 Task: In the  document timeblock.doc ,insert the clipart between heading and points ' search for creative ' and adjust the shape height to  '3.1''
Action: Mouse moved to (426, 197)
Screenshot: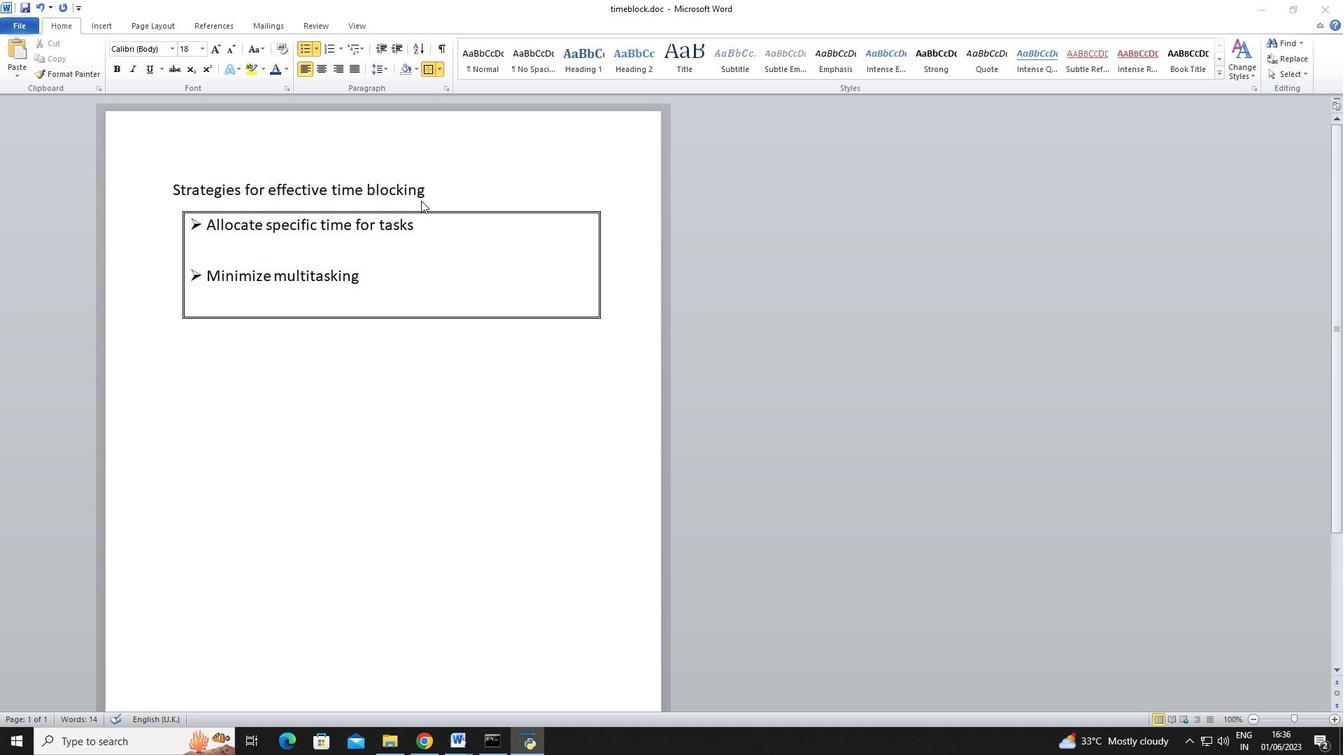 
Action: Mouse pressed left at (426, 197)
Screenshot: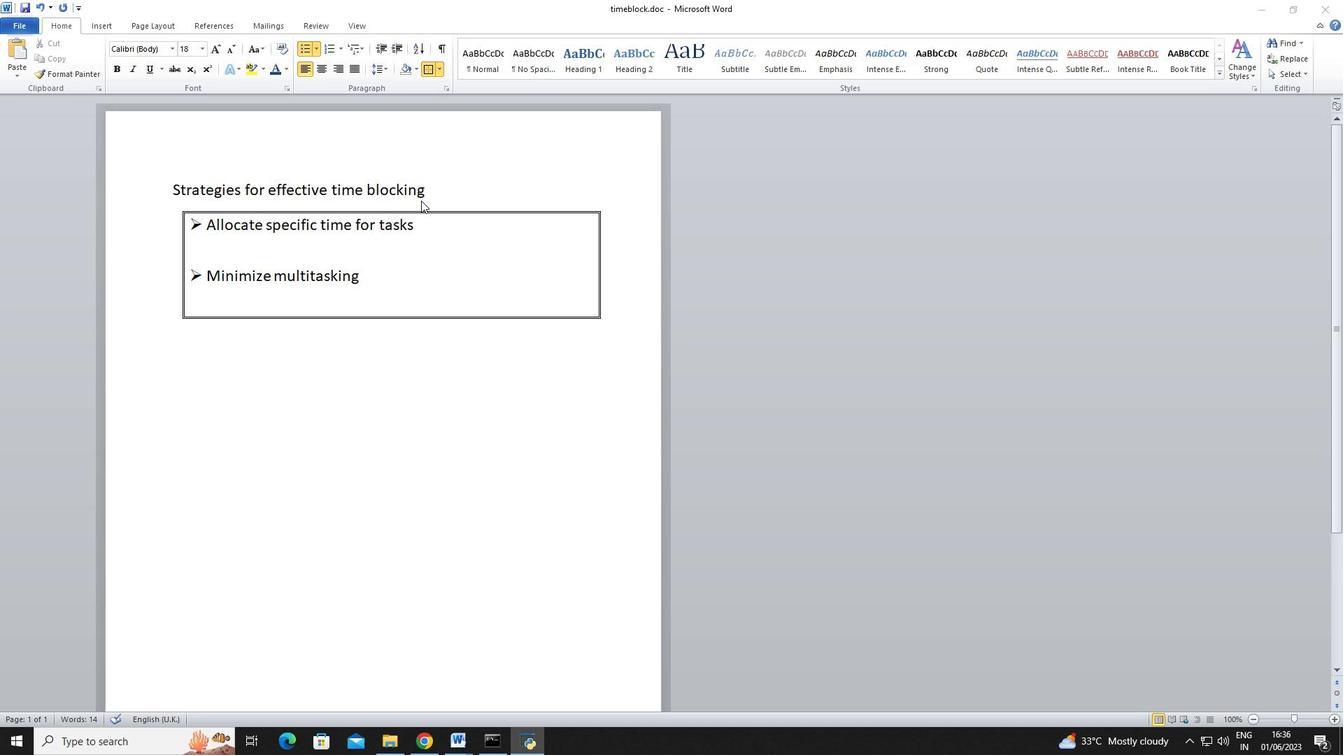 
Action: Mouse moved to (426, 195)
Screenshot: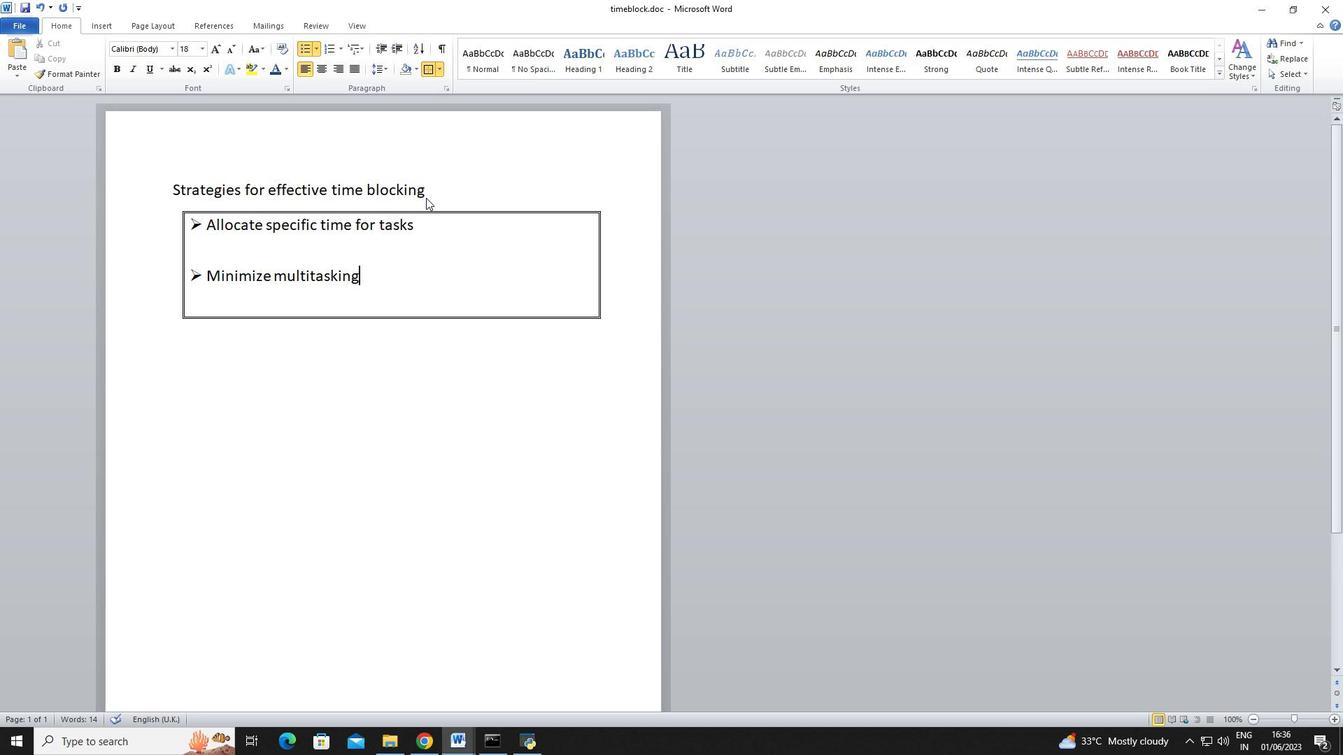 
Action: Mouse pressed left at (426, 195)
Screenshot: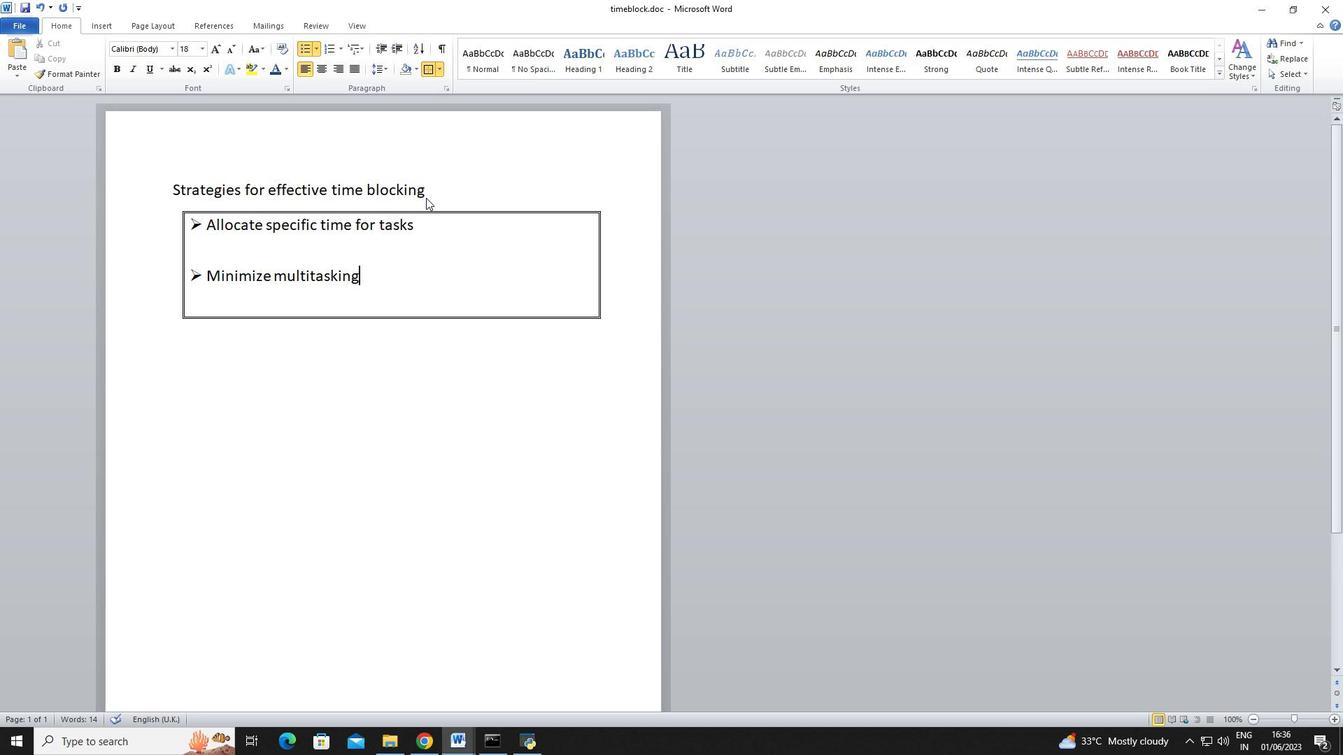 
Action: Key pressed <Key.enter>
Screenshot: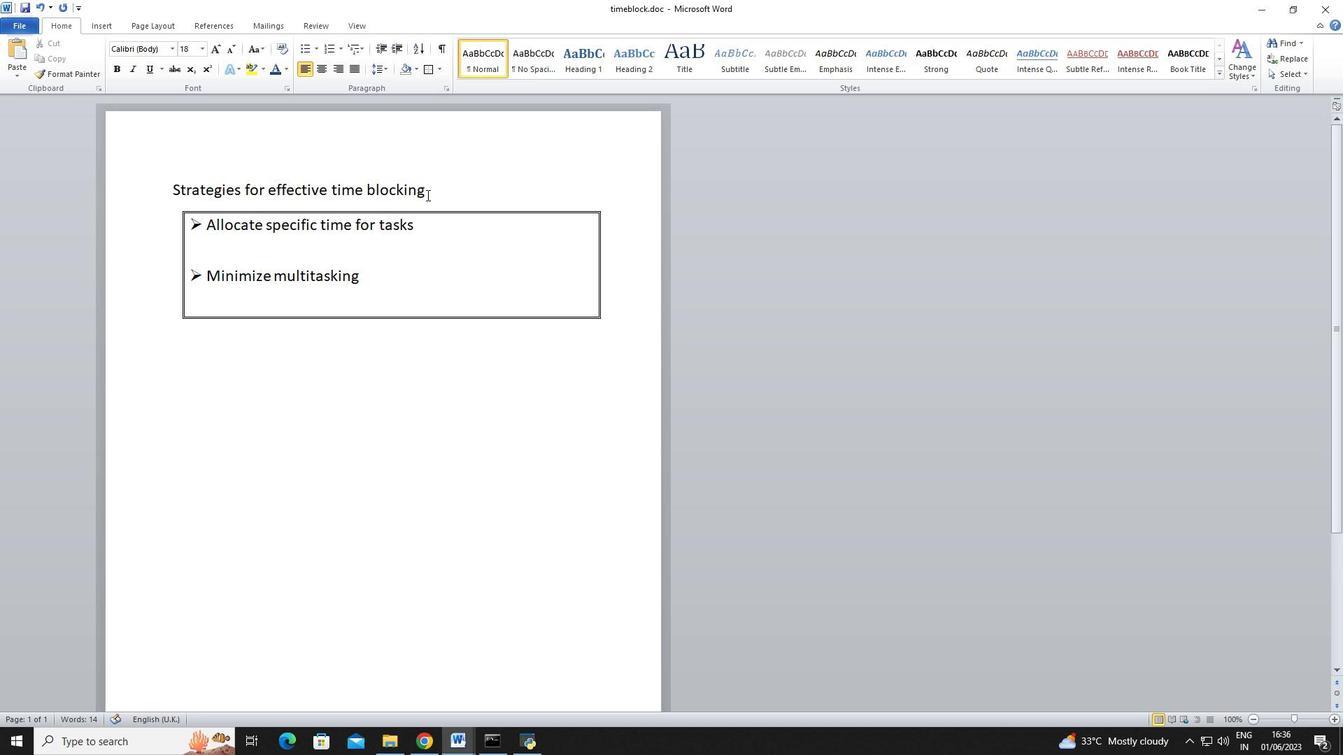 
Action: Mouse moved to (96, 19)
Screenshot: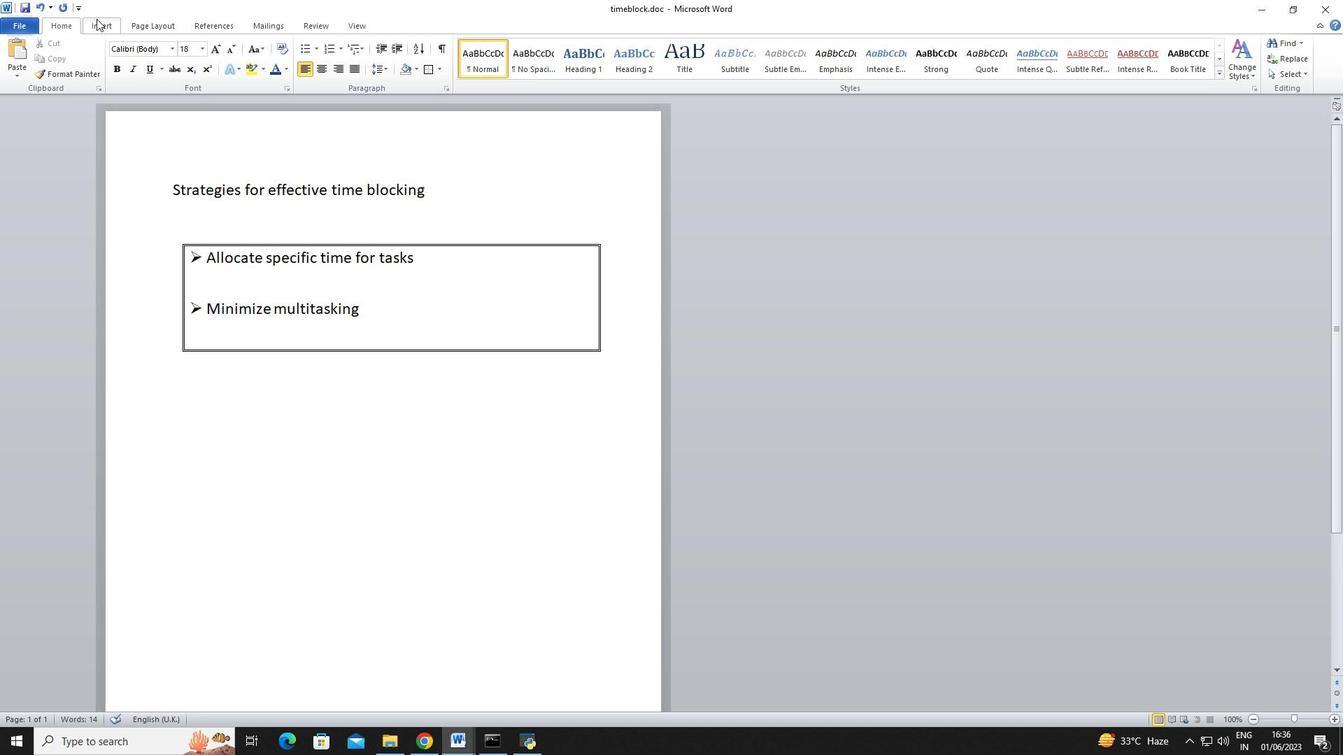 
Action: Mouse pressed left at (96, 19)
Screenshot: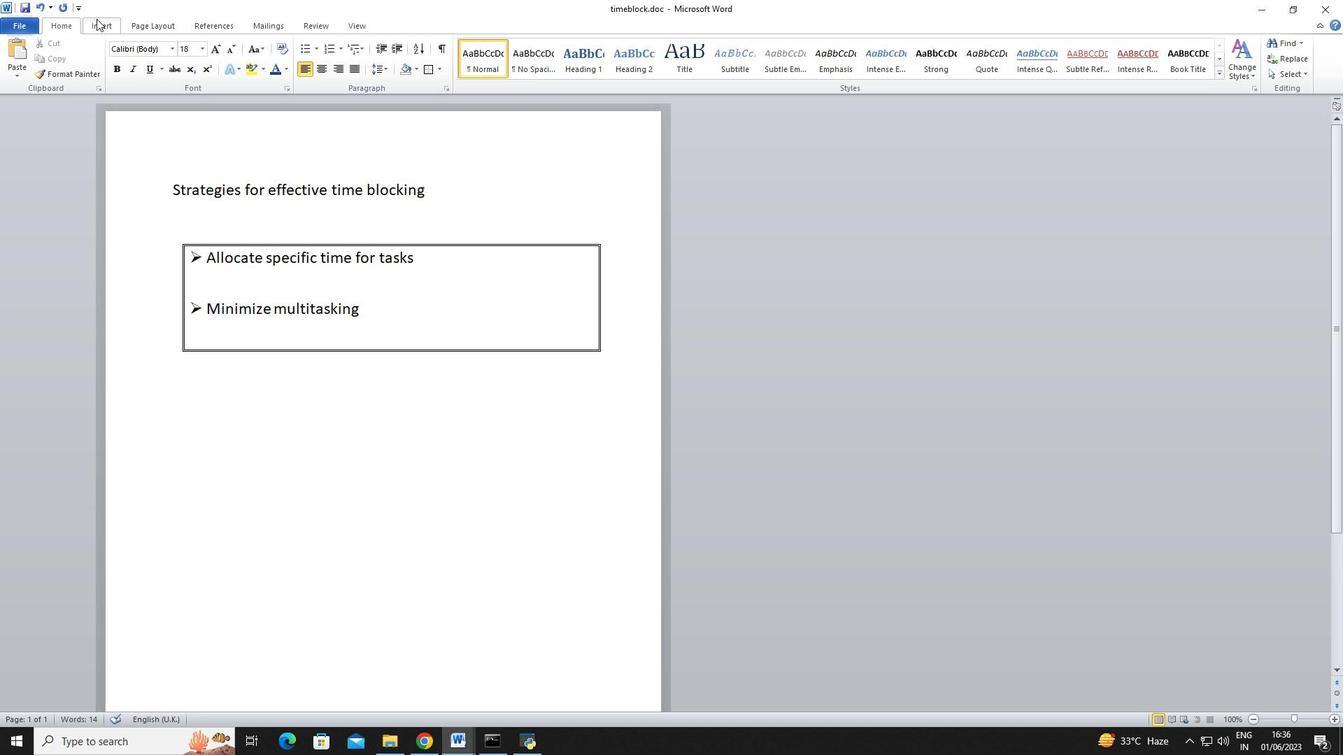 
Action: Mouse moved to (176, 74)
Screenshot: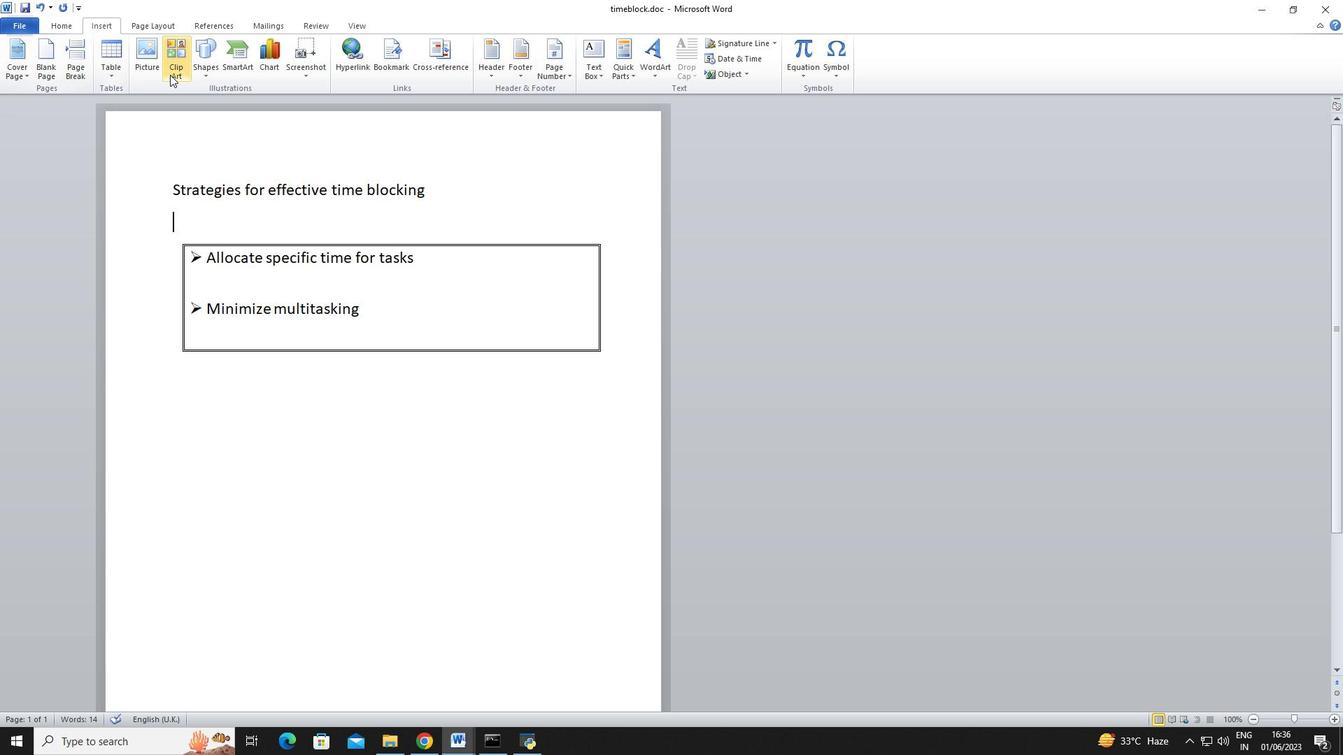 
Action: Mouse pressed left at (176, 74)
Screenshot: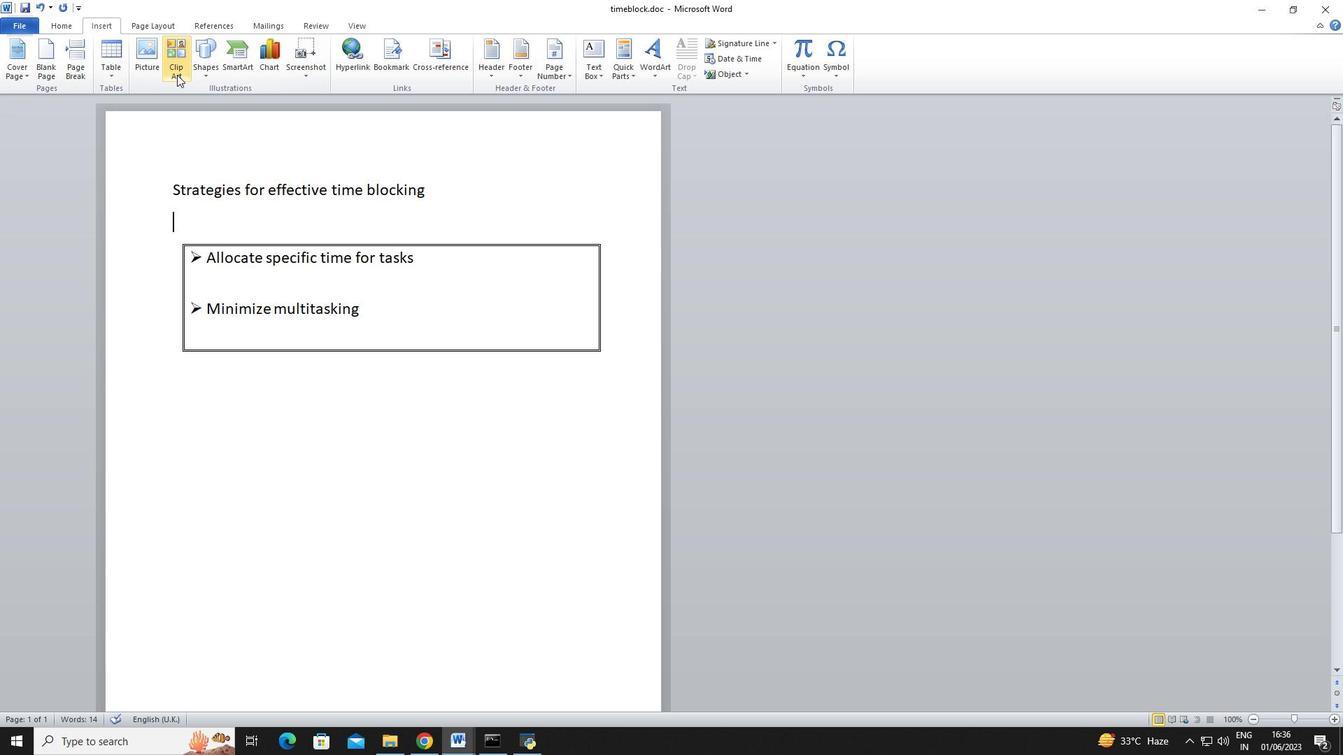 
Action: Mouse moved to (1215, 134)
Screenshot: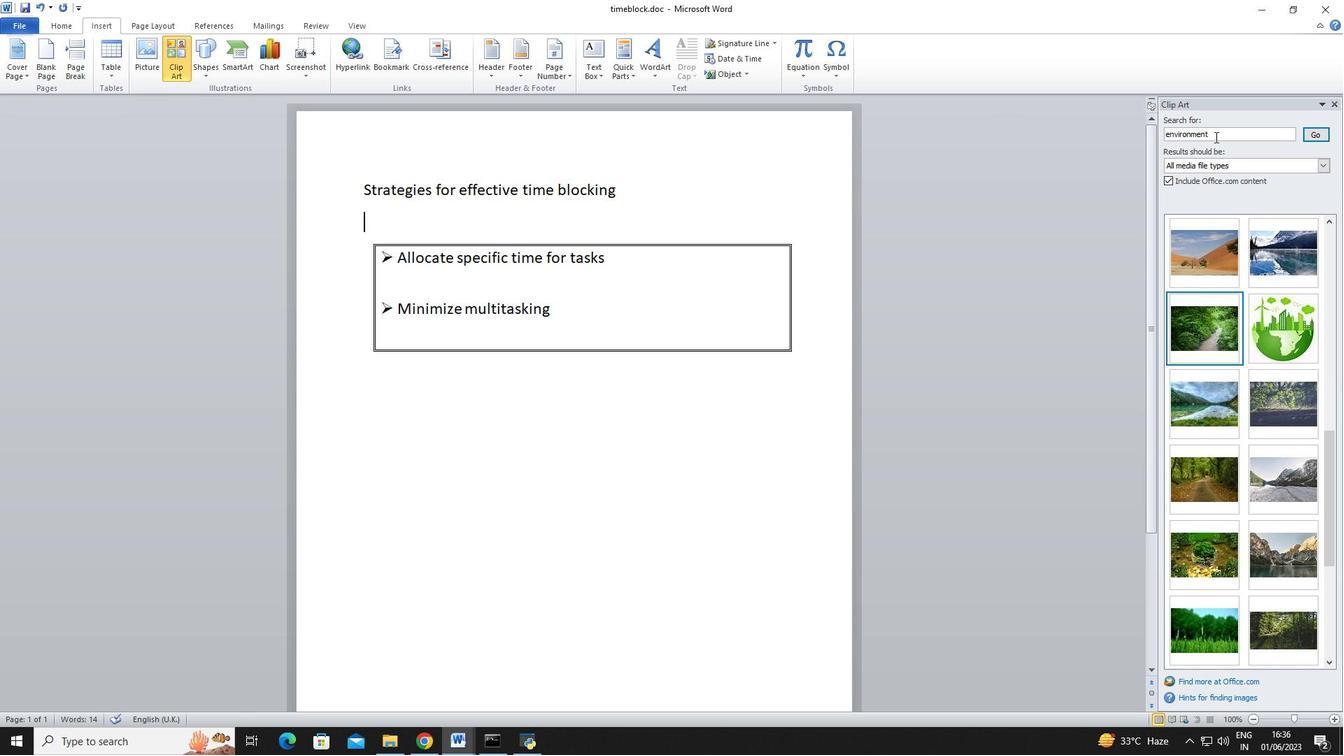 
Action: Mouse pressed left at (1215, 134)
Screenshot: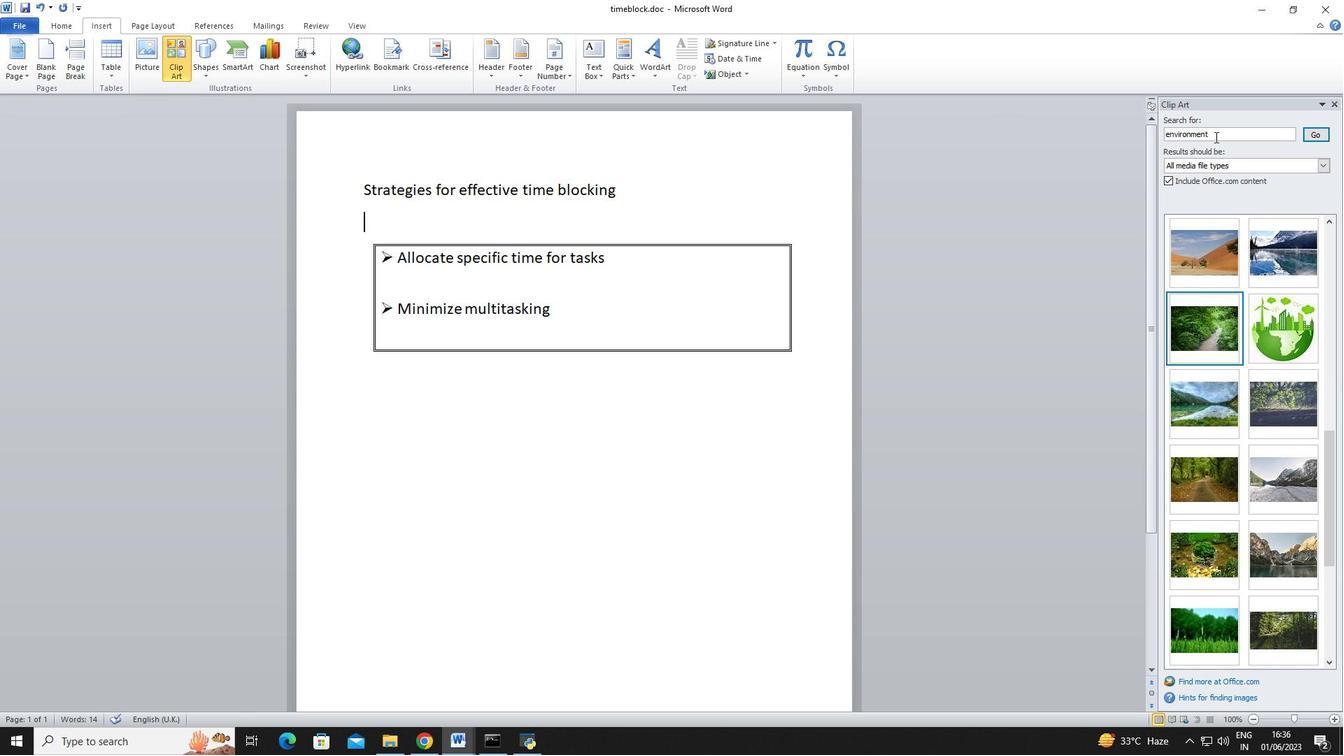 
Action: Mouse moved to (1147, 138)
Screenshot: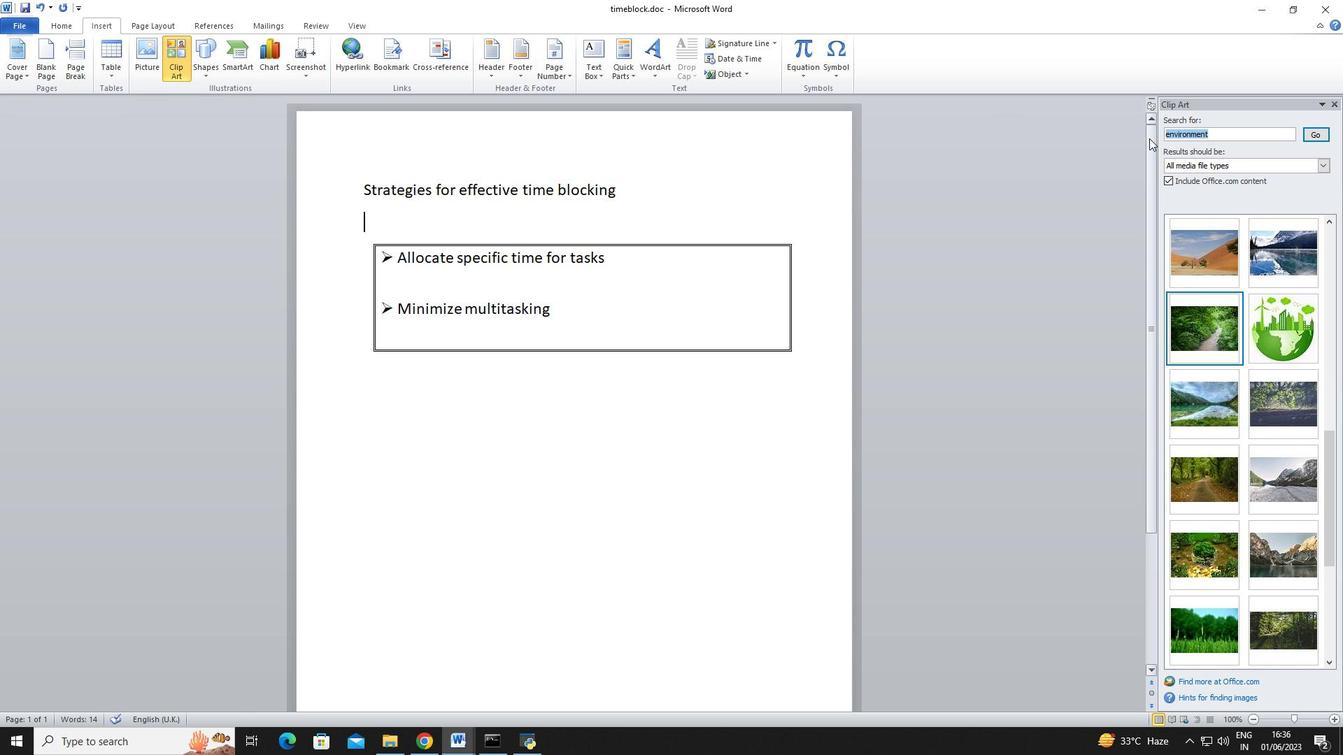 
Action: Key pressed creative
Screenshot: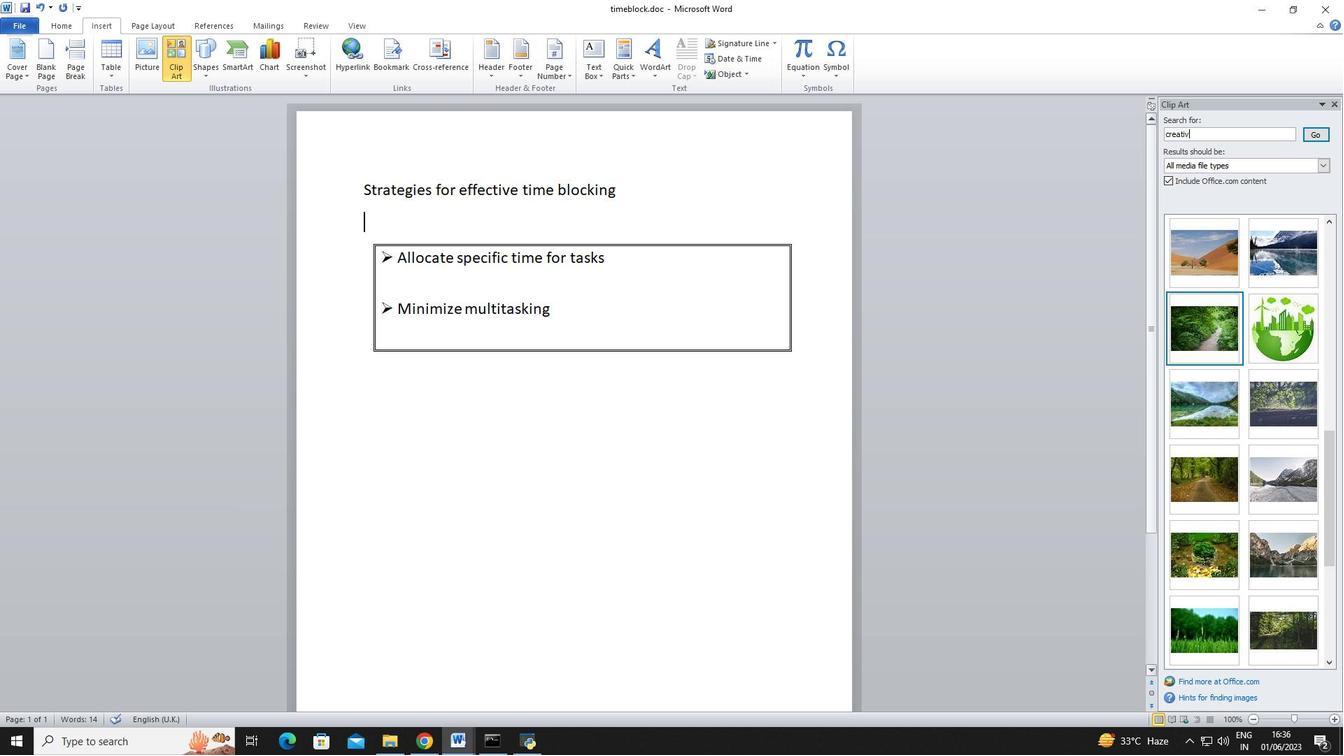 
Action: Mouse moved to (1320, 137)
Screenshot: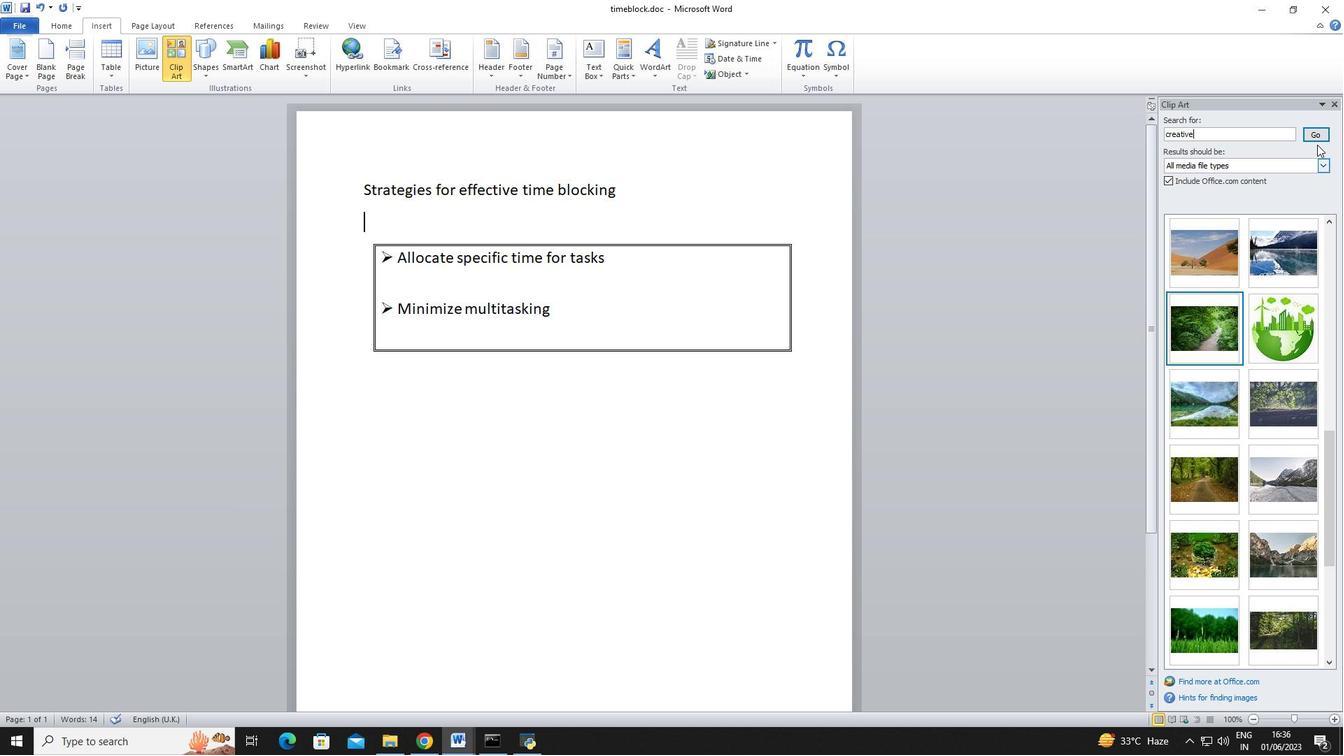 
Action: Mouse pressed left at (1320, 137)
Screenshot: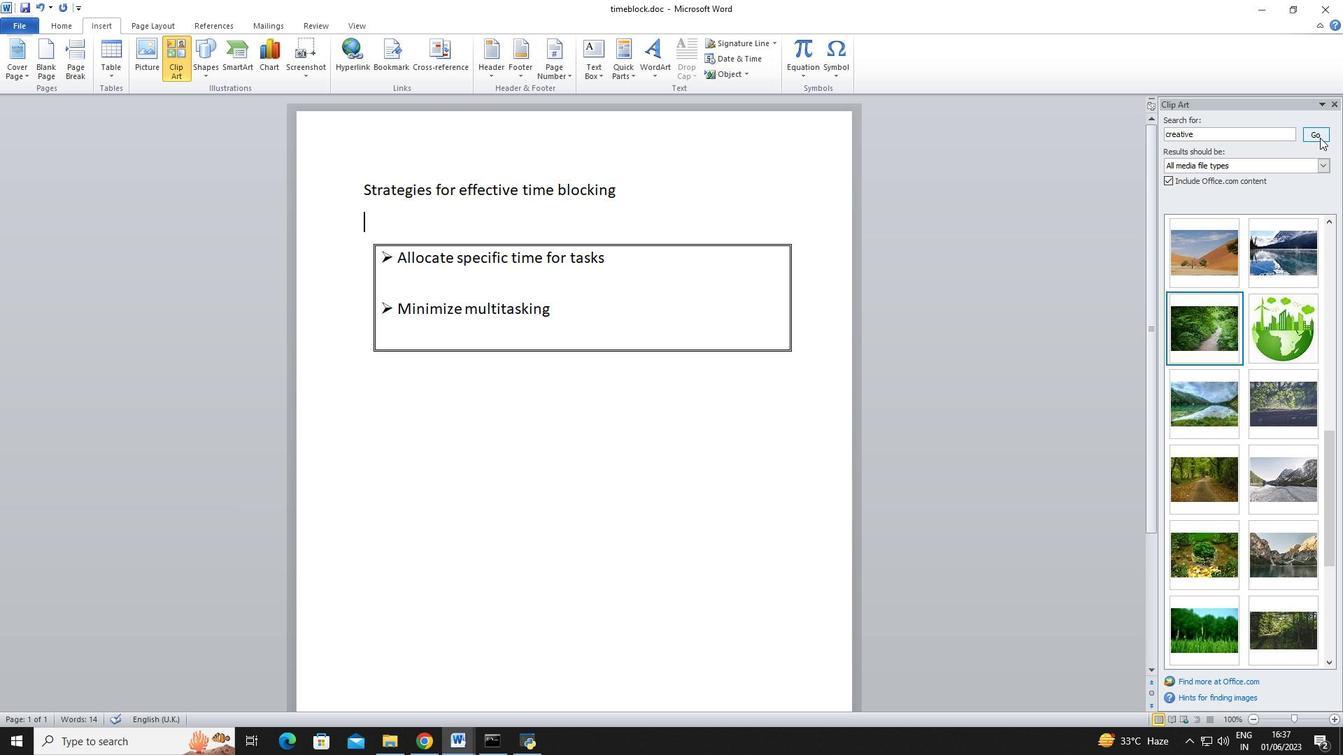
Action: Mouse moved to (1208, 317)
Screenshot: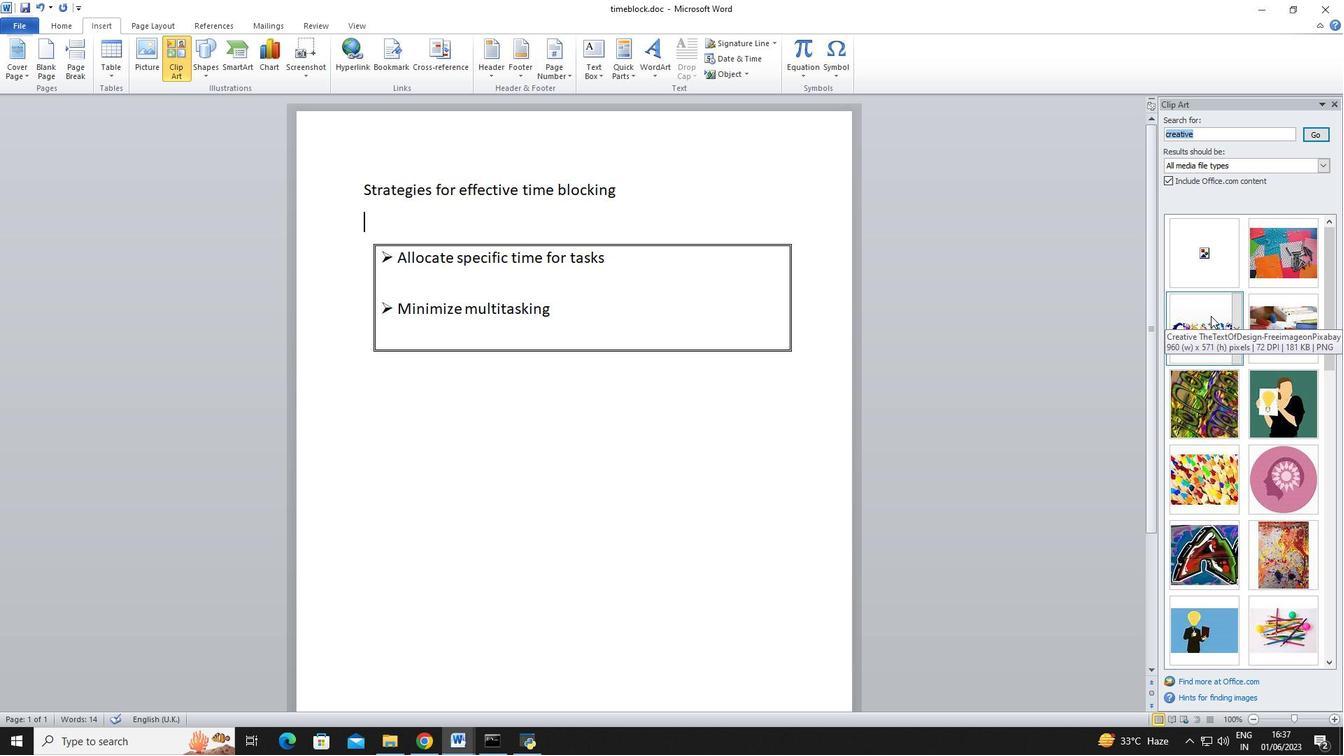 
Action: Mouse pressed left at (1208, 317)
Screenshot: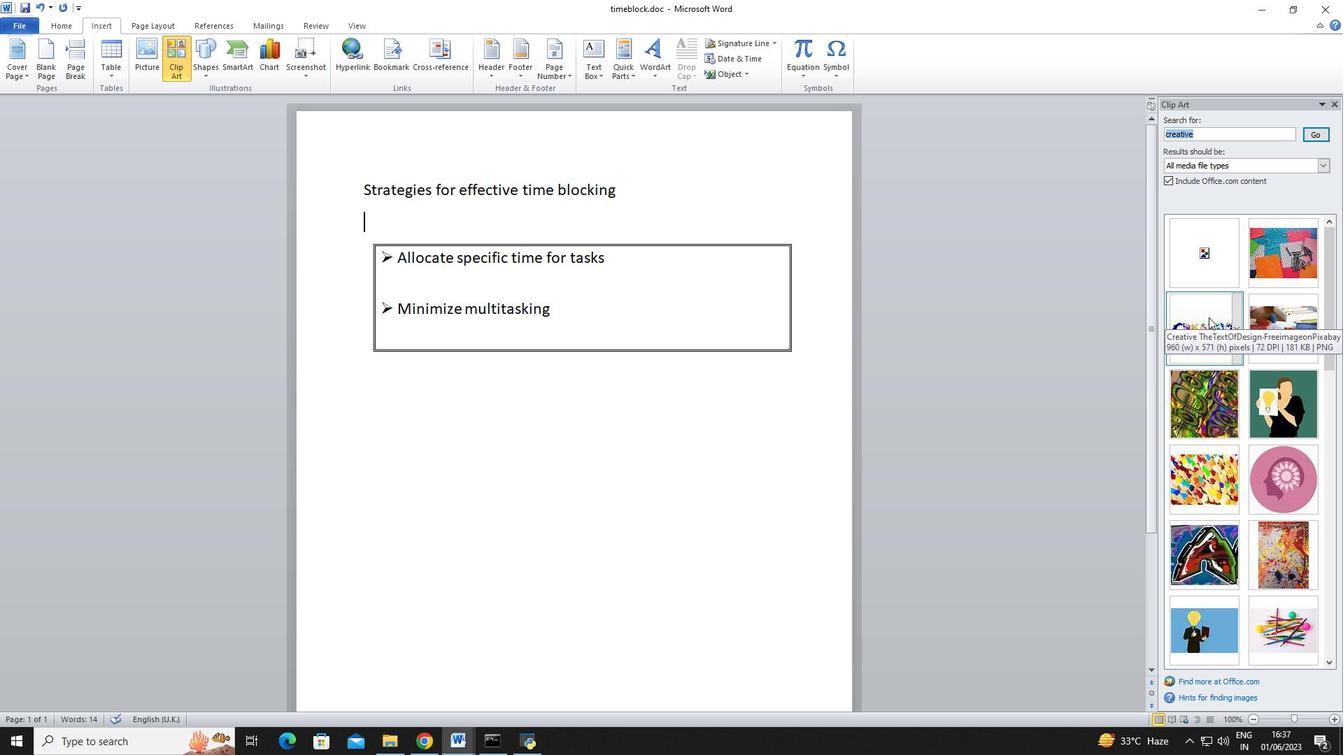 
Action: Mouse moved to (1328, 54)
Screenshot: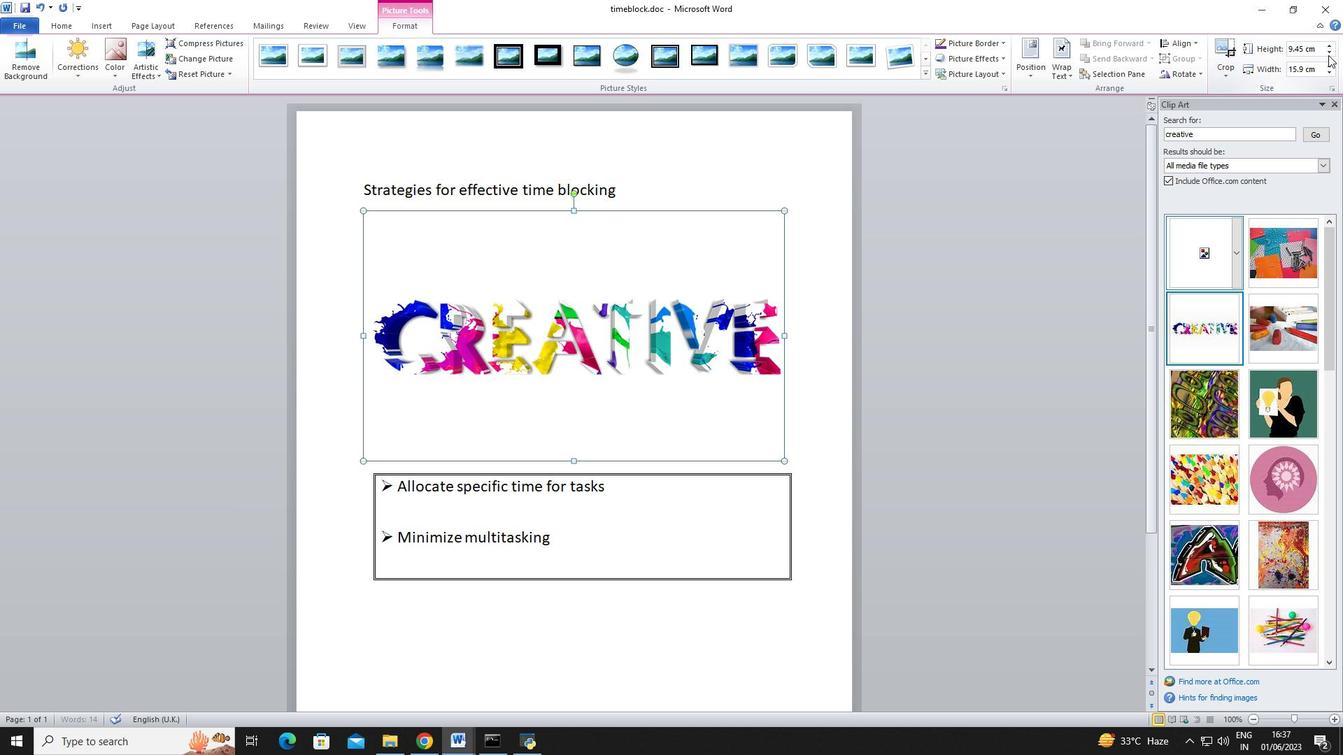 
Action: Mouse pressed left at (1328, 54)
Screenshot: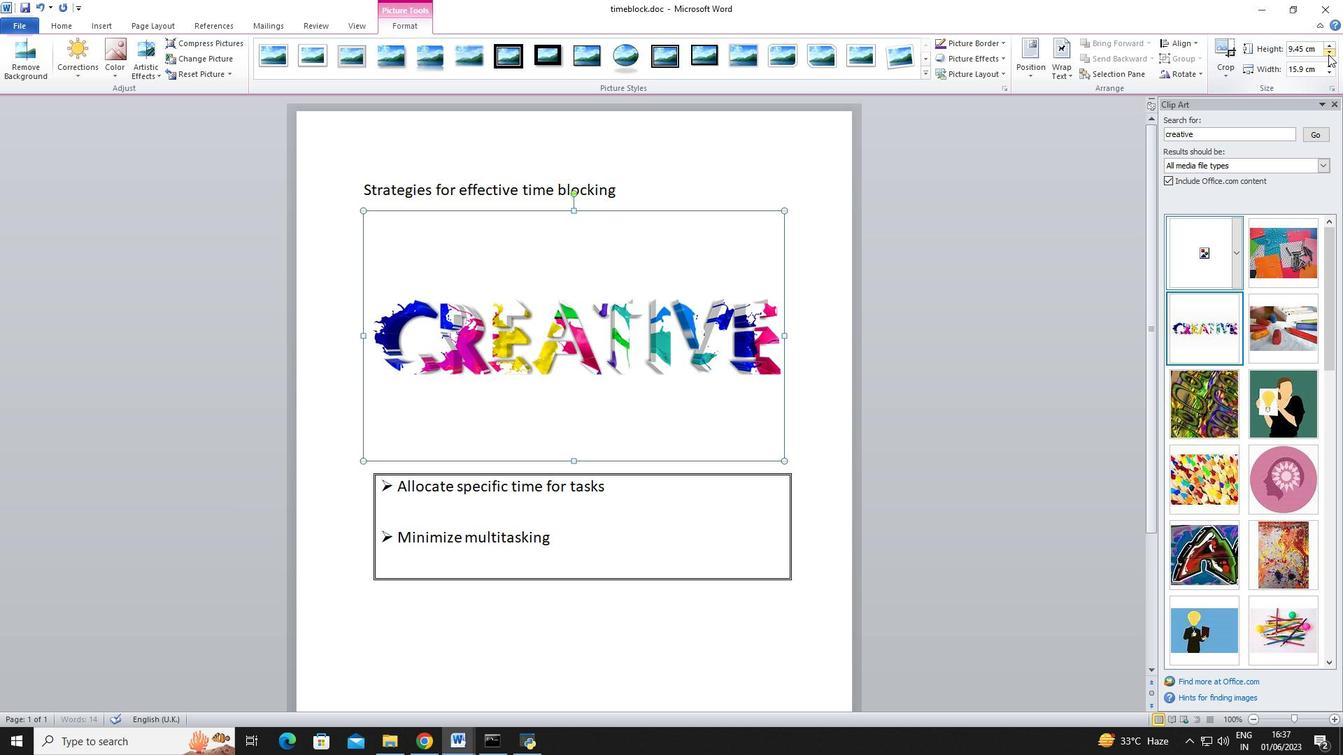 
Action: Mouse pressed left at (1328, 54)
Screenshot: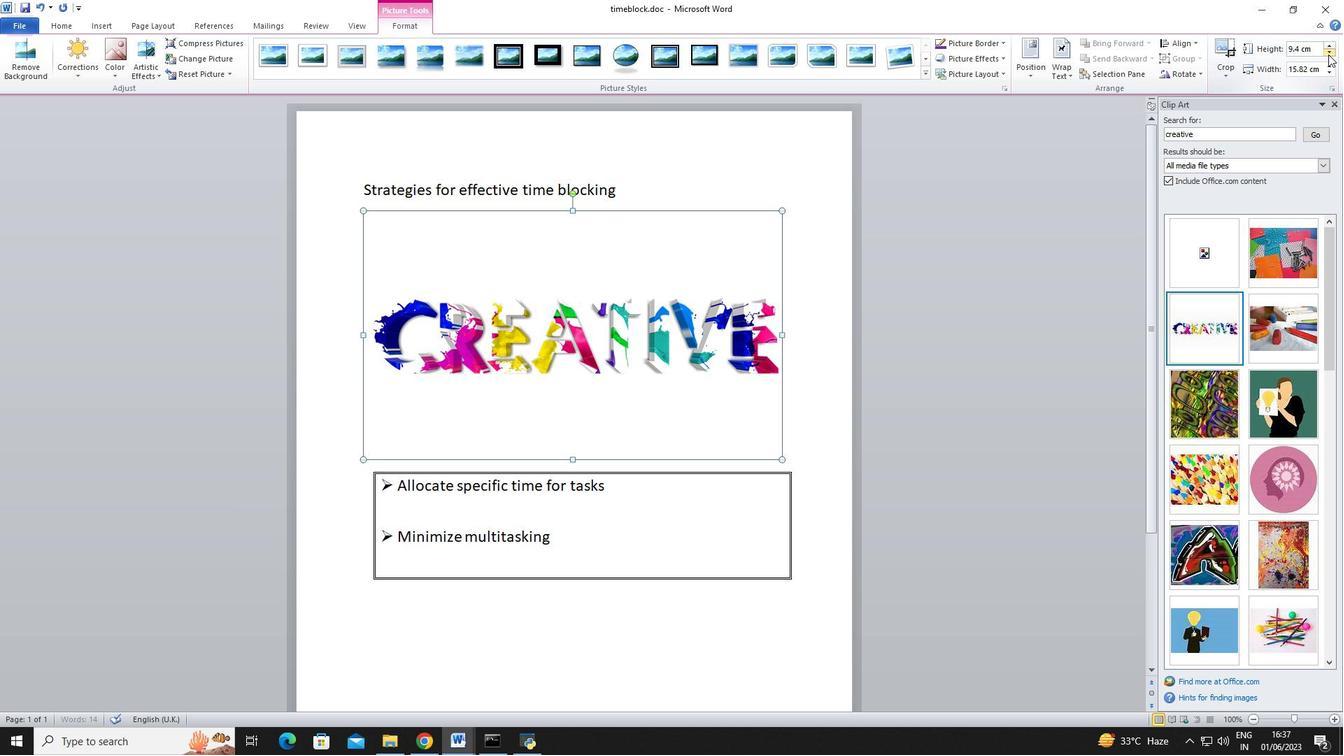 
Action: Mouse pressed left at (1328, 54)
Screenshot: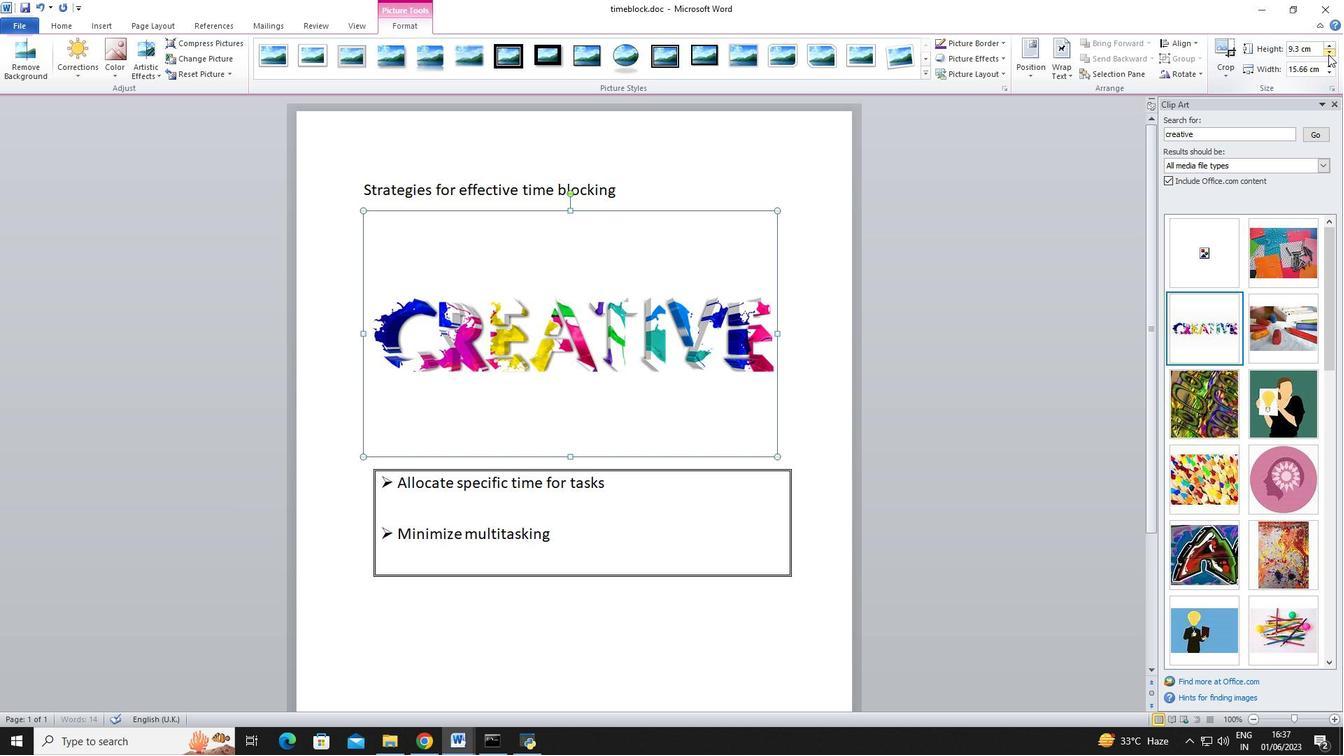 
Action: Mouse pressed left at (1328, 54)
Screenshot: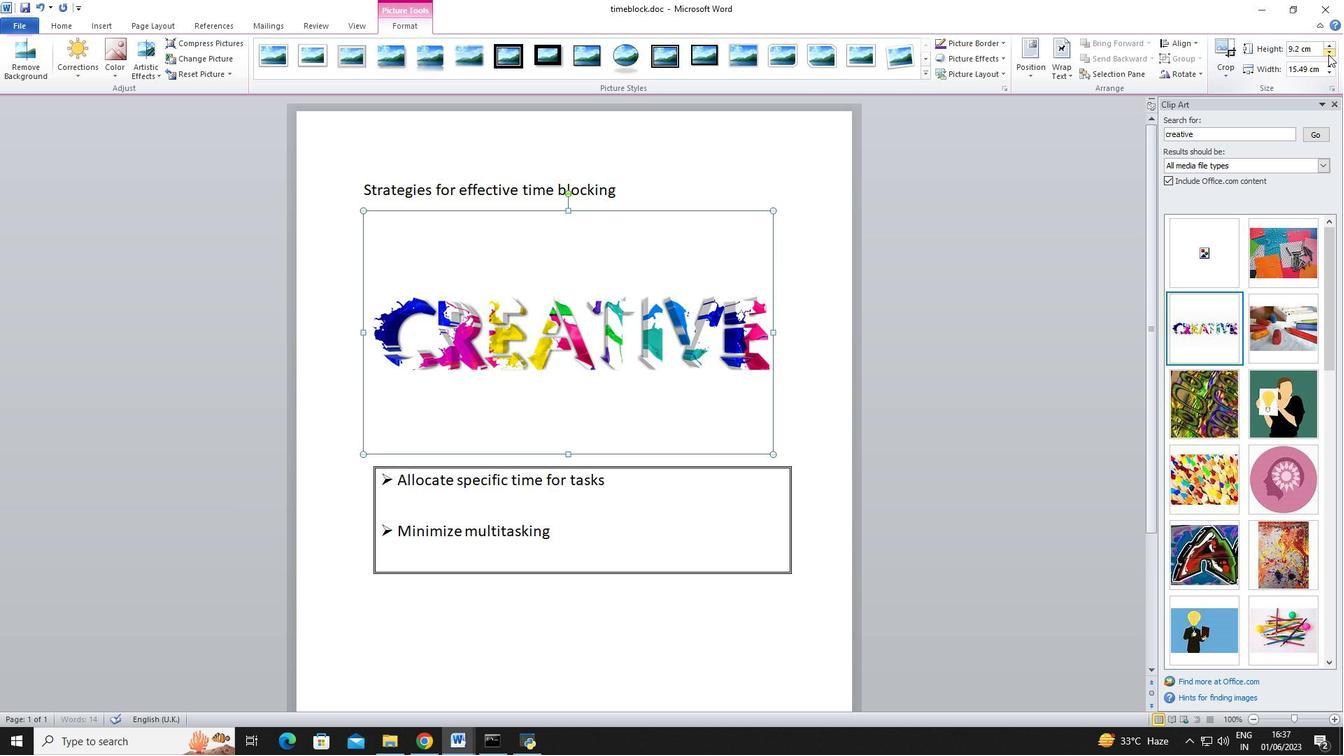 
Action: Mouse pressed left at (1328, 54)
Screenshot: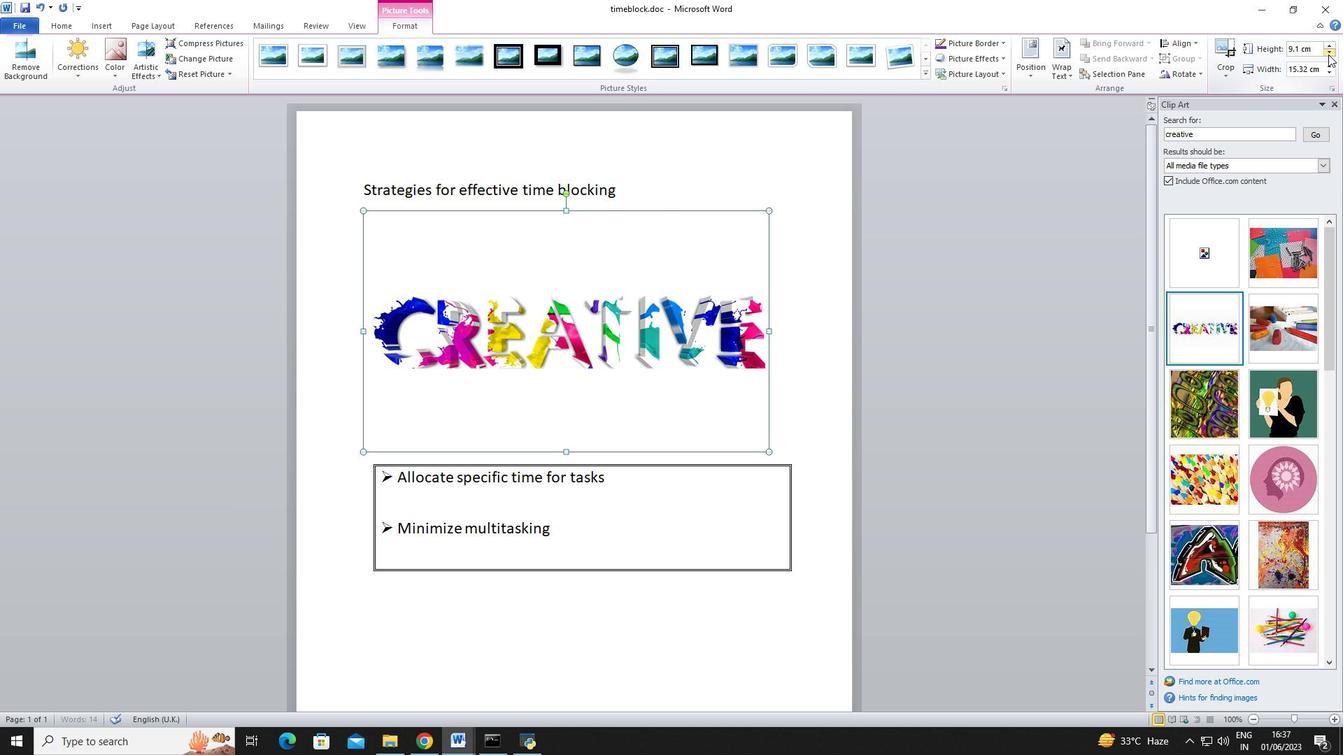 
Action: Mouse pressed left at (1328, 54)
Screenshot: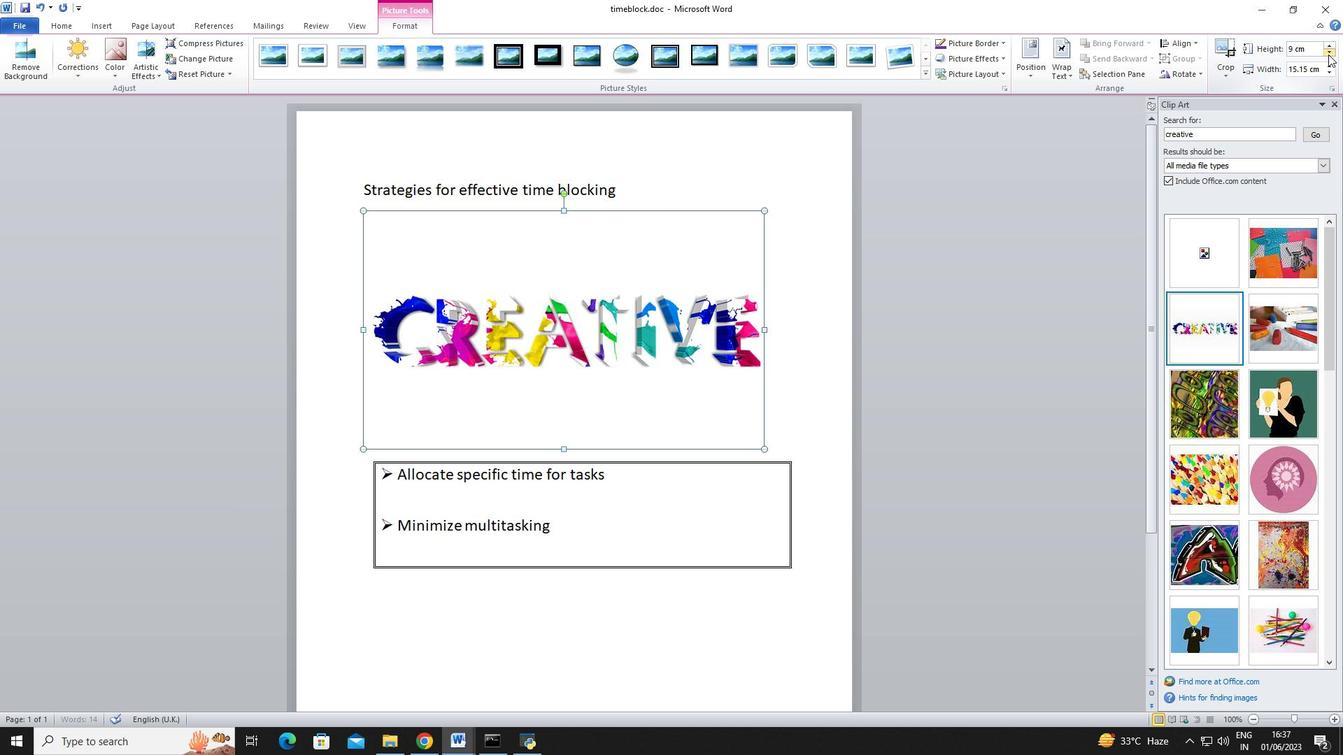 
Action: Mouse pressed left at (1328, 54)
Screenshot: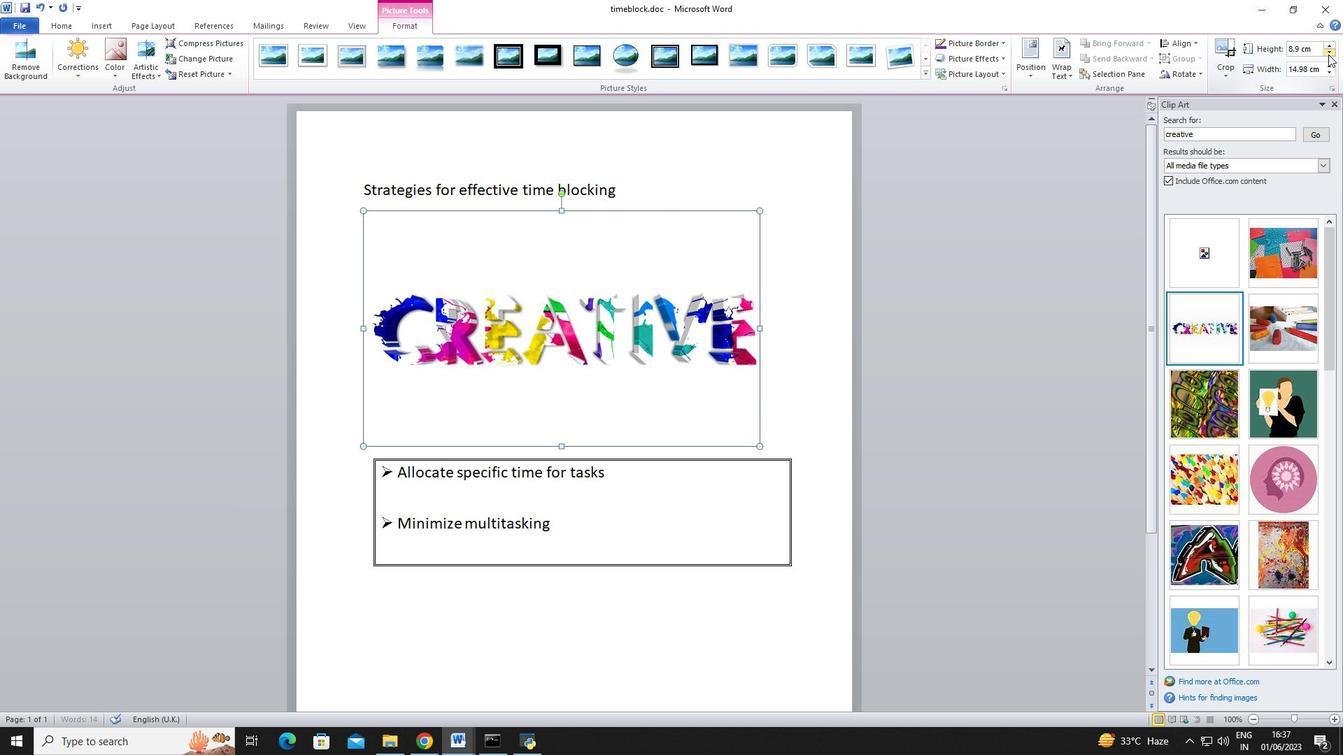 
Action: Mouse pressed left at (1328, 54)
Screenshot: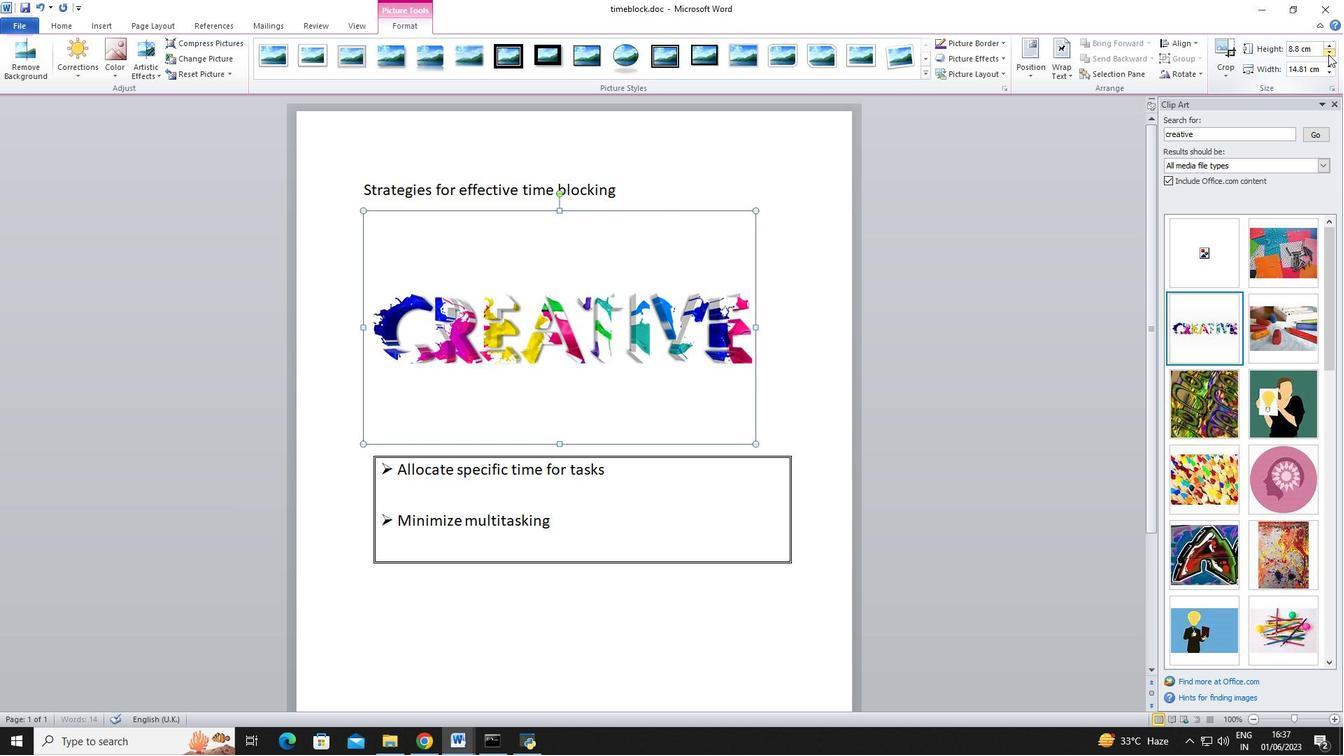
Action: Mouse pressed left at (1328, 54)
Screenshot: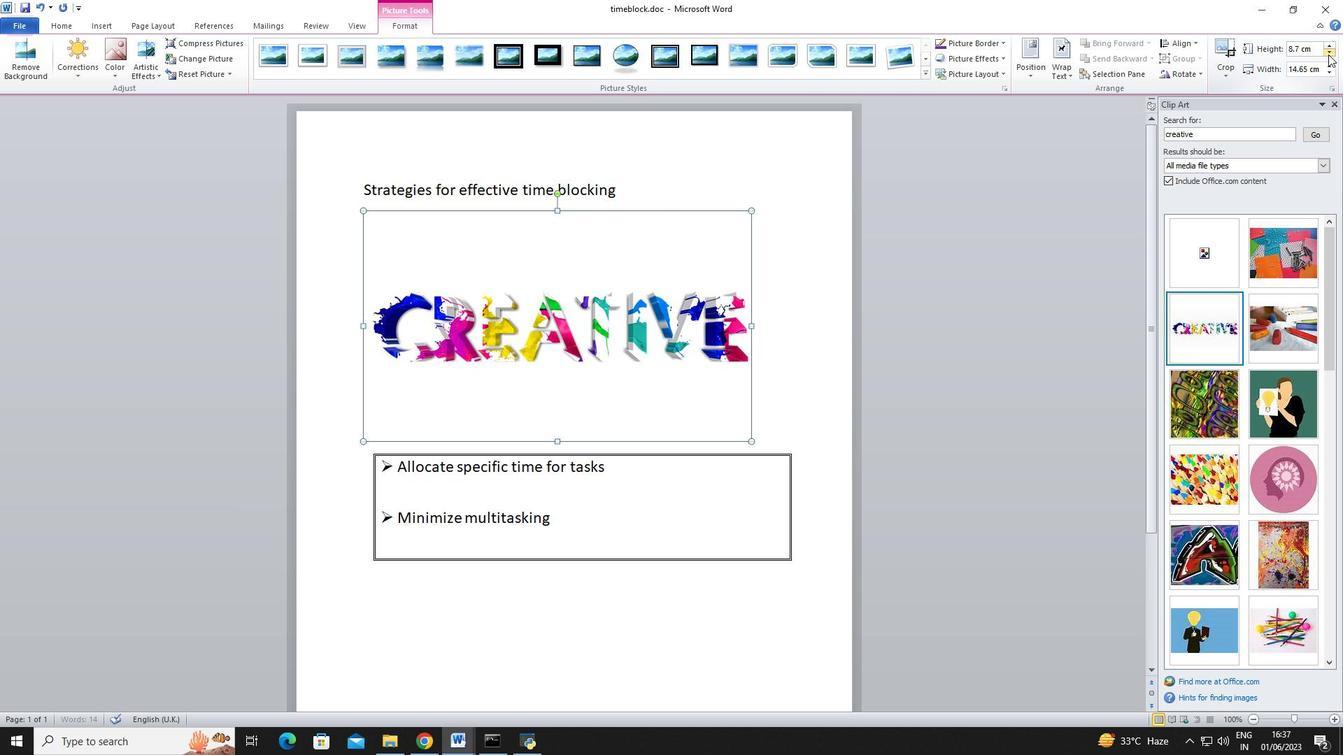 
Action: Mouse pressed left at (1328, 54)
Screenshot: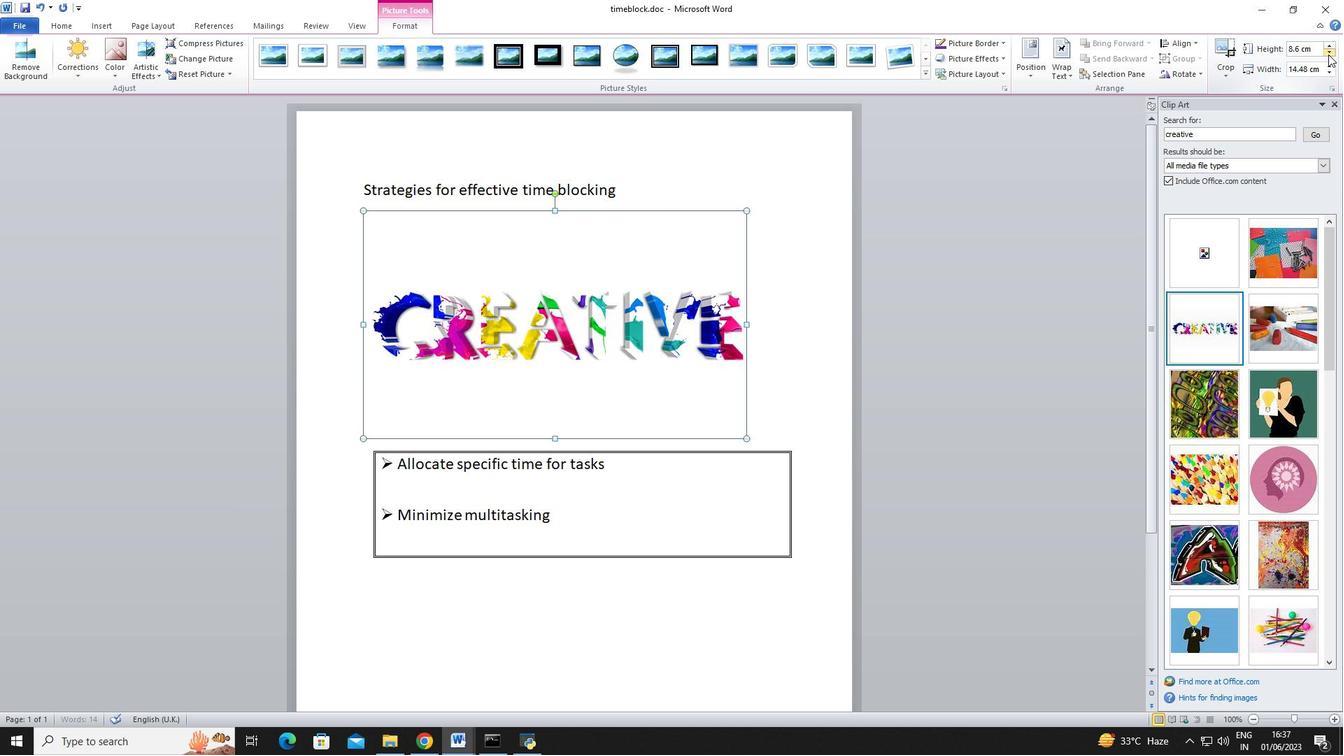 
Action: Mouse pressed left at (1328, 54)
Screenshot: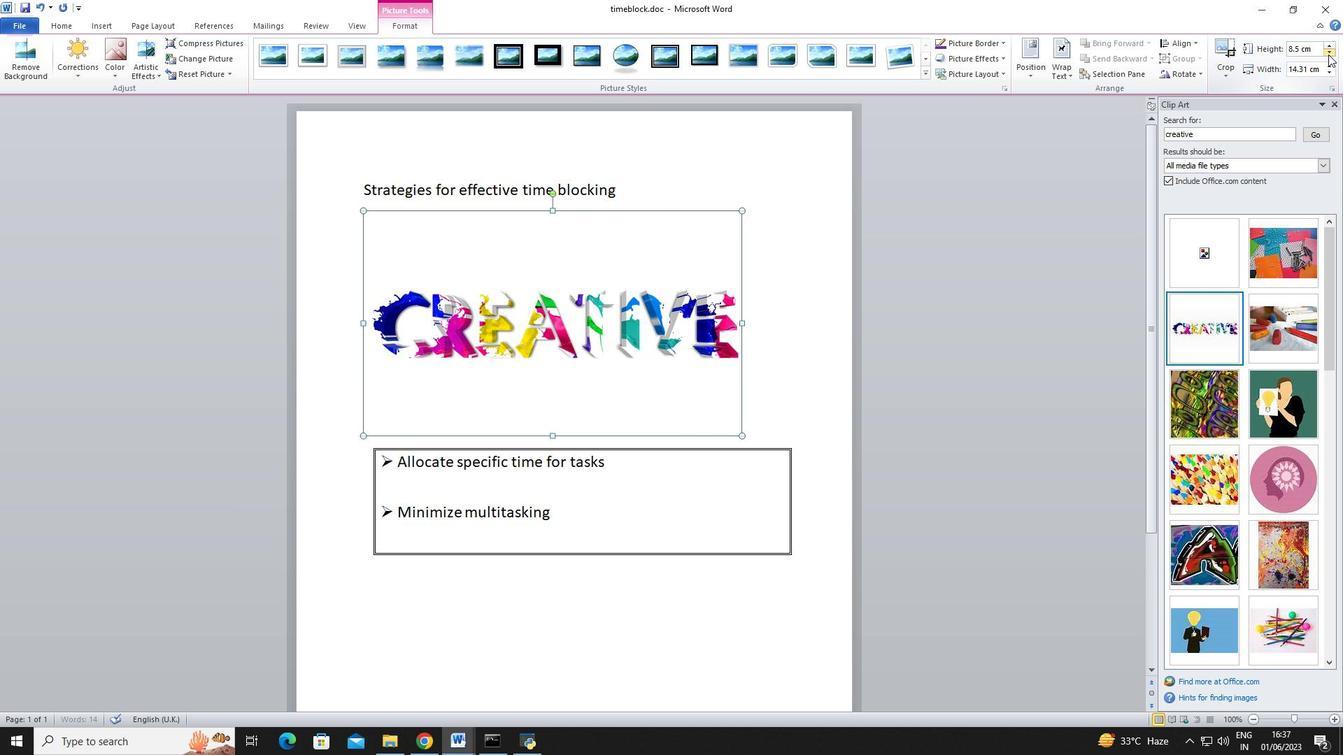 
Action: Mouse pressed left at (1328, 54)
Screenshot: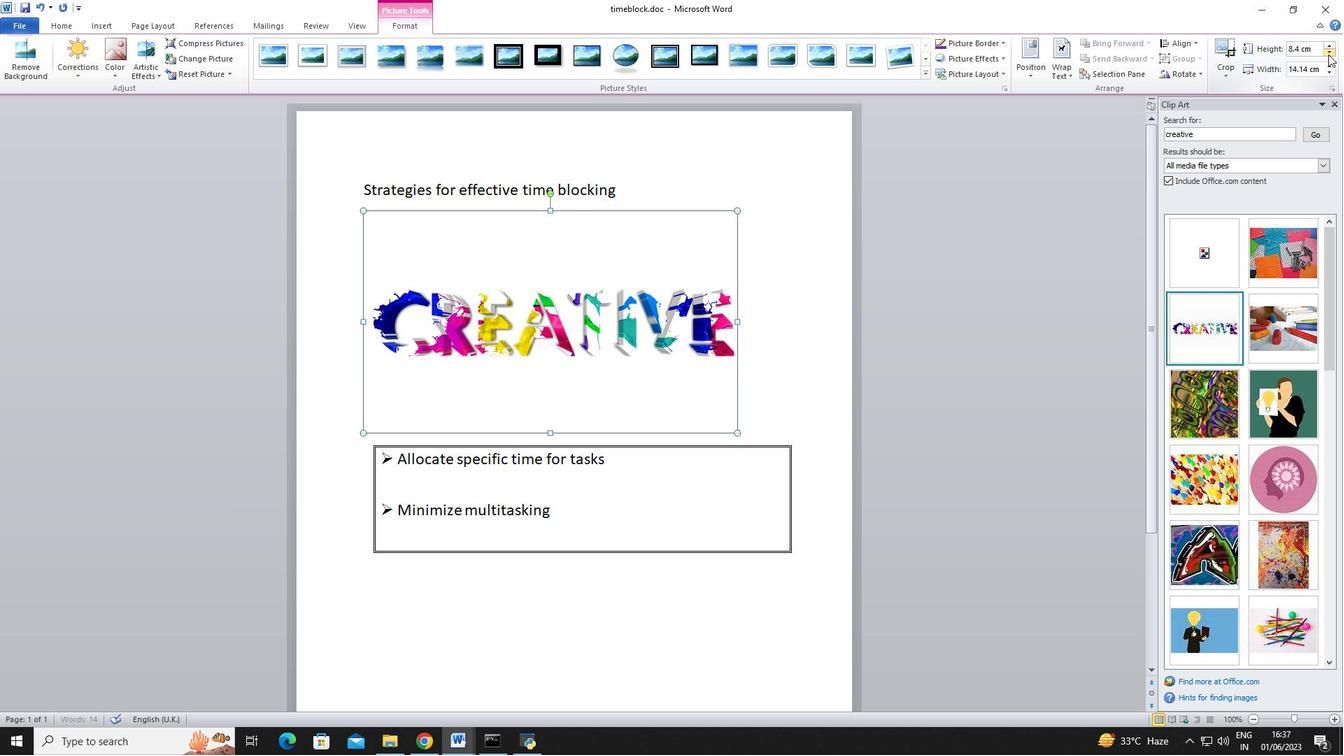 
Action: Mouse pressed left at (1328, 54)
Screenshot: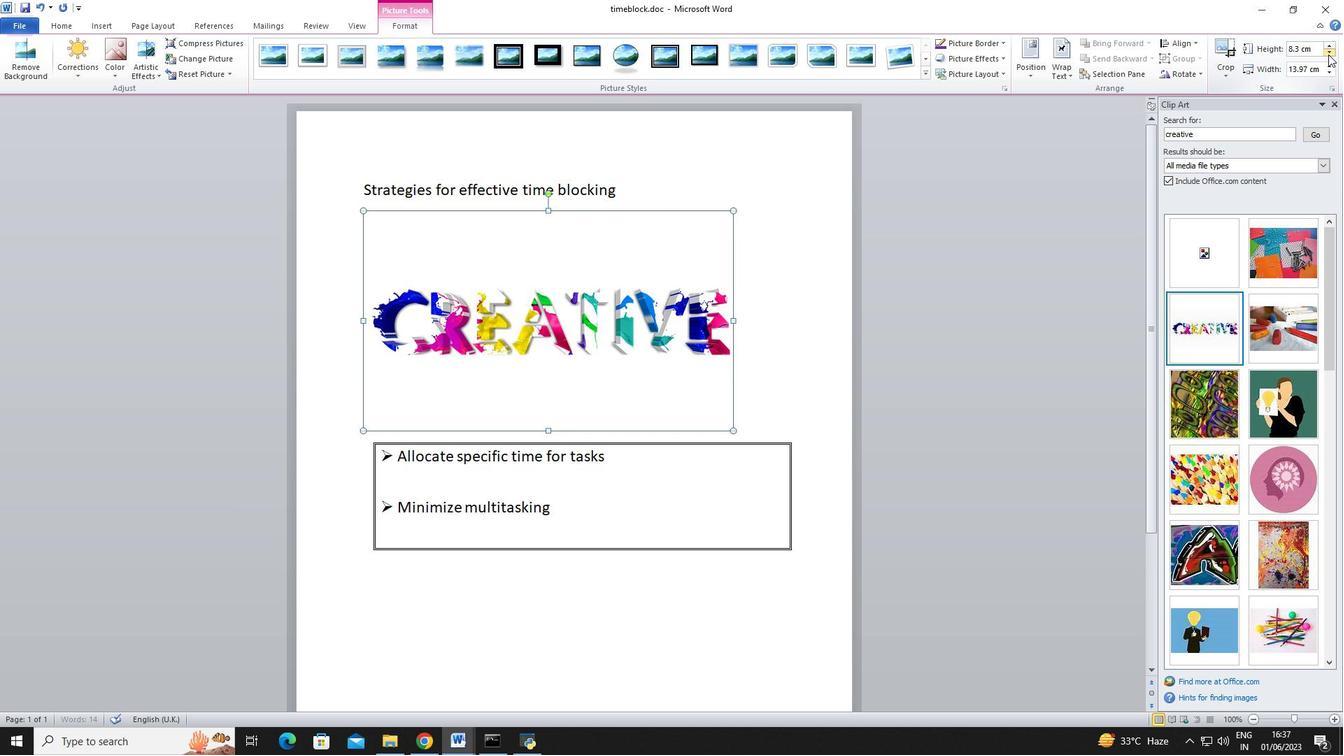 
Action: Mouse pressed left at (1328, 54)
Screenshot: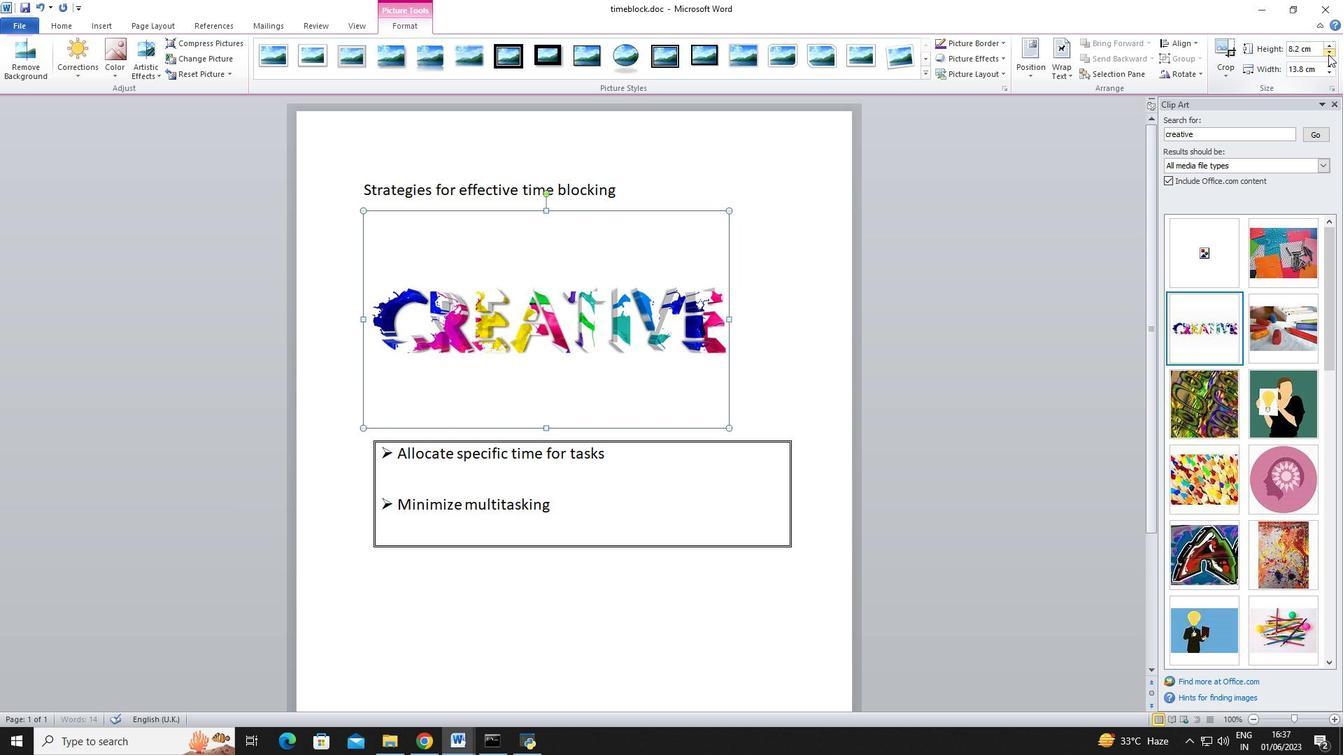 
Action: Mouse pressed left at (1328, 54)
Screenshot: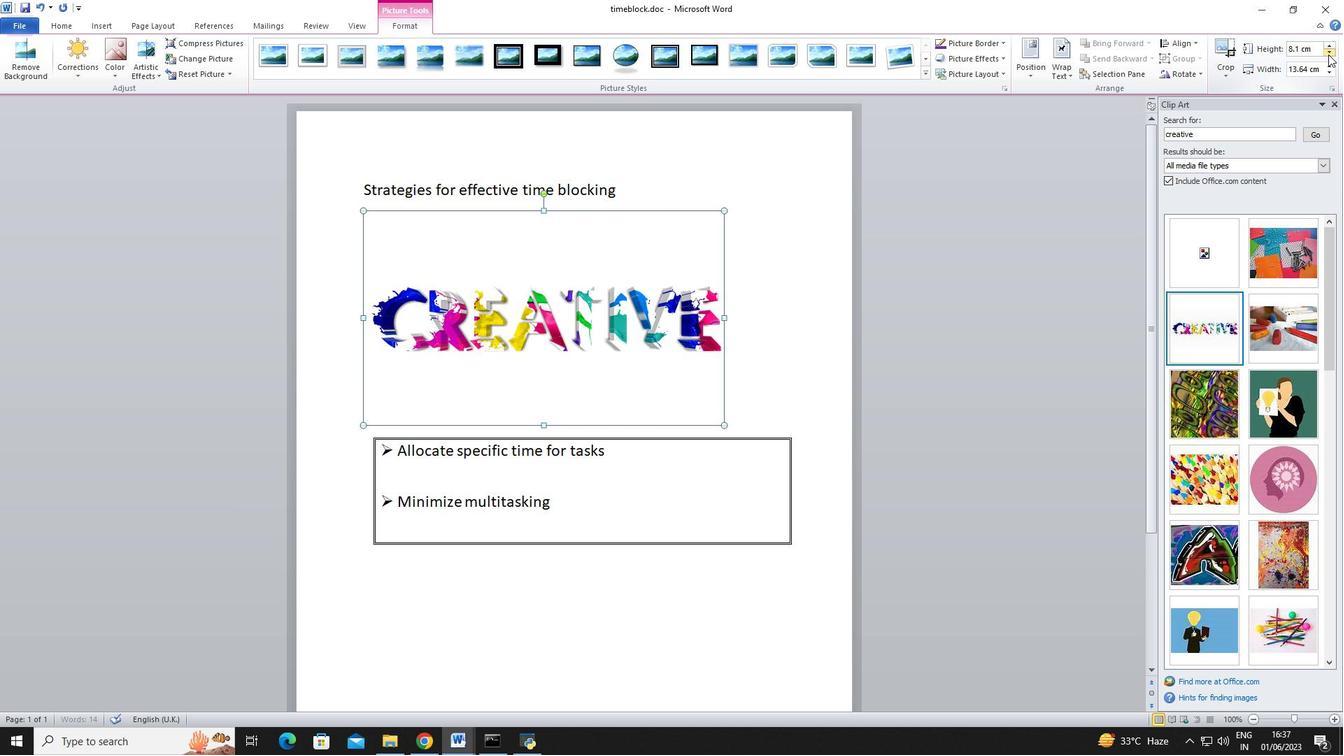 
Action: Mouse pressed left at (1328, 54)
Screenshot: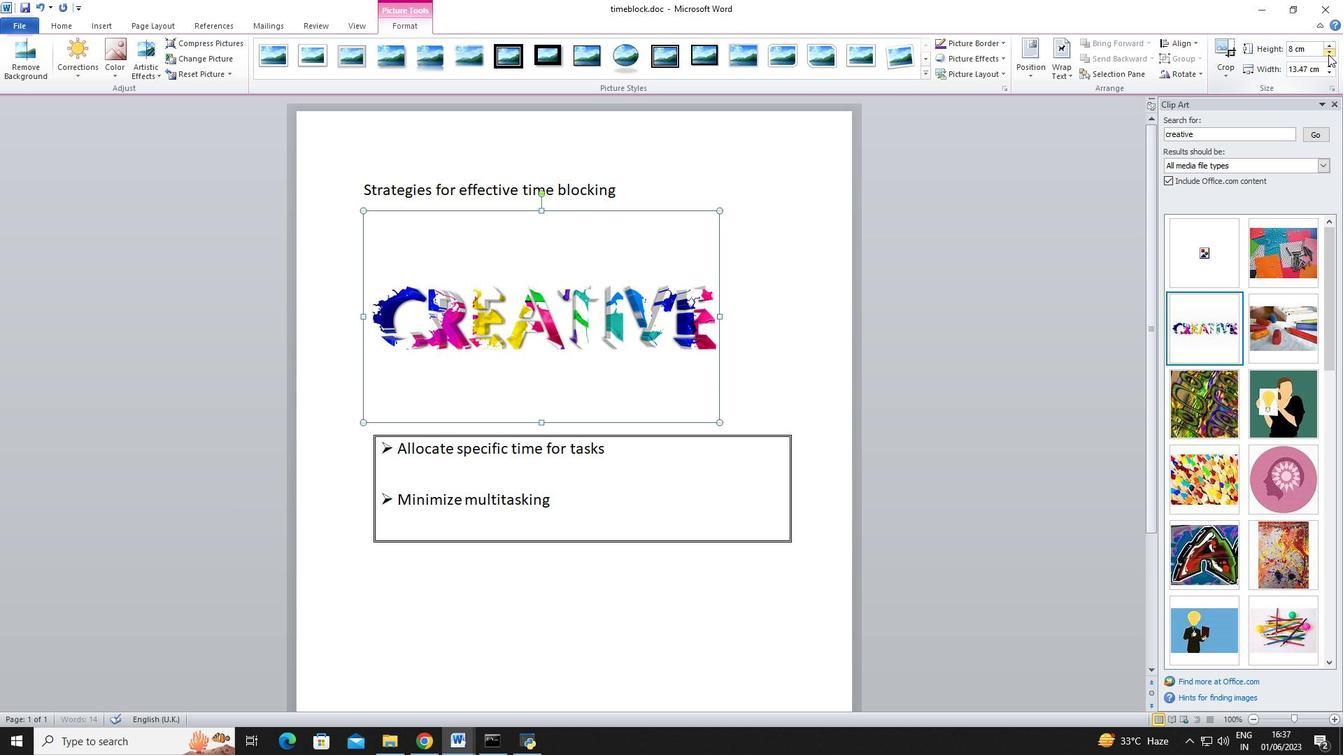 
Action: Mouse pressed left at (1328, 54)
Screenshot: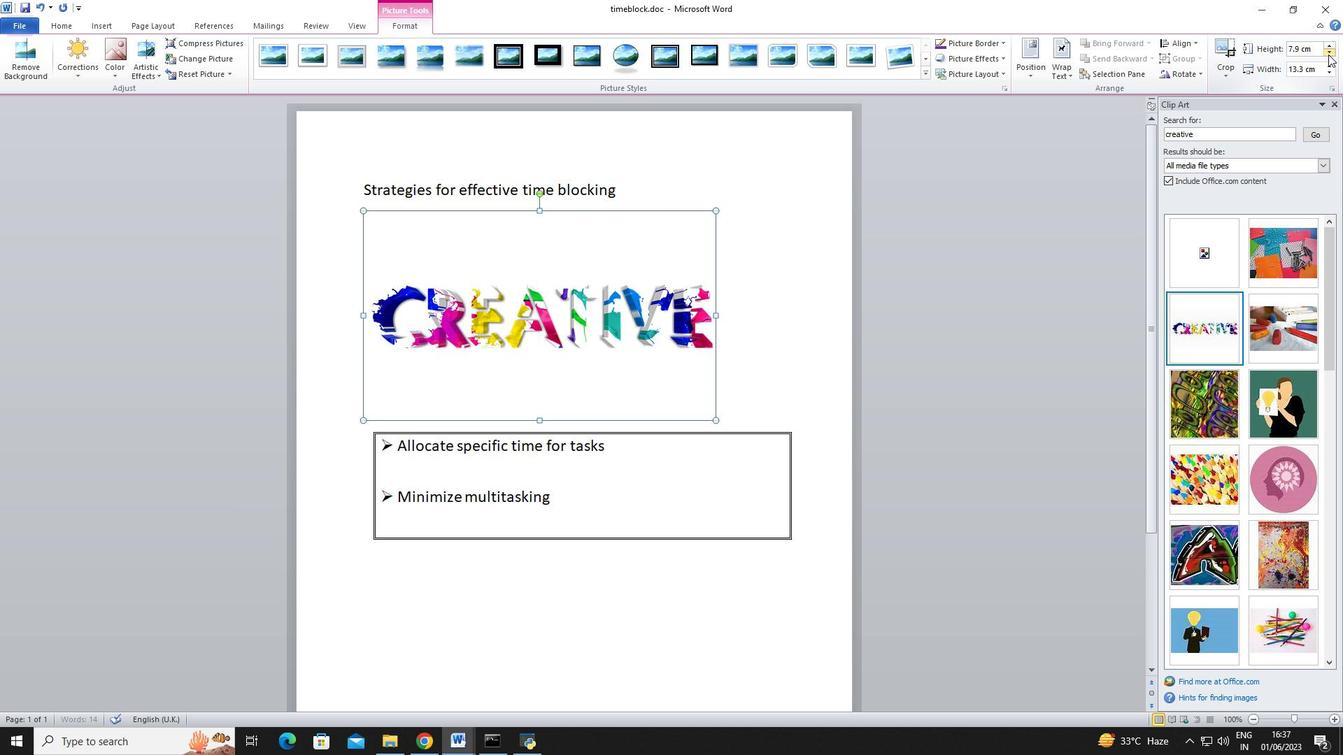 
Action: Mouse pressed left at (1328, 54)
Screenshot: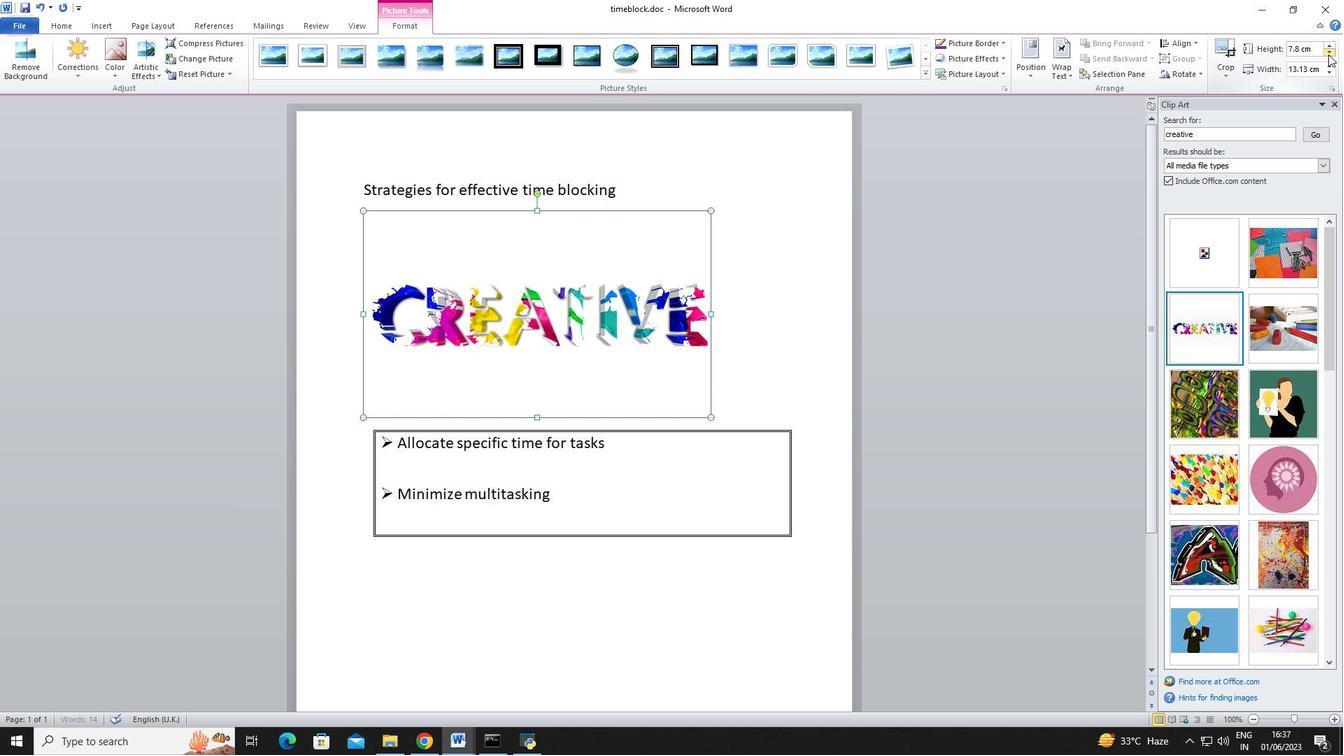 
Action: Mouse pressed left at (1328, 54)
Screenshot: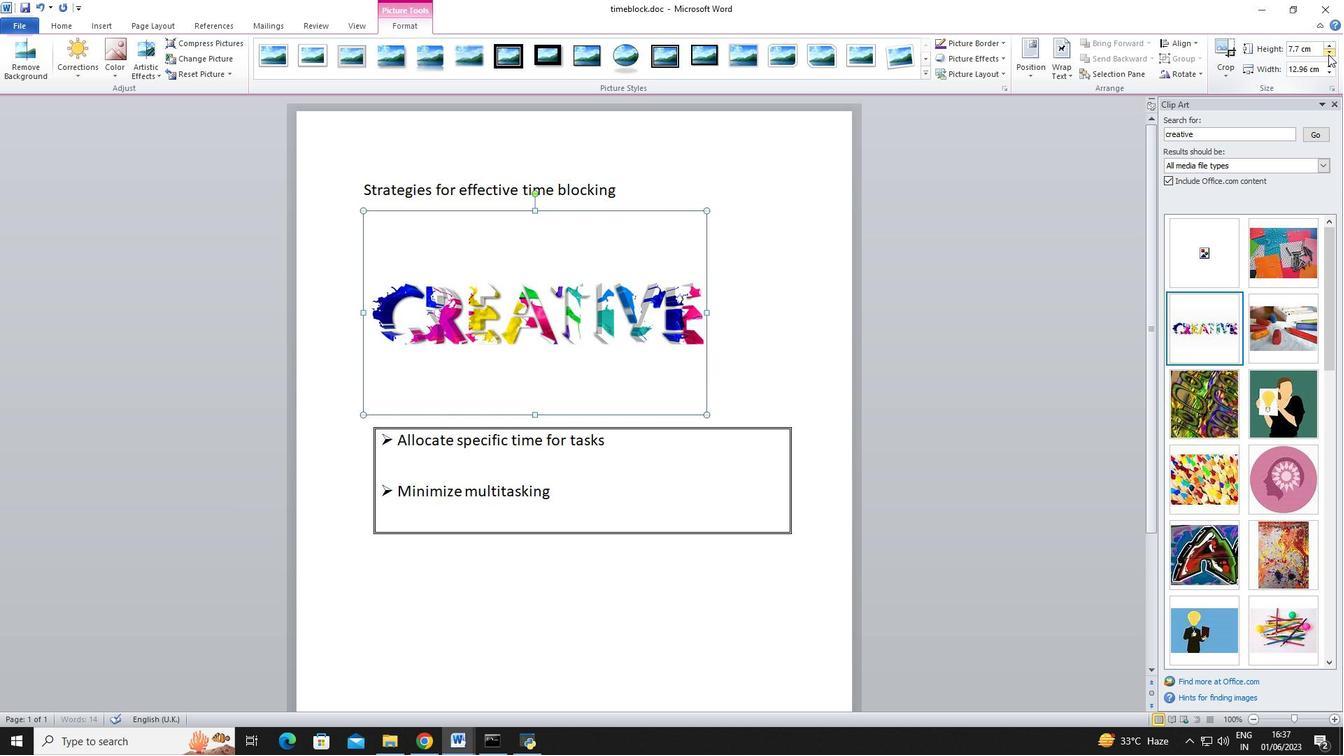 
Action: Mouse pressed left at (1328, 54)
Screenshot: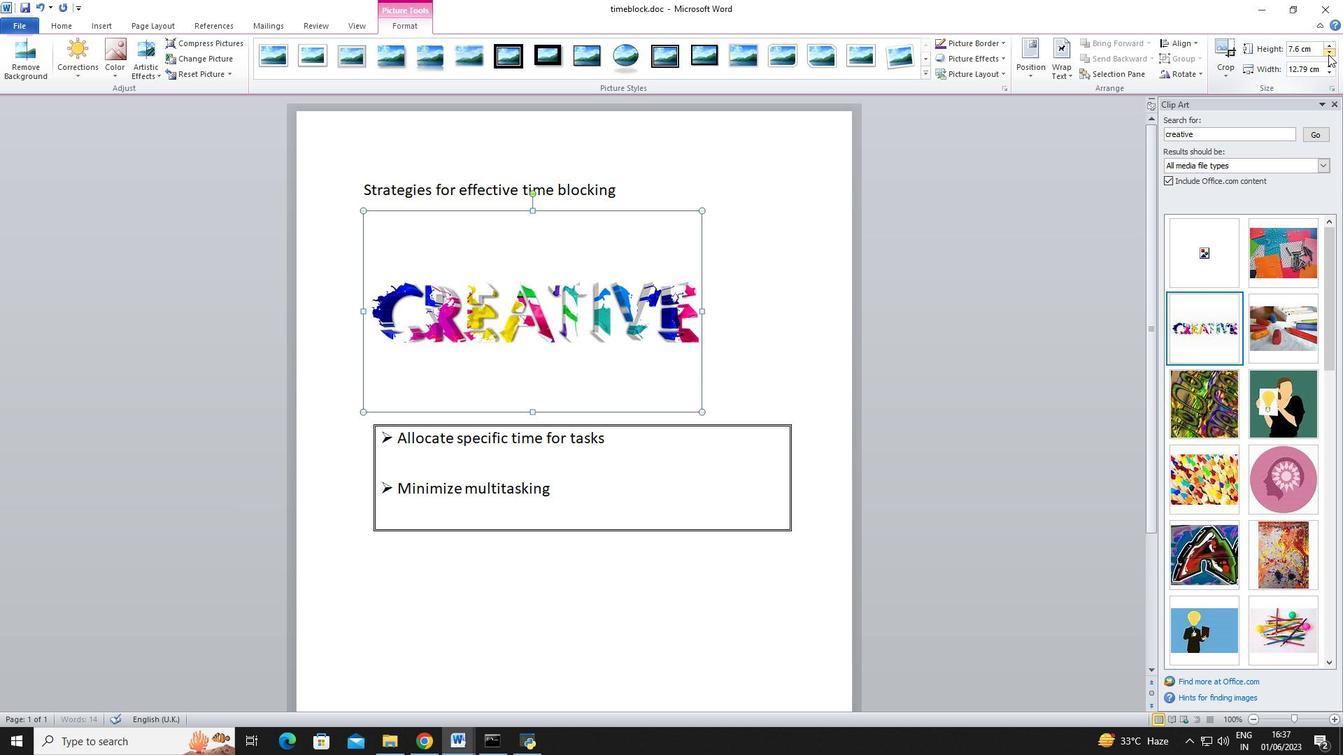 
Action: Mouse pressed left at (1328, 54)
Screenshot: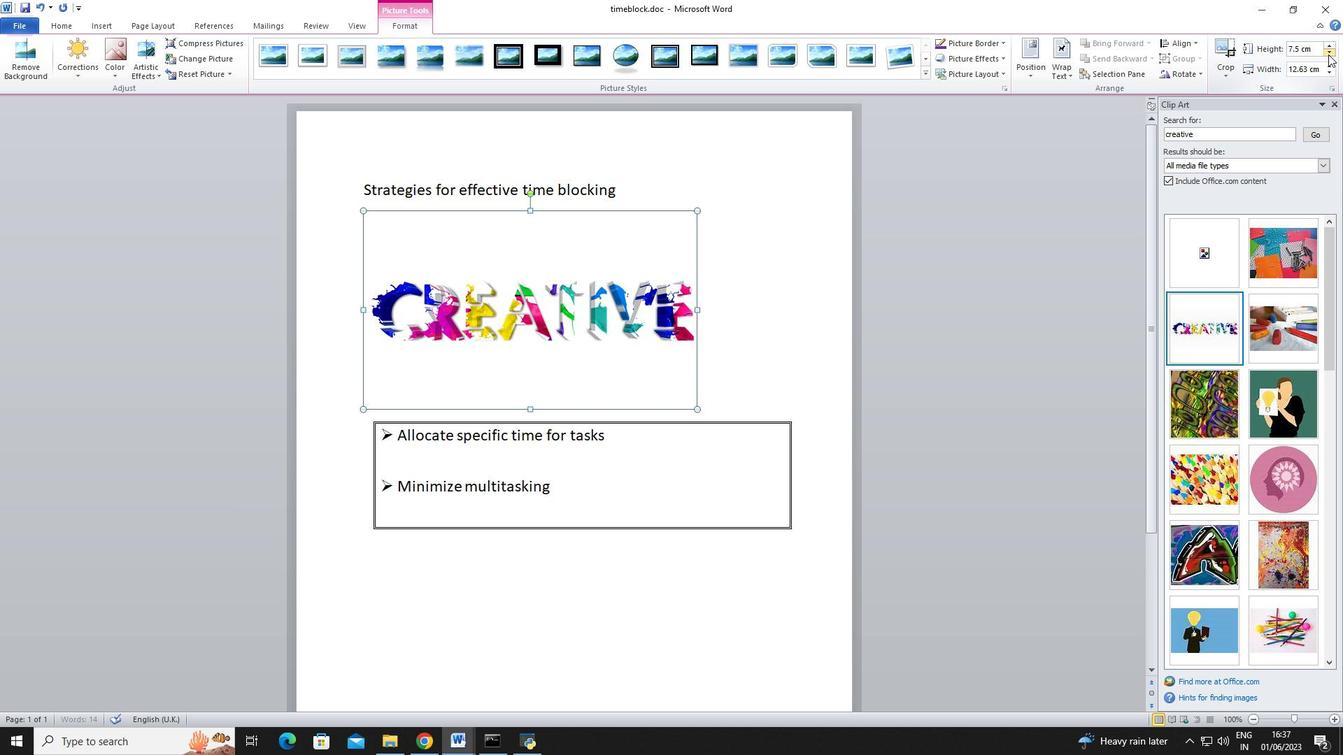 
Action: Mouse pressed left at (1328, 54)
Screenshot: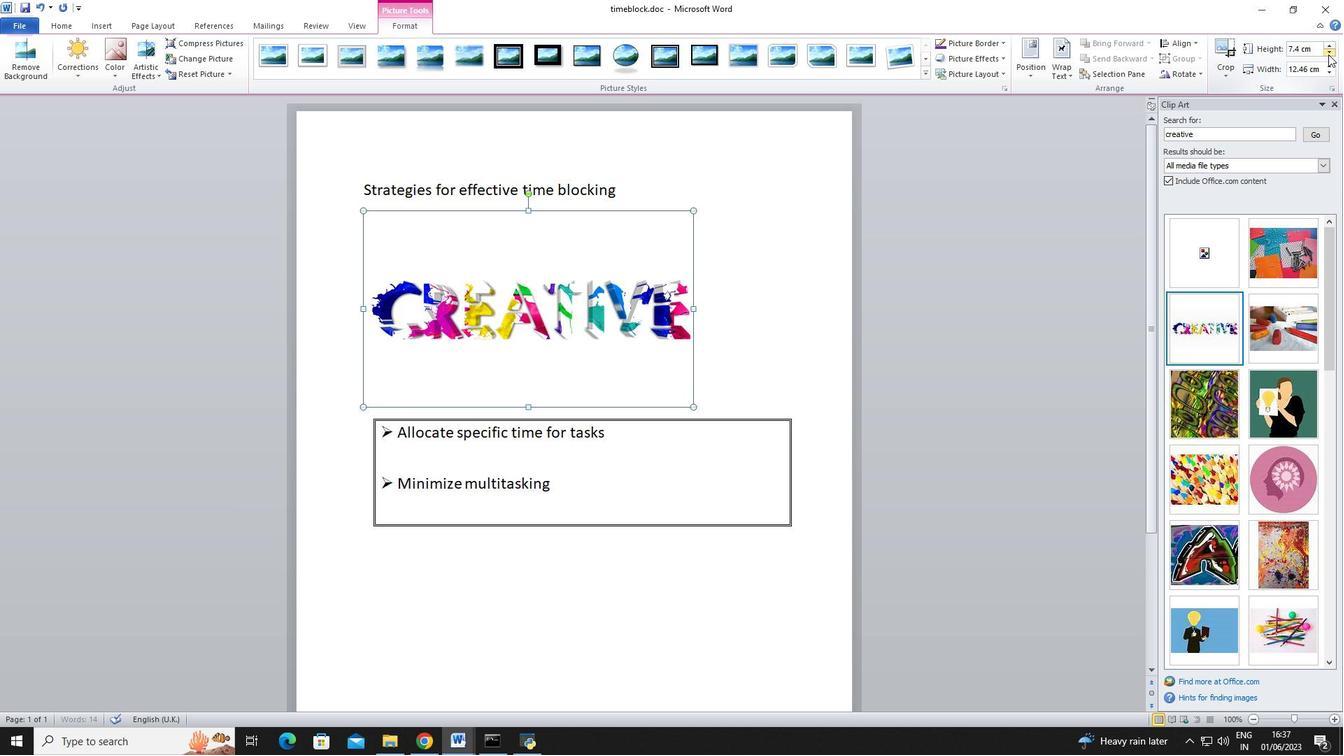 
Action: Mouse pressed left at (1328, 54)
Screenshot: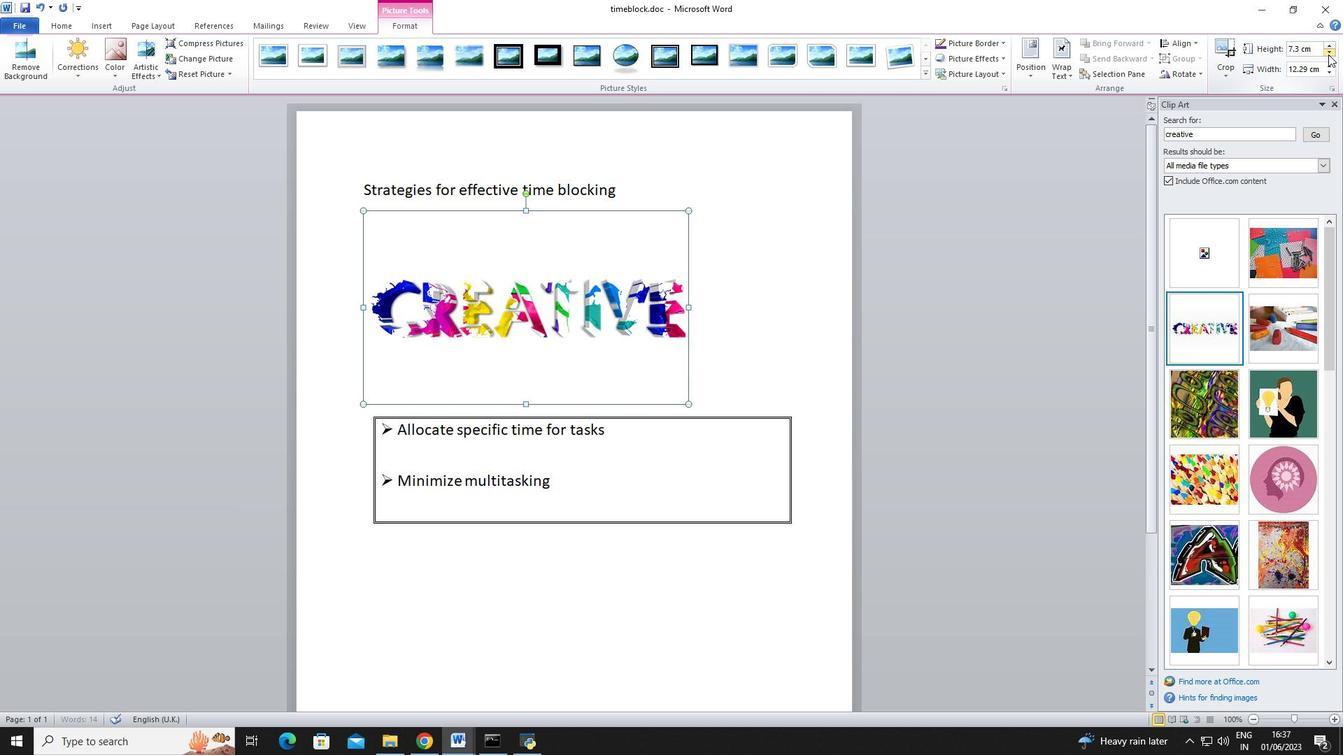 
Action: Mouse pressed left at (1328, 54)
Screenshot: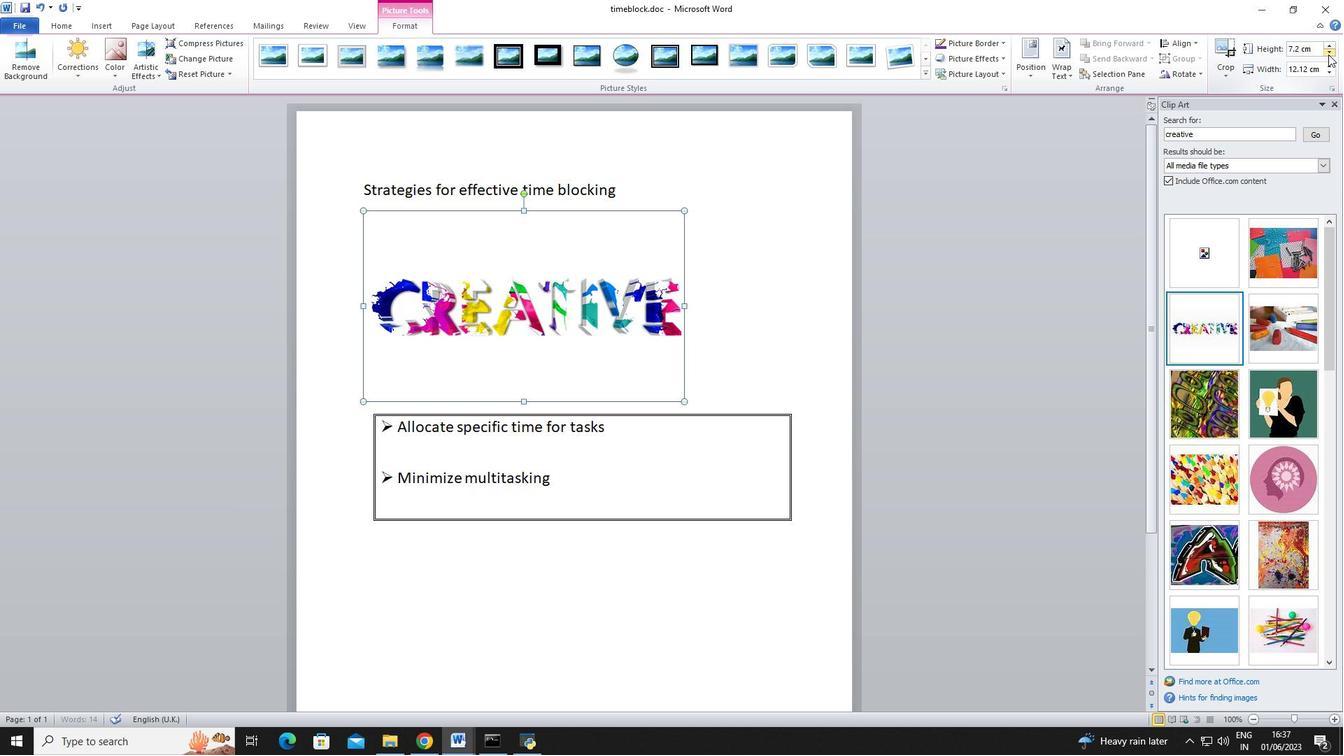 
Action: Mouse pressed left at (1328, 54)
Screenshot: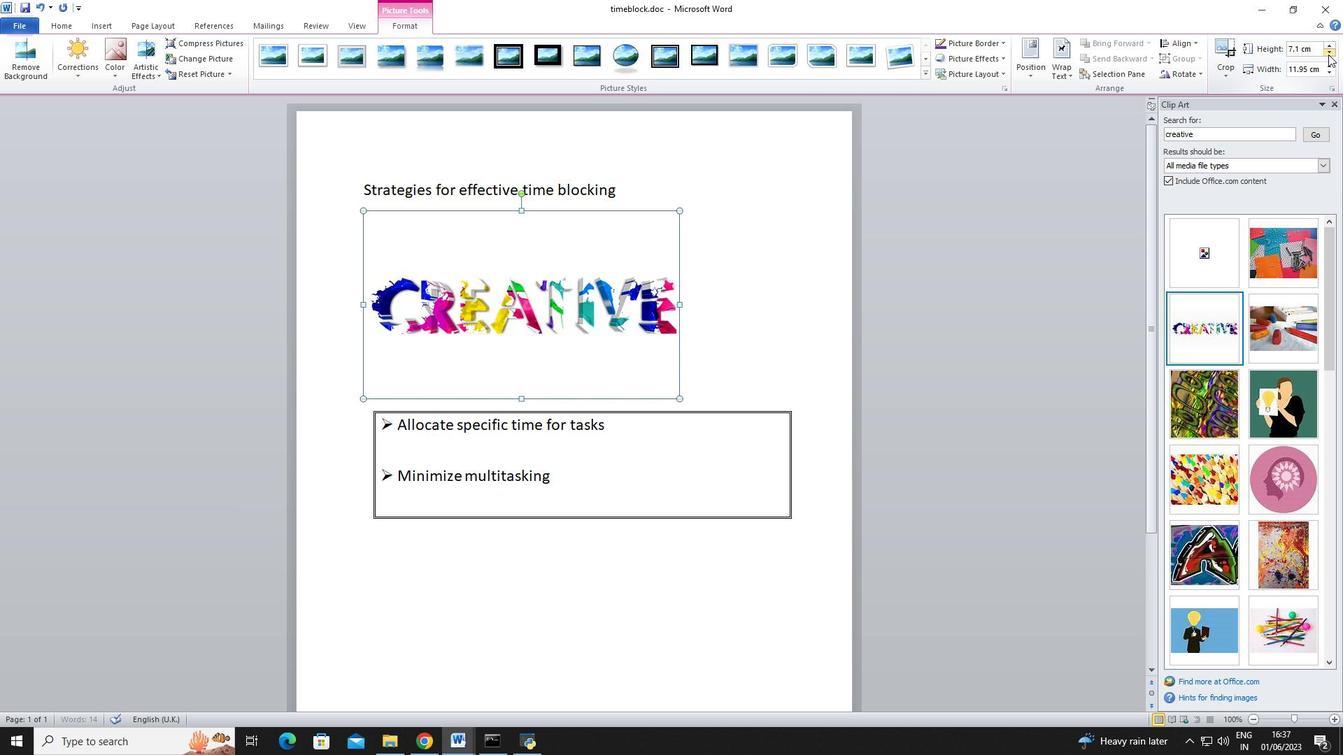 
Action: Mouse pressed left at (1328, 54)
Screenshot: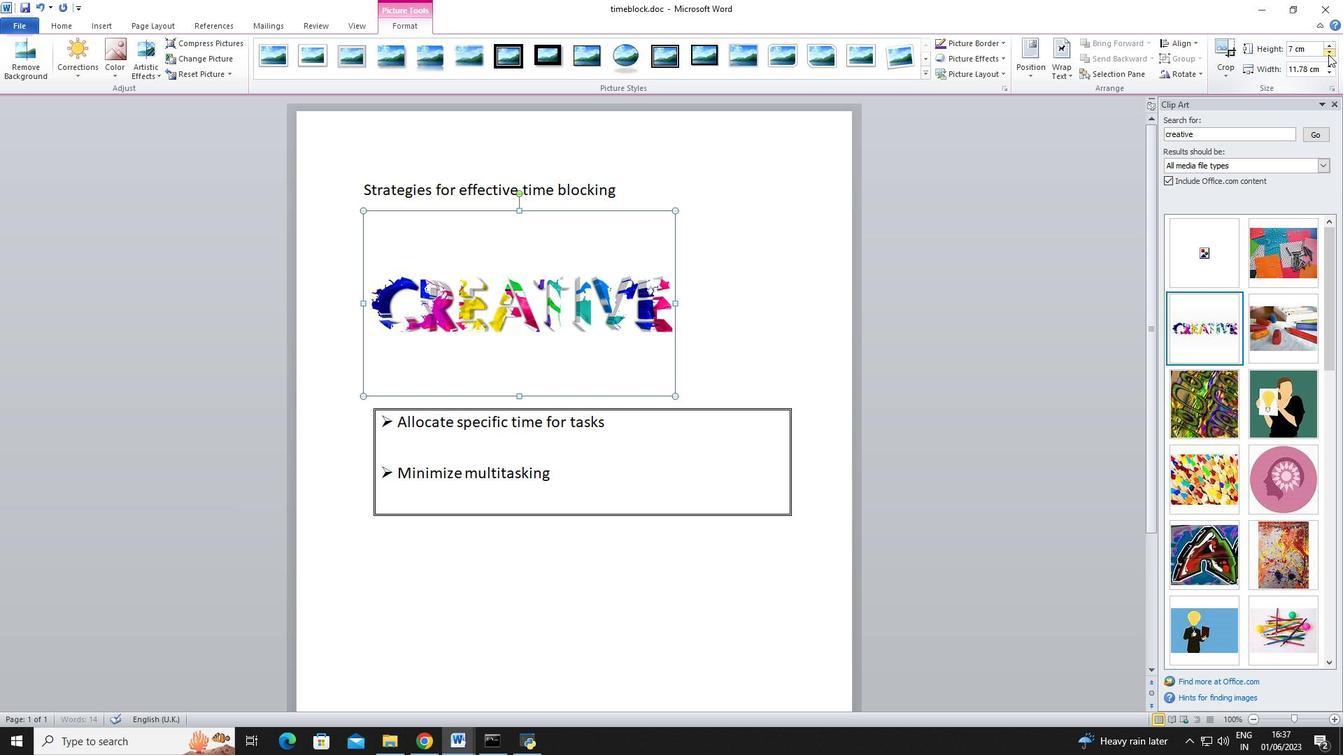 
Action: Mouse pressed left at (1328, 54)
Screenshot: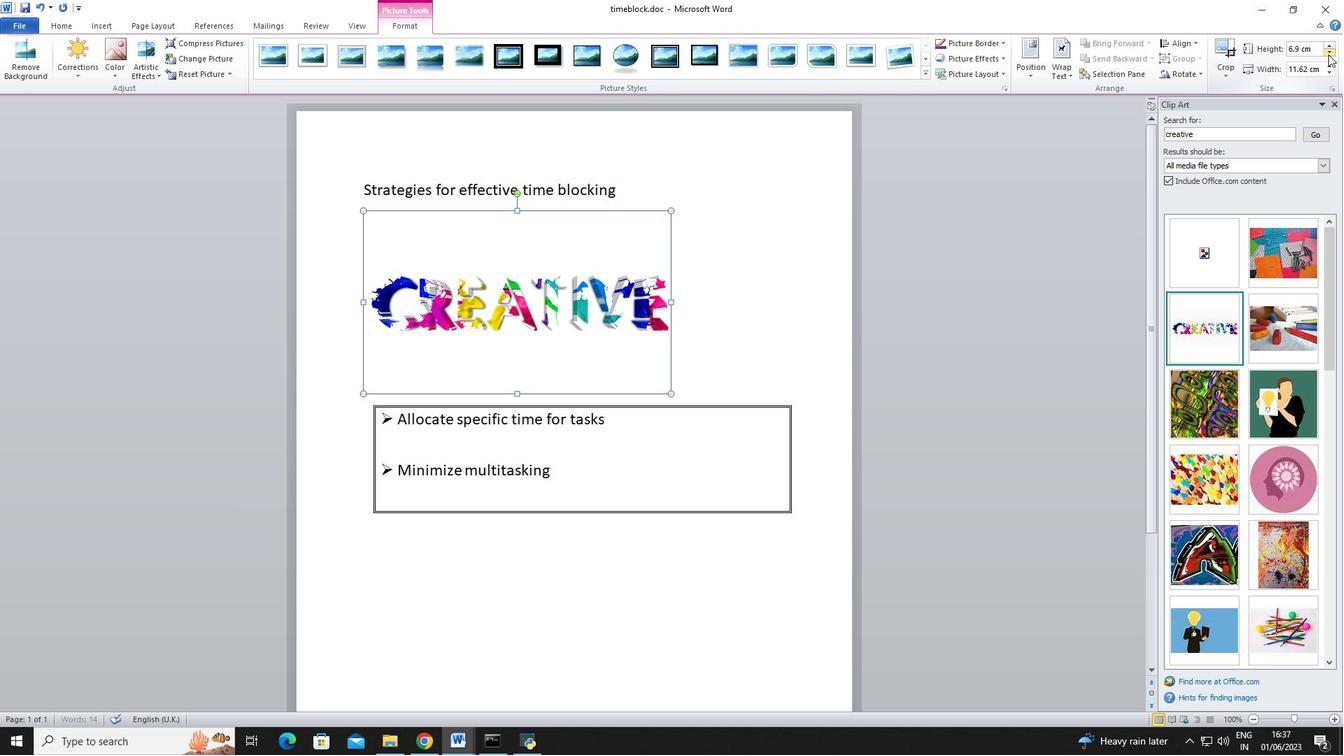 
Action: Mouse moved to (1328, 54)
Screenshot: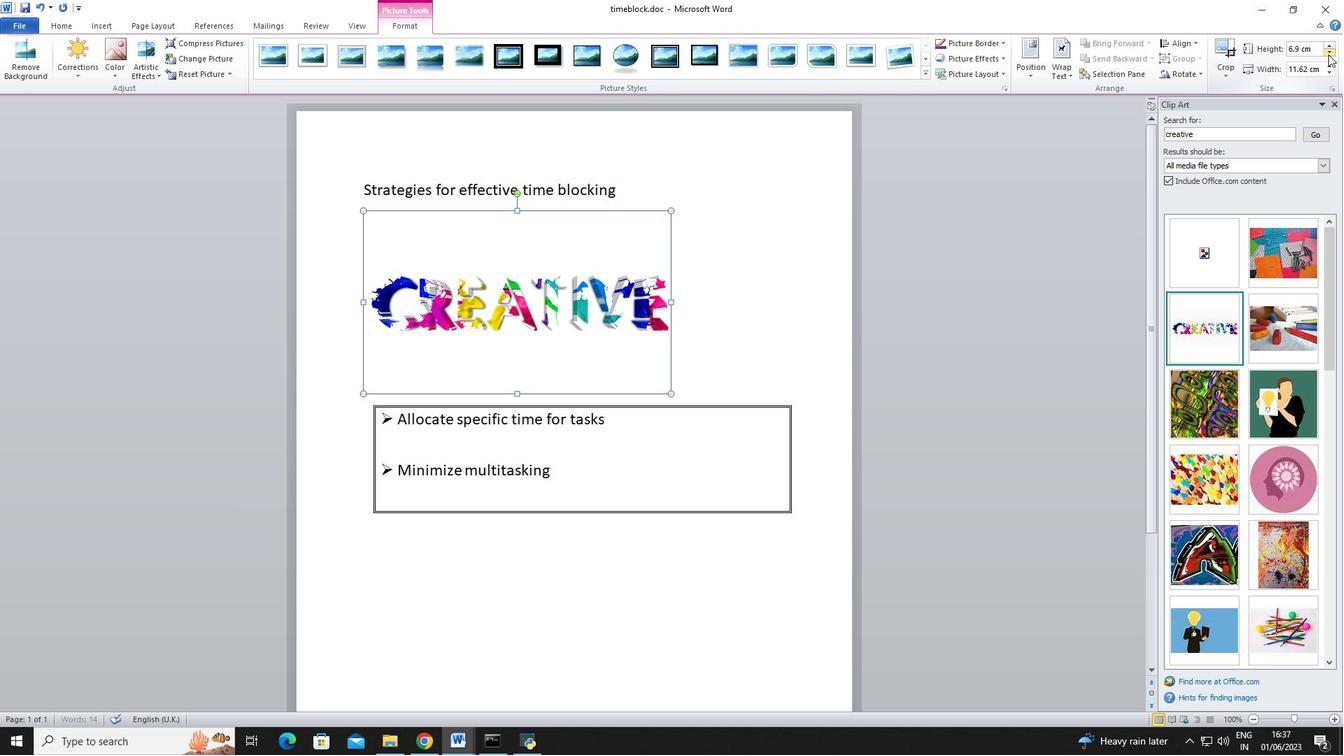 
Action: Mouse pressed left at (1328, 54)
Screenshot: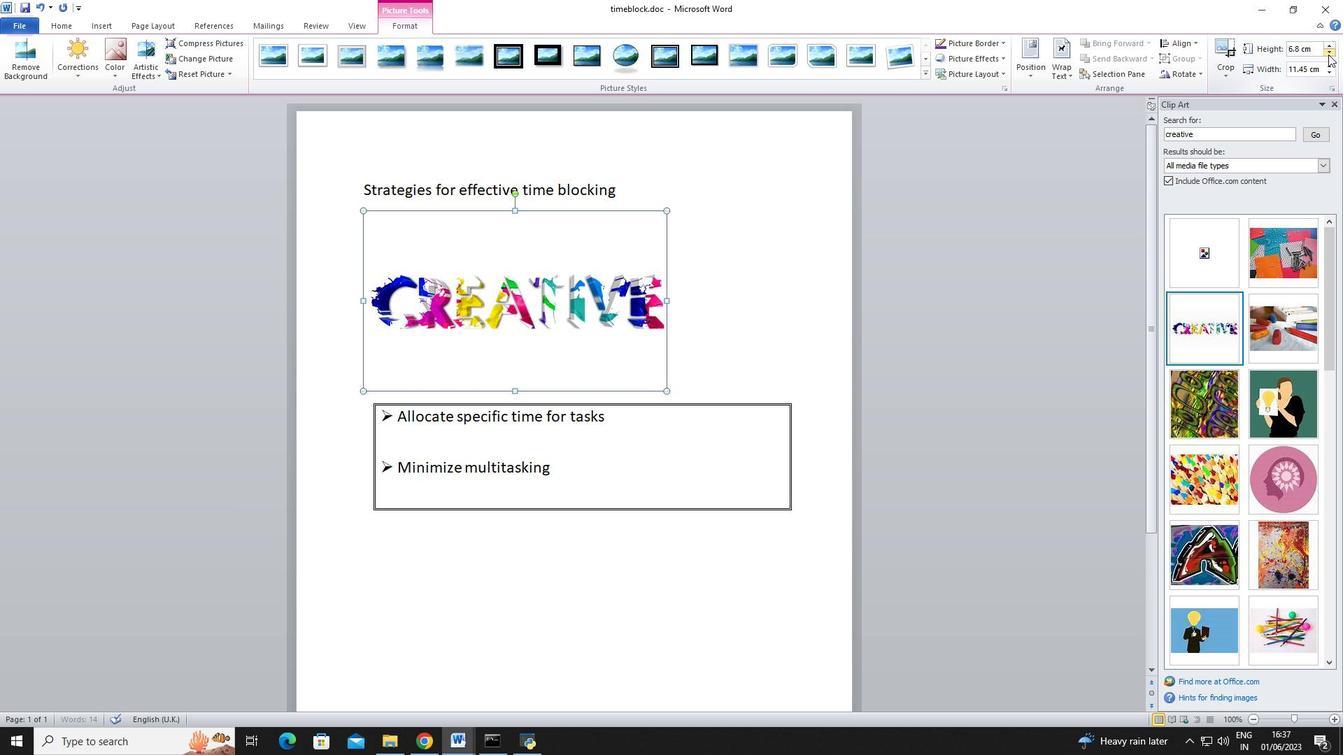 
Action: Mouse pressed left at (1328, 54)
Screenshot: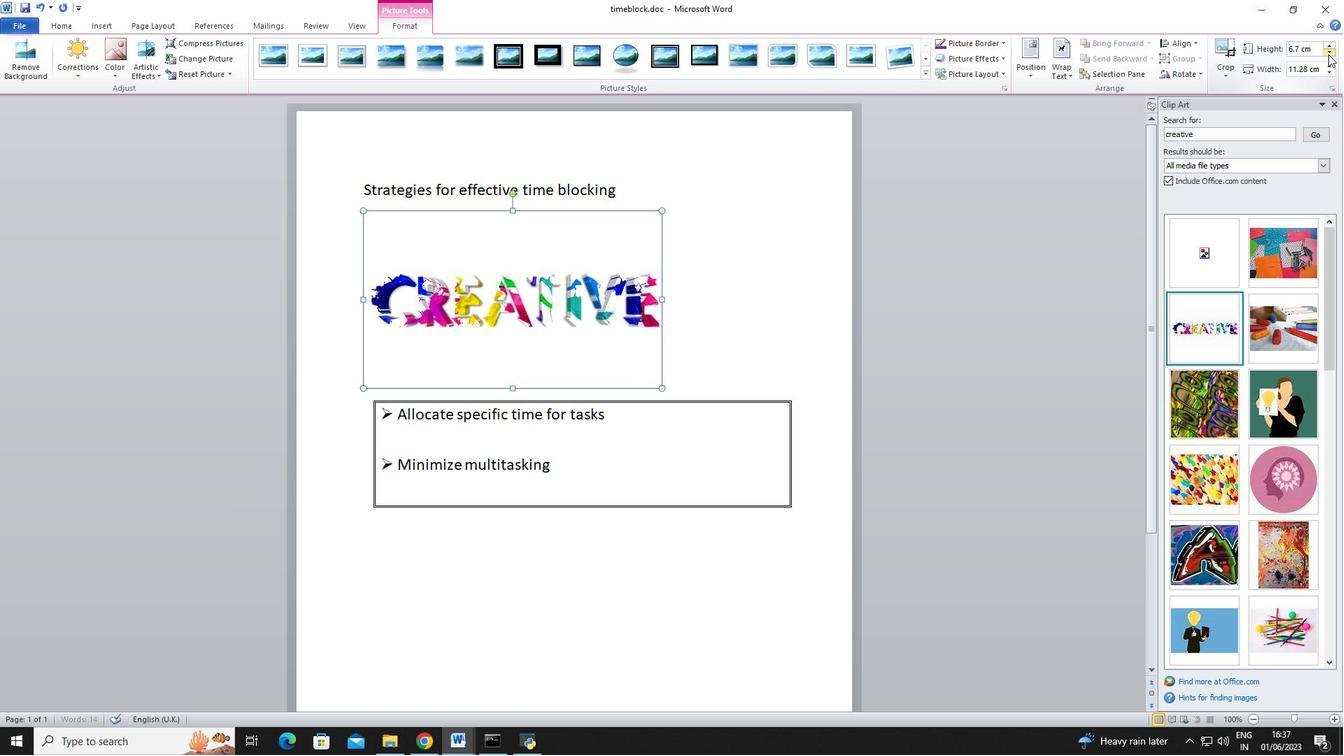 
Action: Mouse pressed left at (1328, 54)
Screenshot: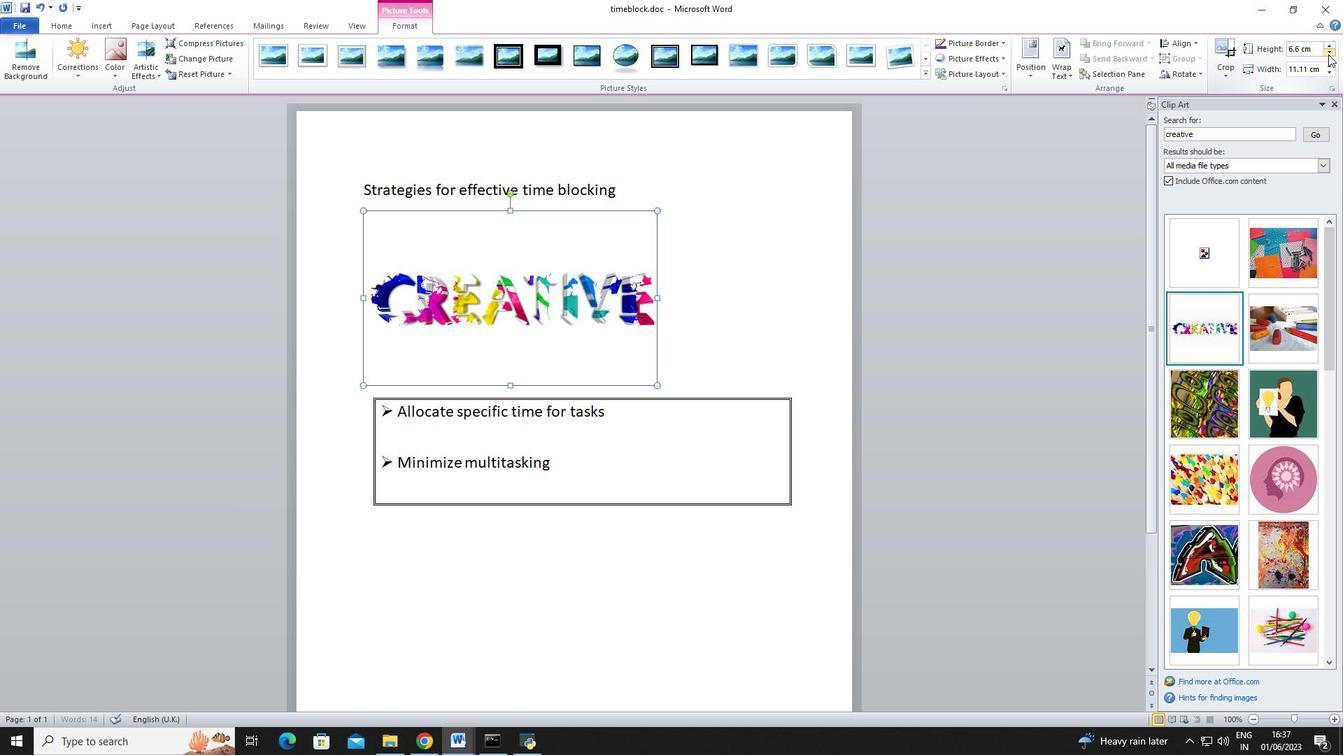 
Action: Mouse pressed left at (1328, 54)
Screenshot: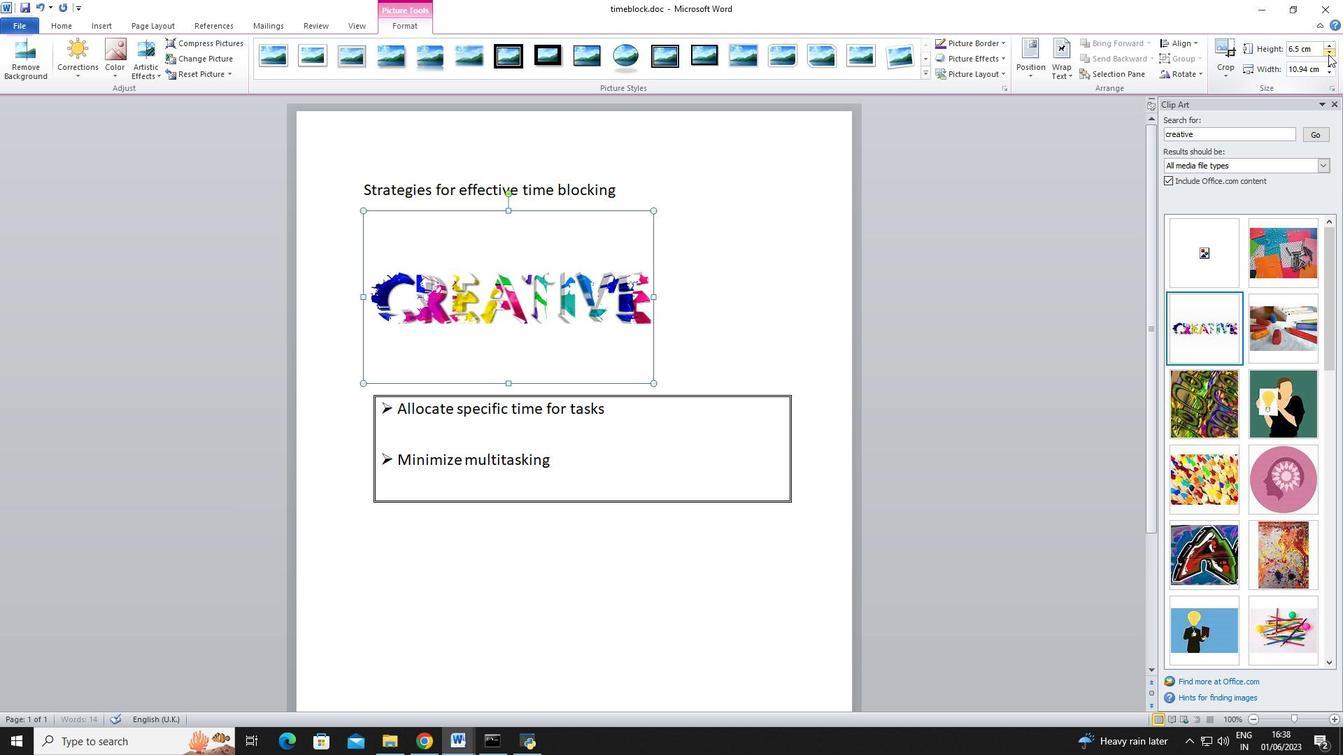 
Action: Mouse pressed left at (1328, 54)
Screenshot: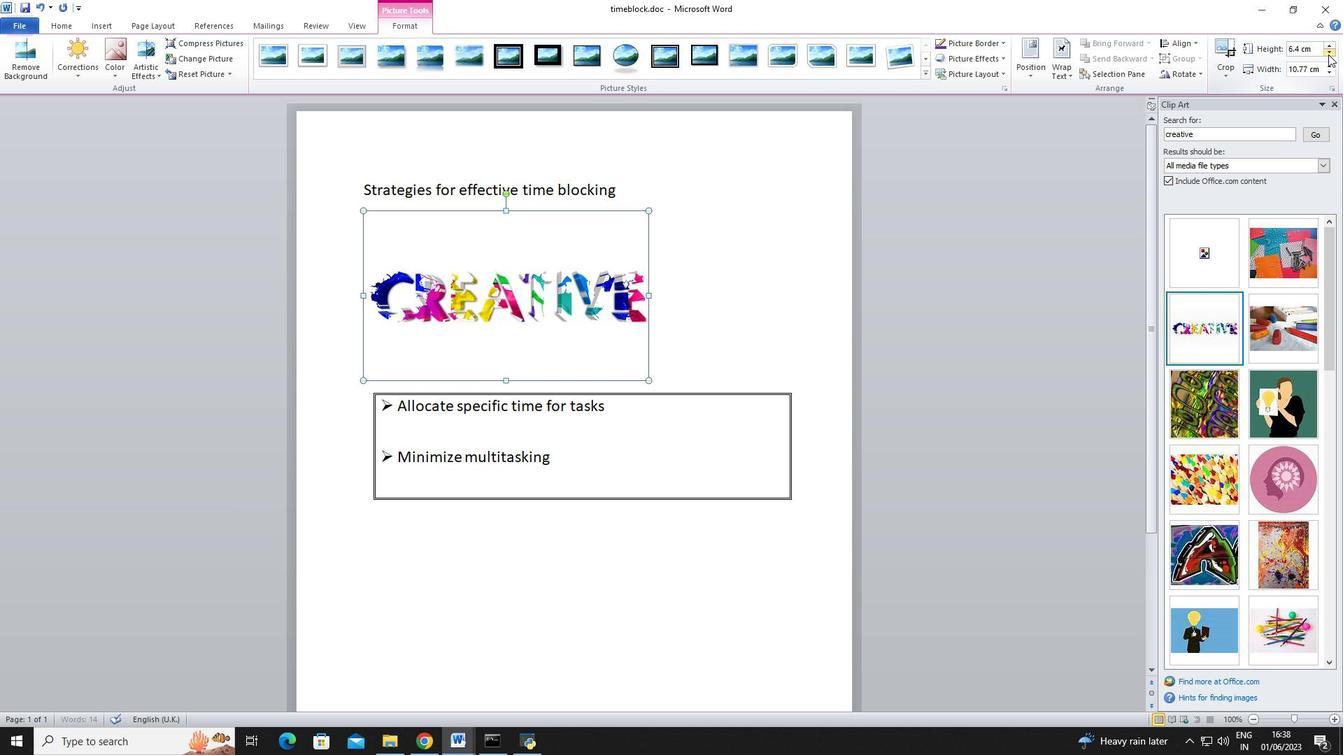 
Action: Mouse pressed left at (1328, 54)
Screenshot: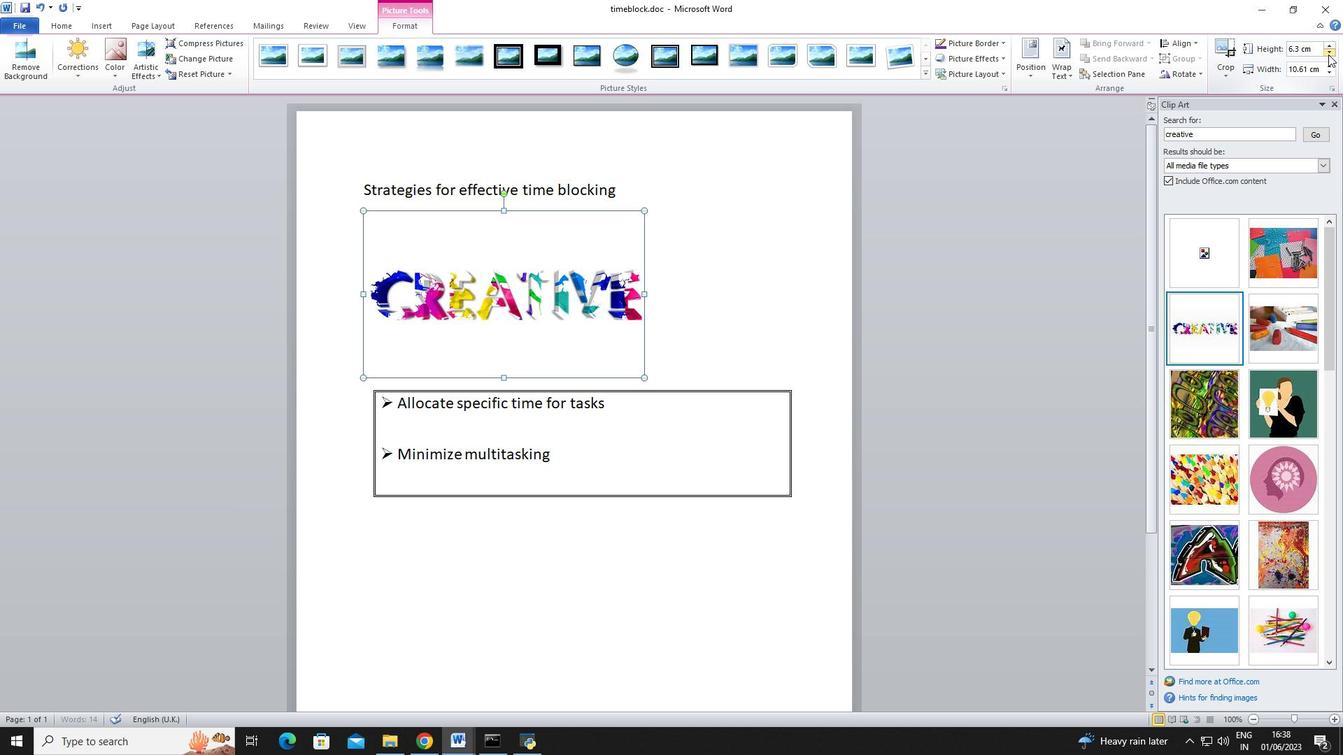 
Action: Mouse pressed left at (1328, 54)
Screenshot: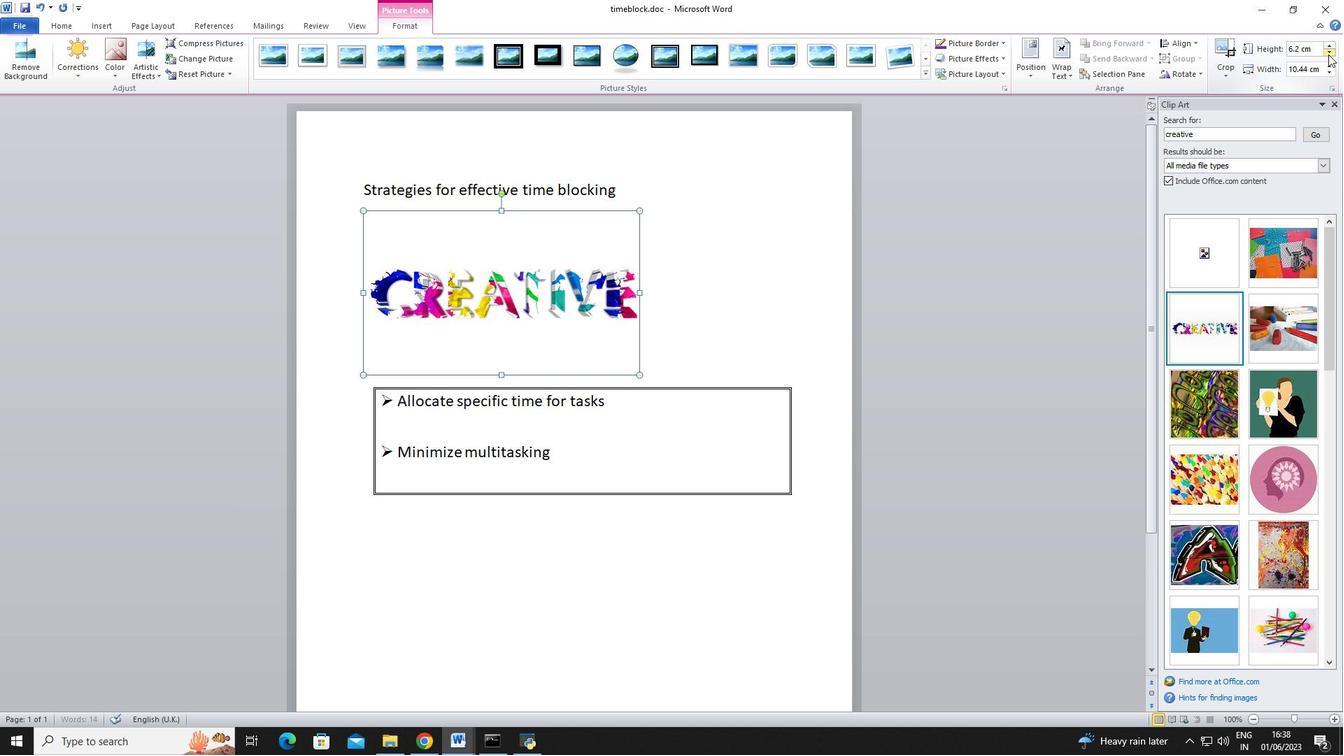 
Action: Mouse pressed left at (1328, 54)
Screenshot: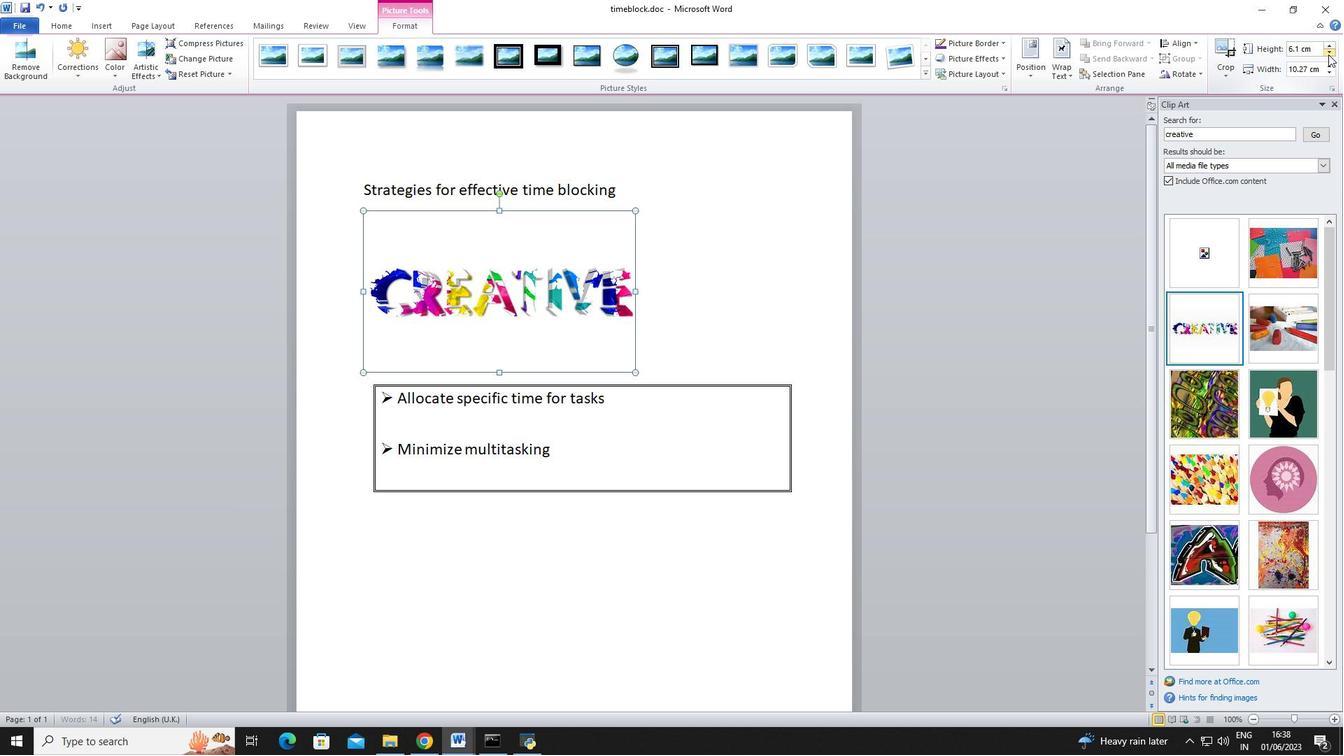 
Action: Mouse pressed left at (1328, 54)
Screenshot: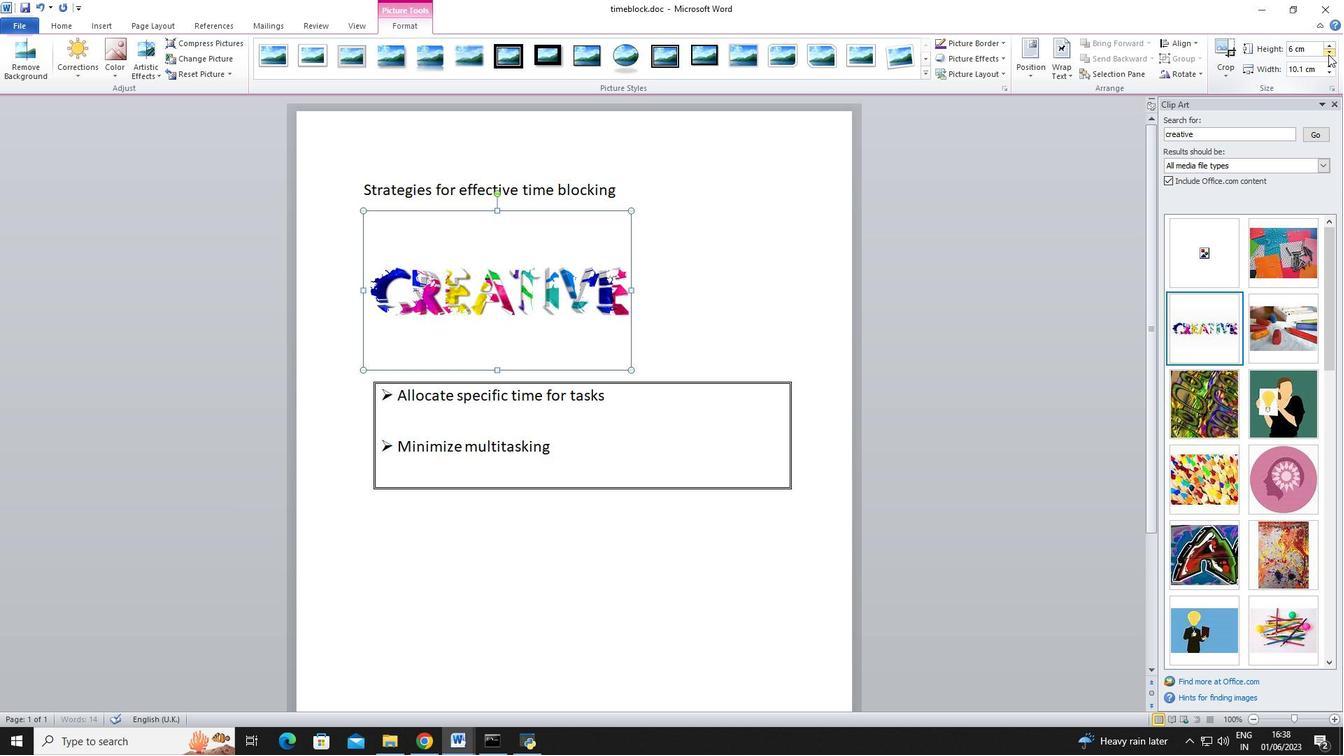 
Action: Mouse pressed left at (1328, 54)
Screenshot: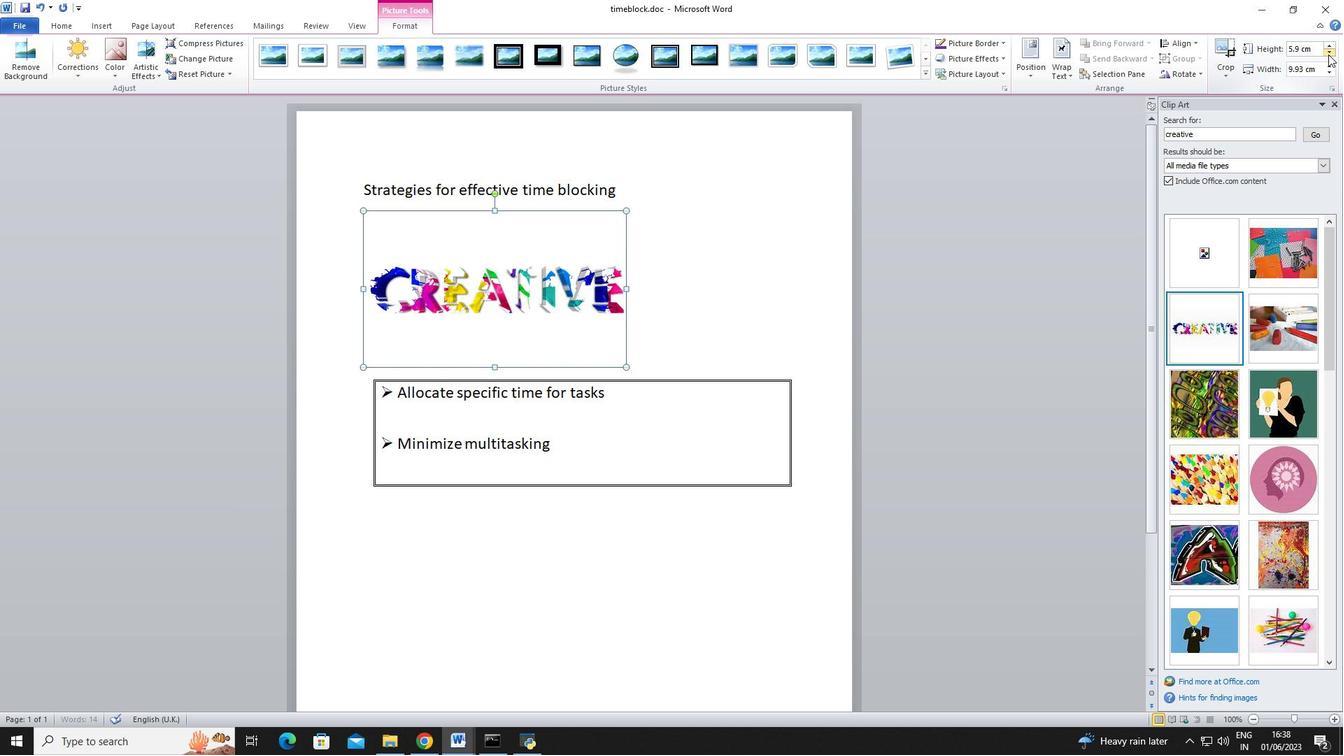 
Action: Mouse pressed left at (1328, 54)
Screenshot: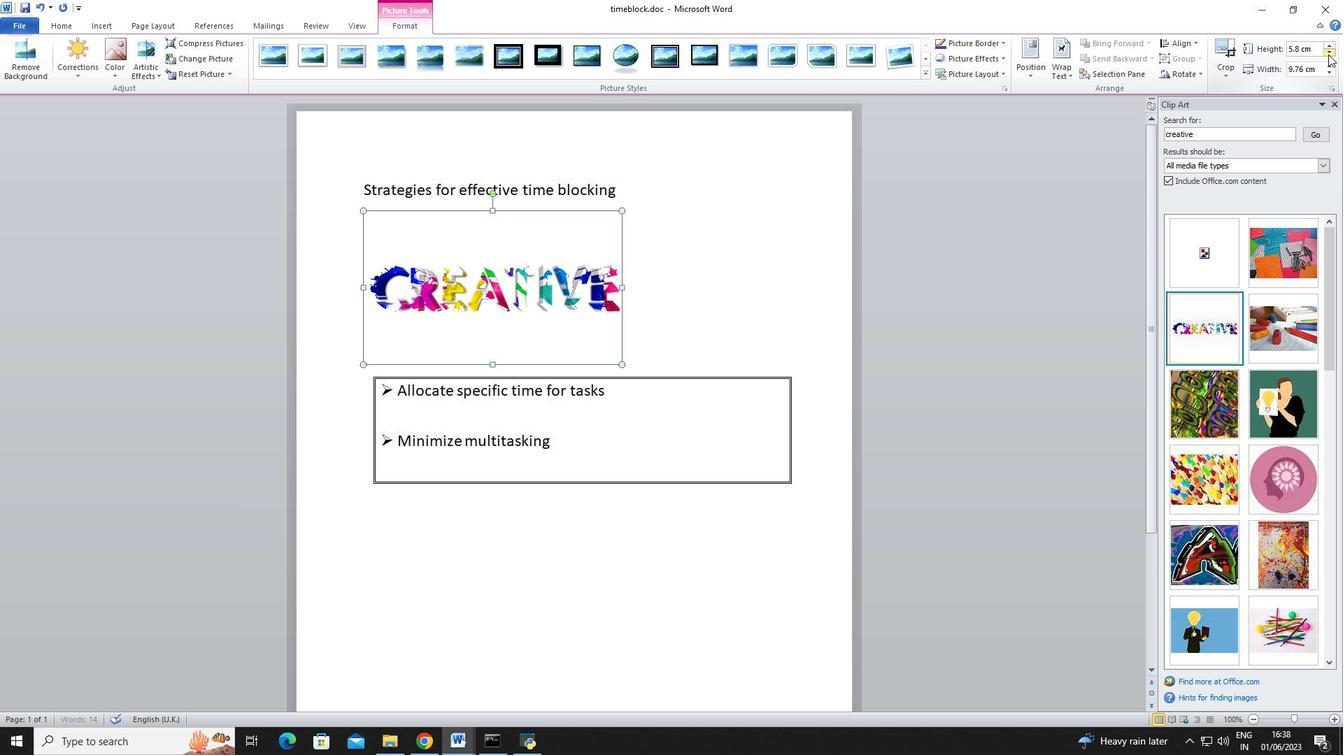 
Action: Mouse pressed left at (1328, 54)
Screenshot: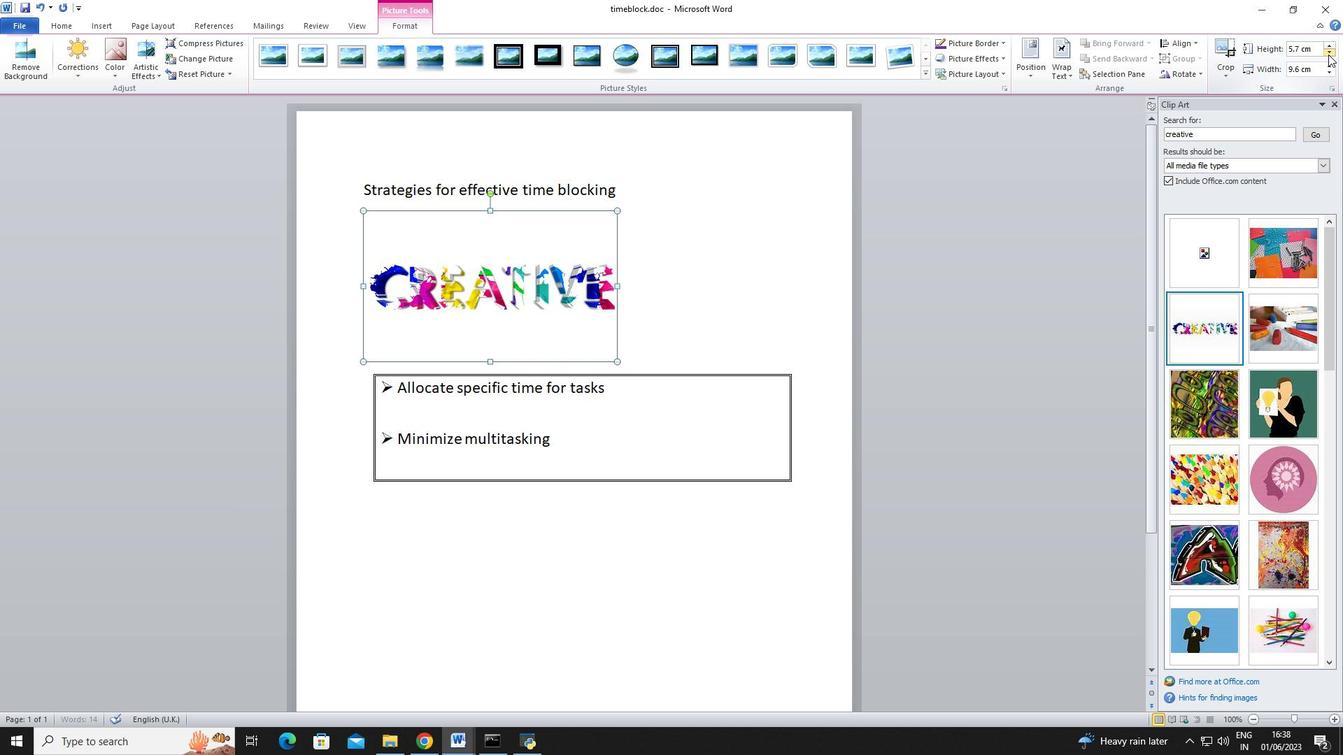 
Action: Mouse moved to (1329, 50)
Screenshot: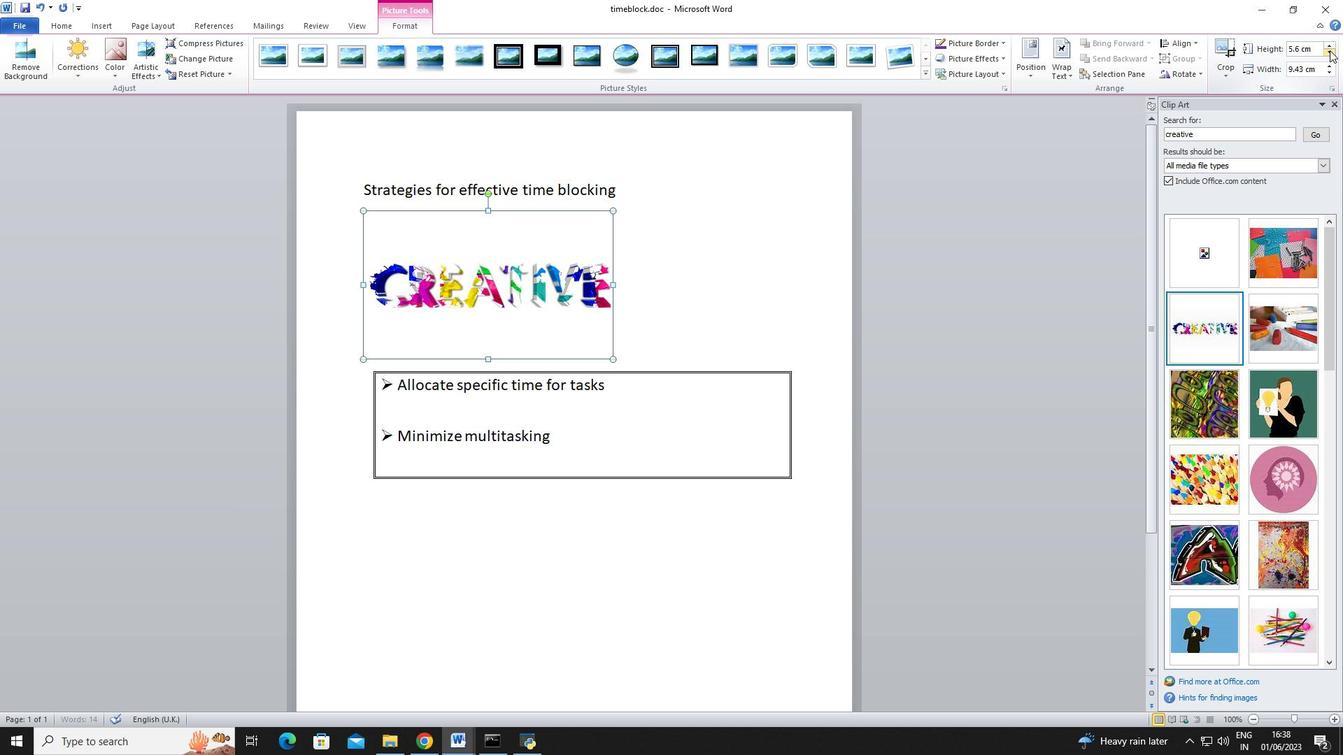
Action: Mouse pressed left at (1329, 50)
Screenshot: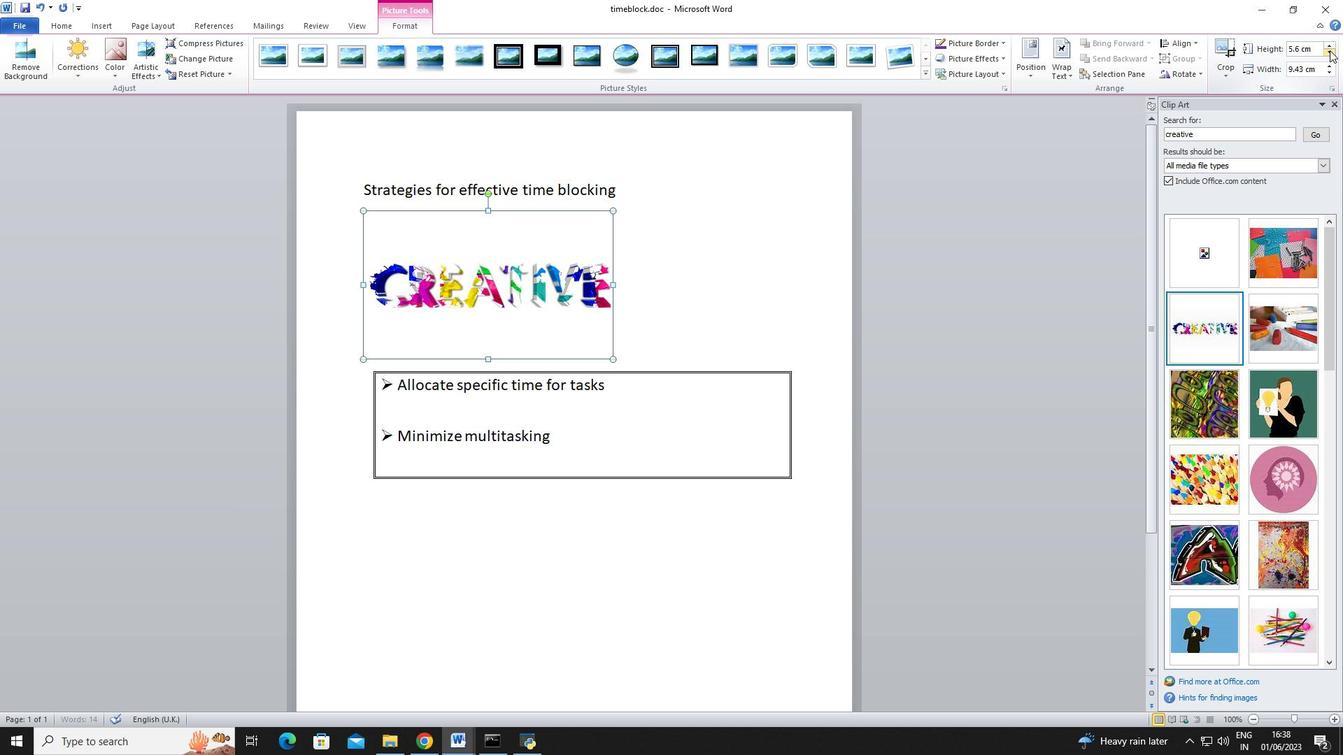 
Action: Mouse pressed left at (1329, 50)
Screenshot: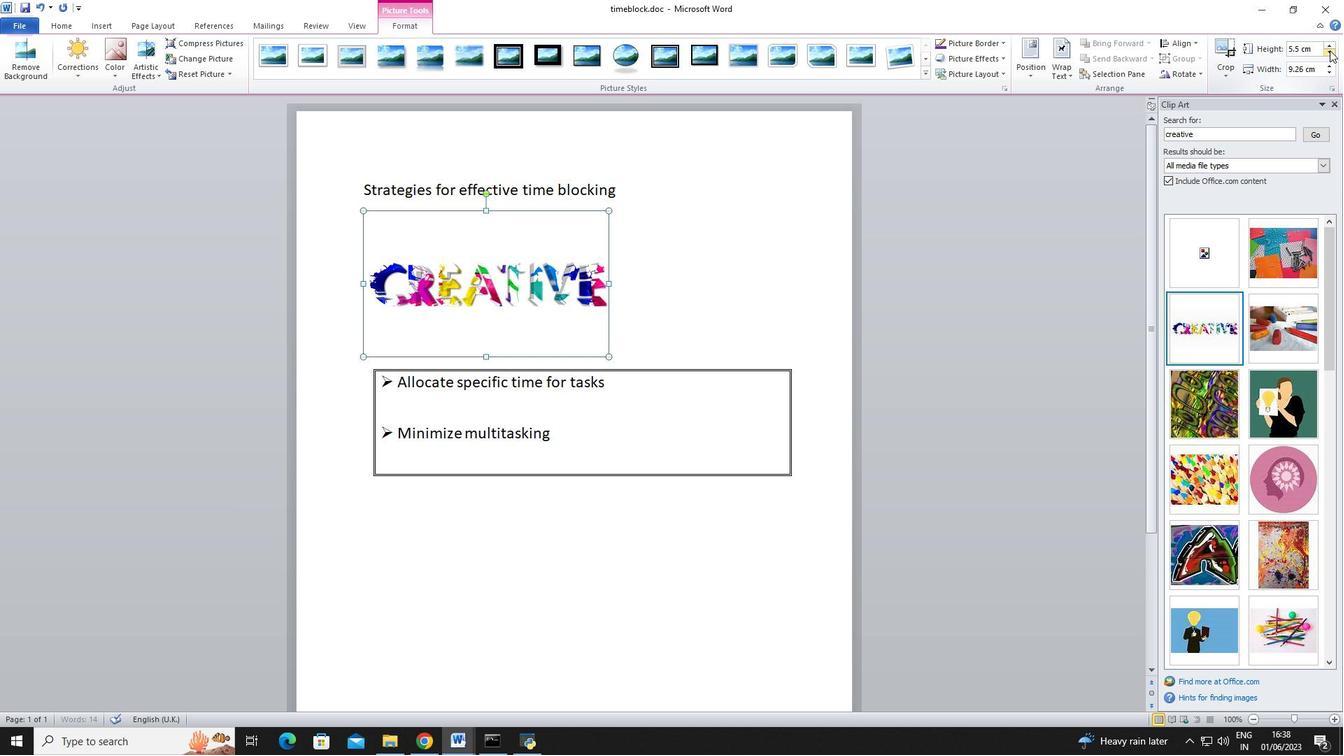 
Action: Mouse pressed left at (1329, 50)
Screenshot: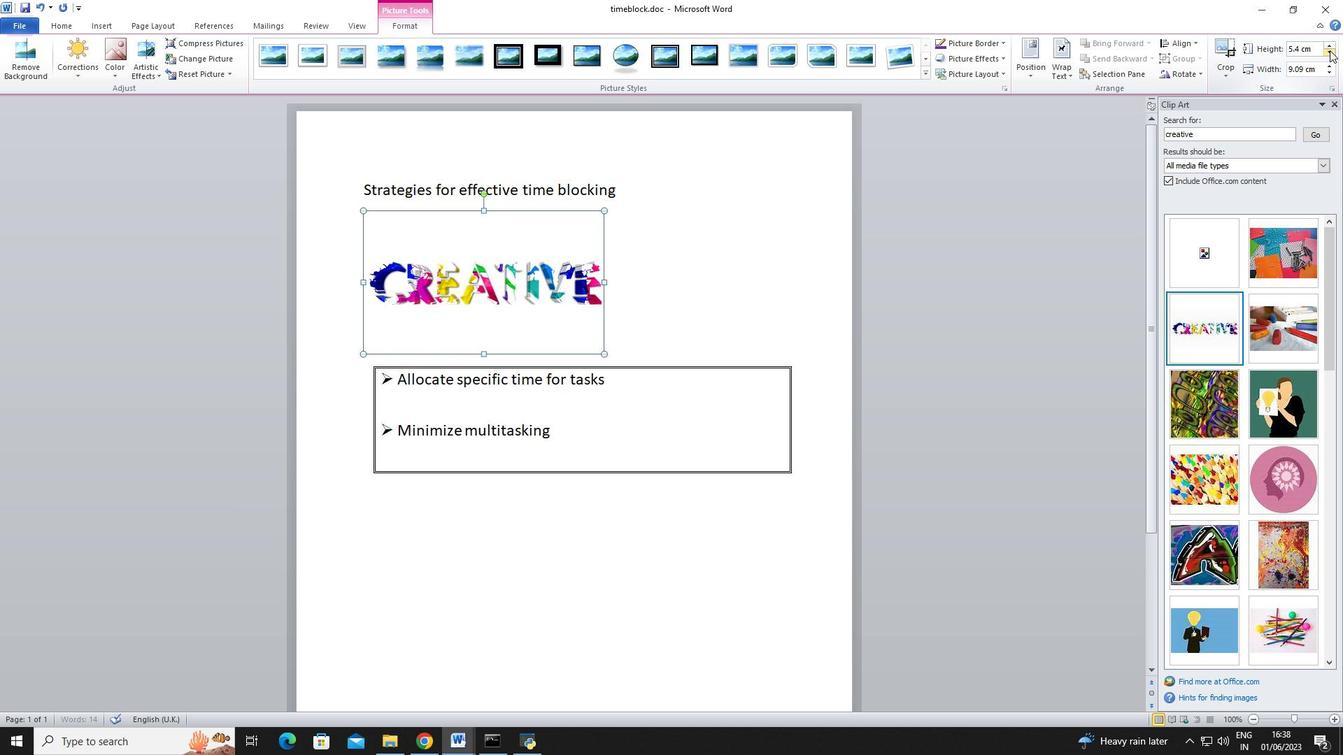 
Action: Mouse pressed left at (1329, 50)
Screenshot: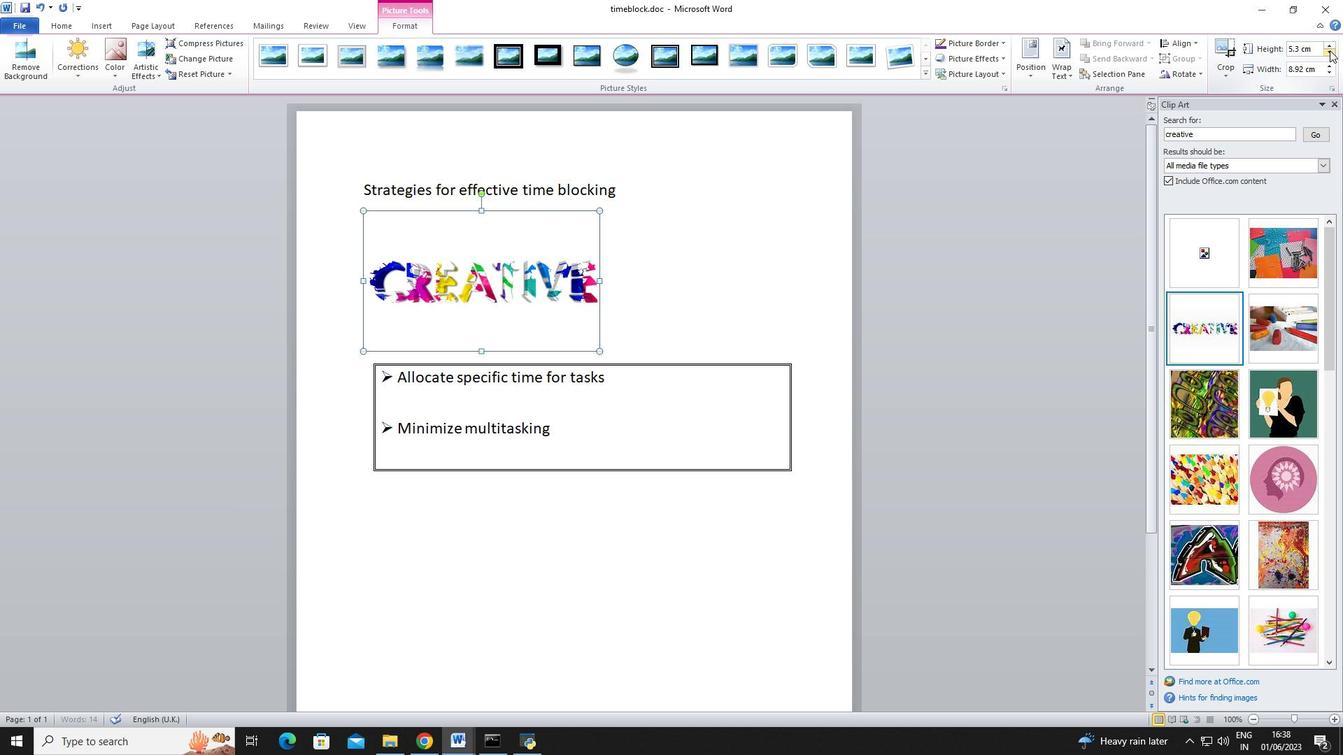 
Action: Mouse pressed left at (1329, 50)
Screenshot: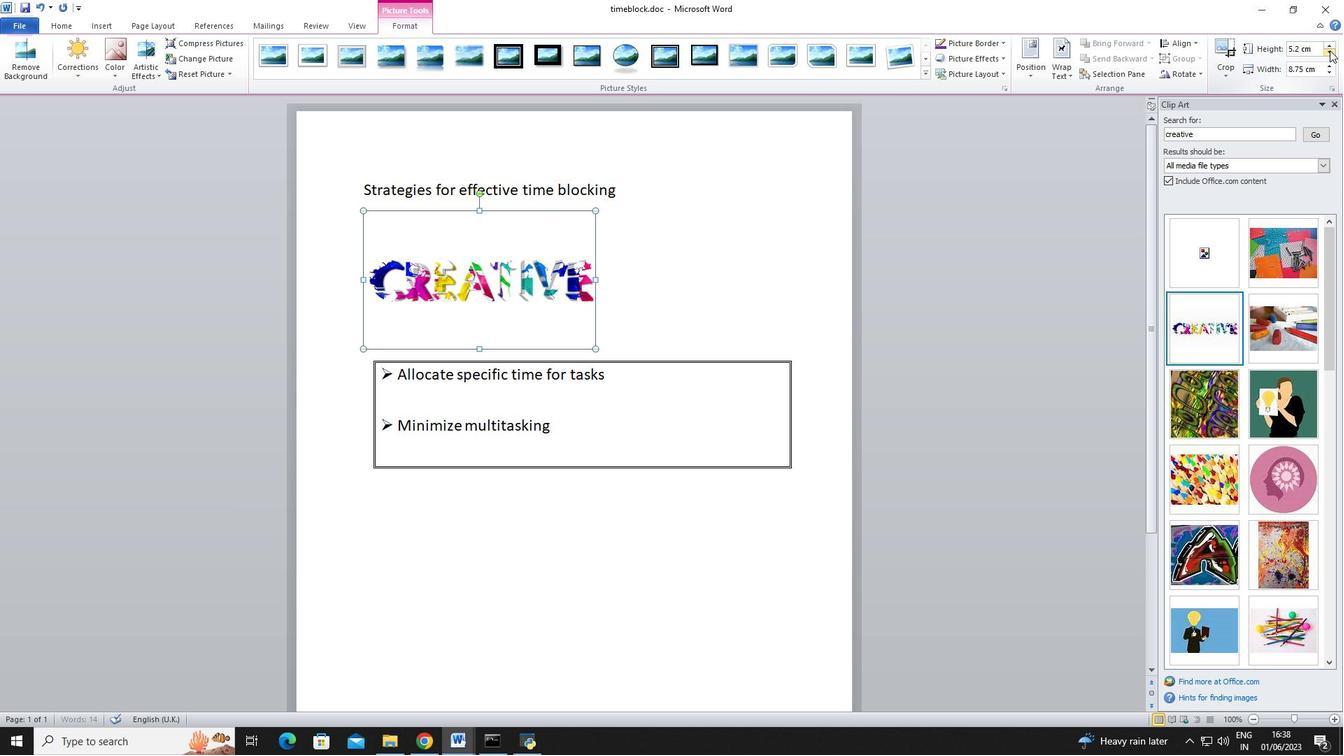 
Action: Mouse pressed left at (1329, 50)
Screenshot: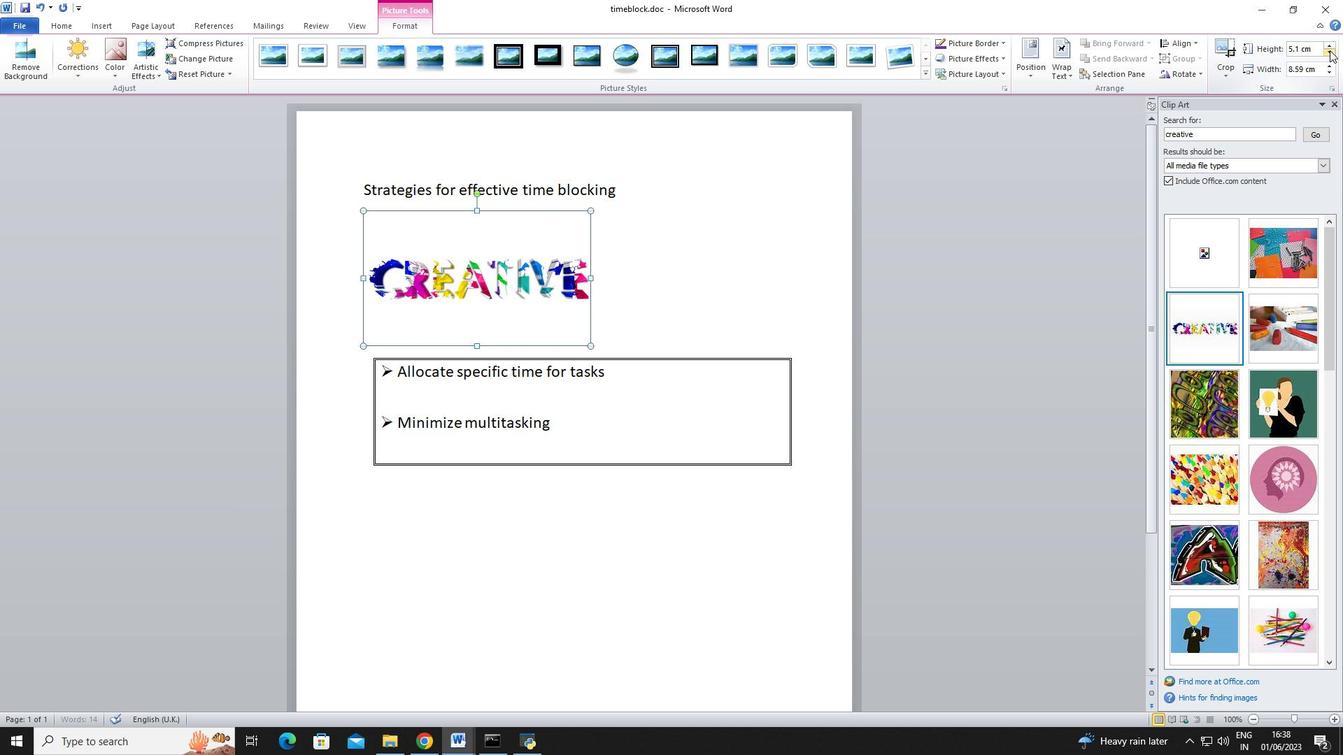 
Action: Mouse pressed left at (1329, 50)
Screenshot: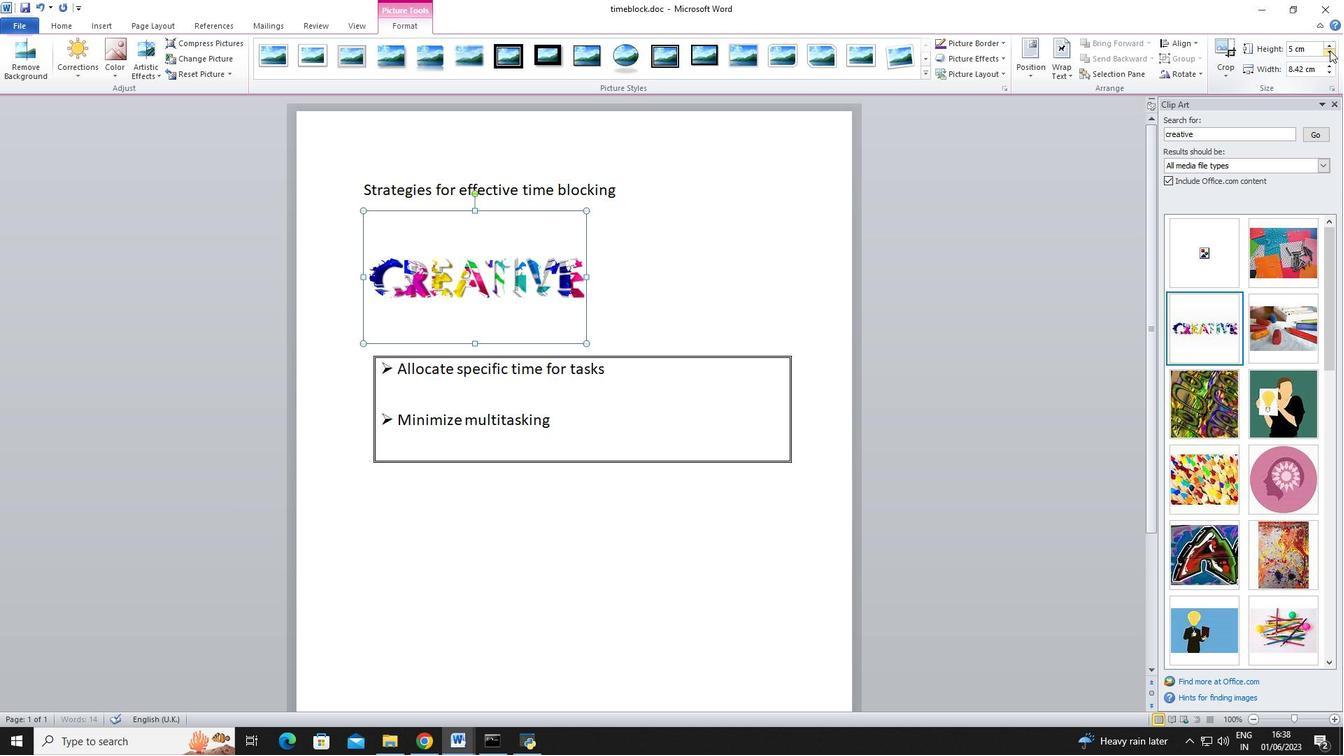 
Action: Mouse pressed left at (1329, 50)
Screenshot: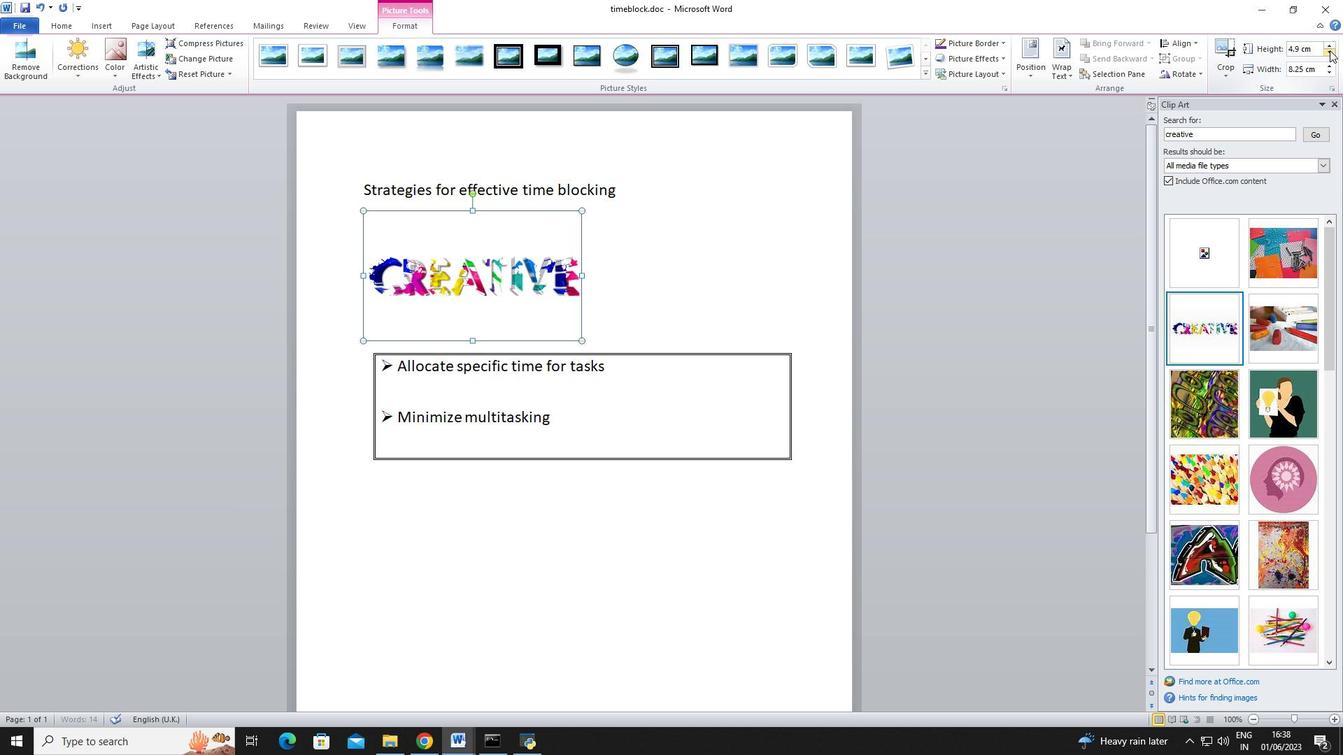 
Action: Mouse pressed left at (1329, 50)
Screenshot: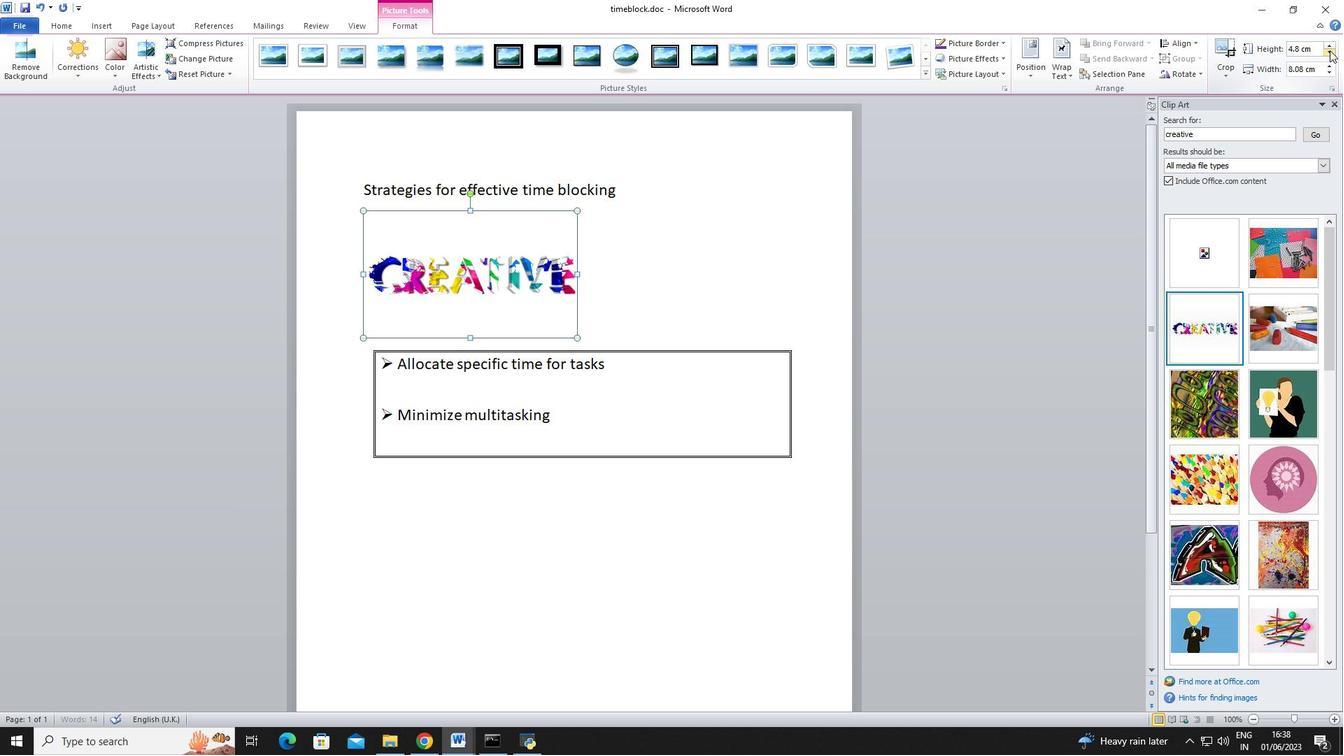 
Action: Mouse pressed left at (1329, 50)
Screenshot: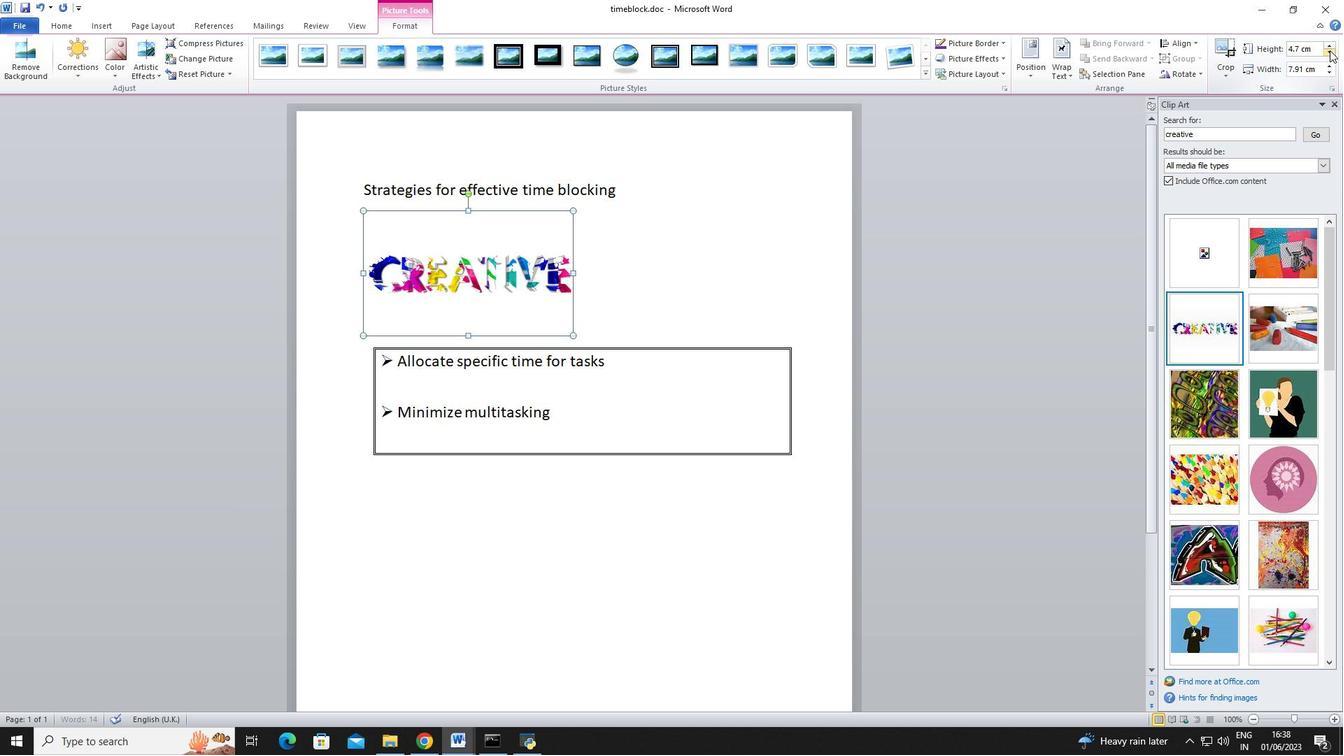 
Action: Mouse pressed left at (1329, 50)
Screenshot: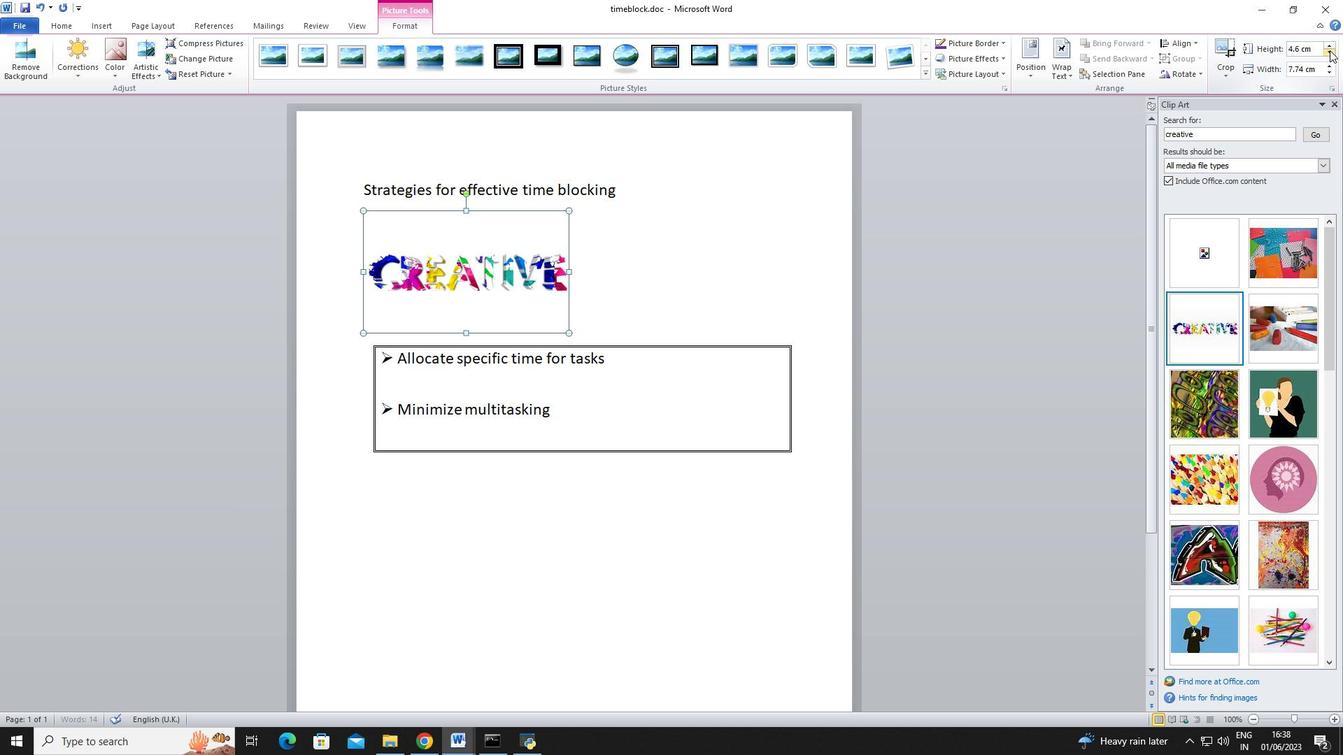 
Action: Mouse pressed left at (1329, 50)
Screenshot: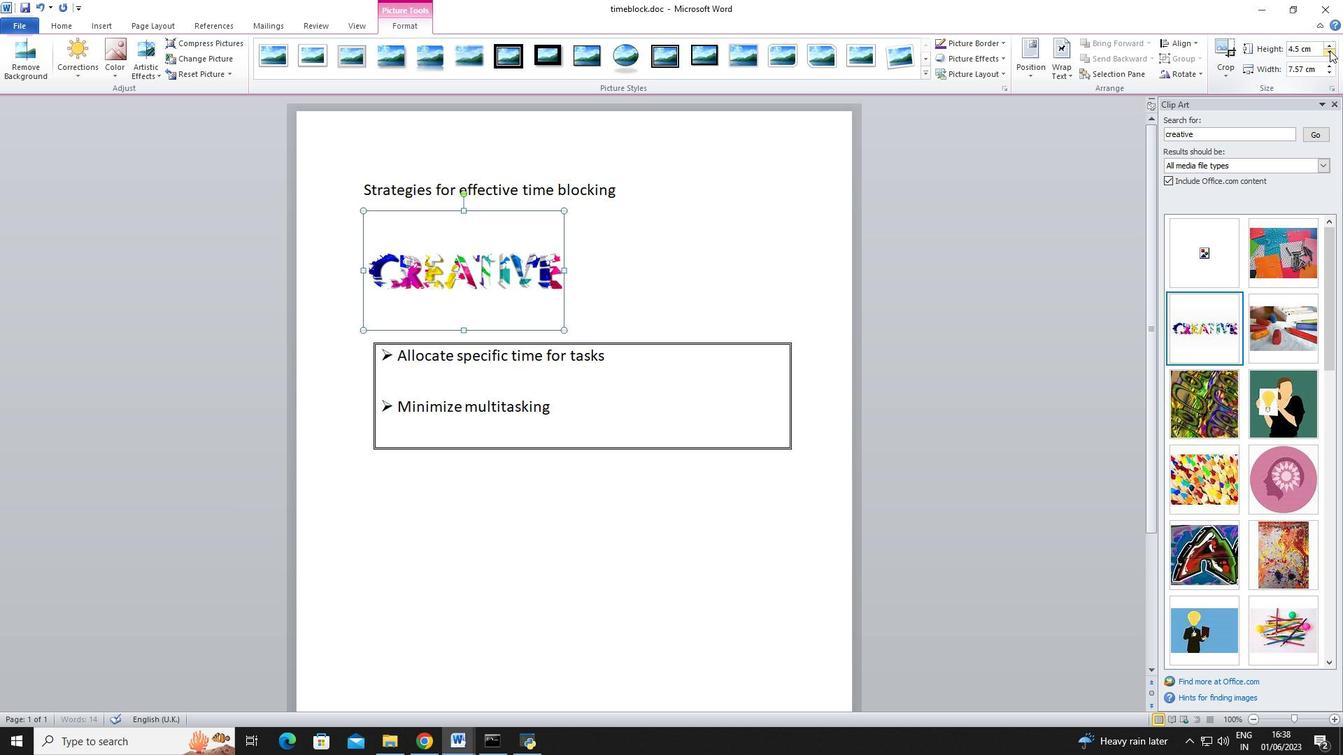 
Action: Mouse pressed left at (1329, 50)
Screenshot: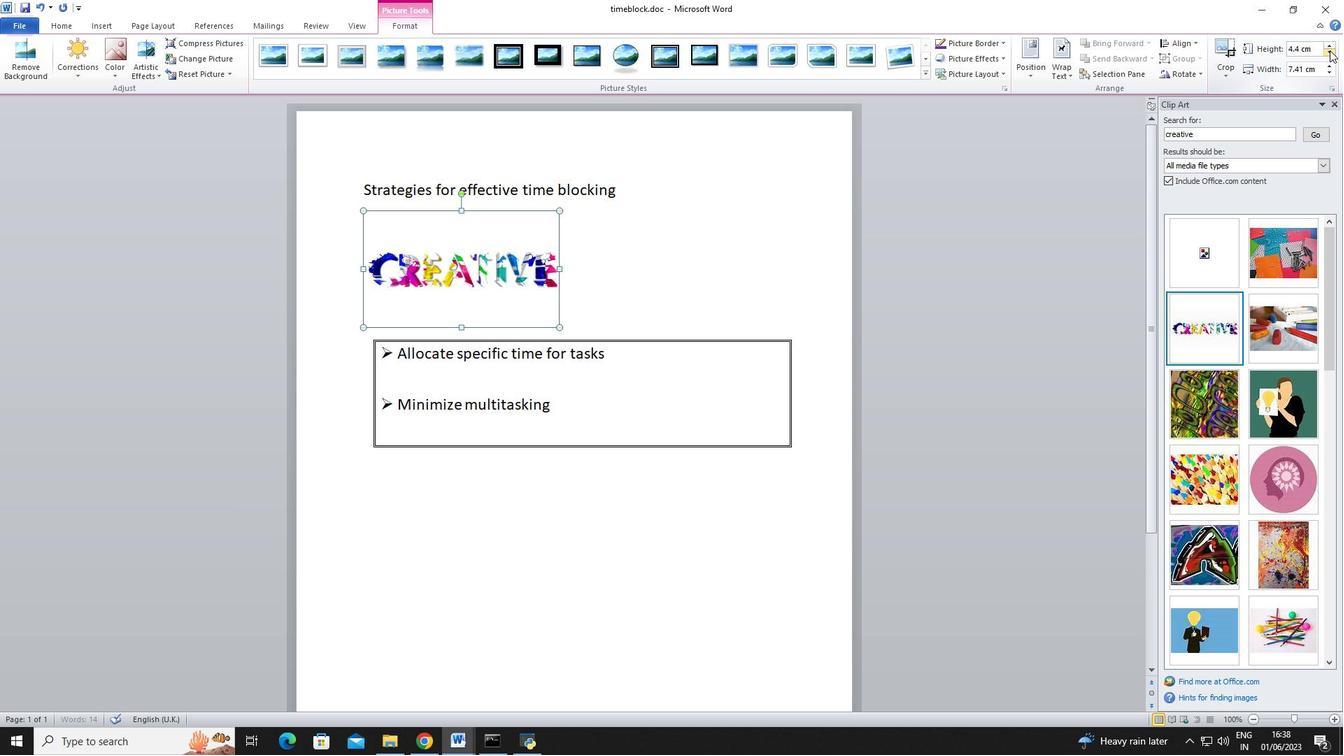 
Action: Mouse pressed left at (1329, 50)
Screenshot: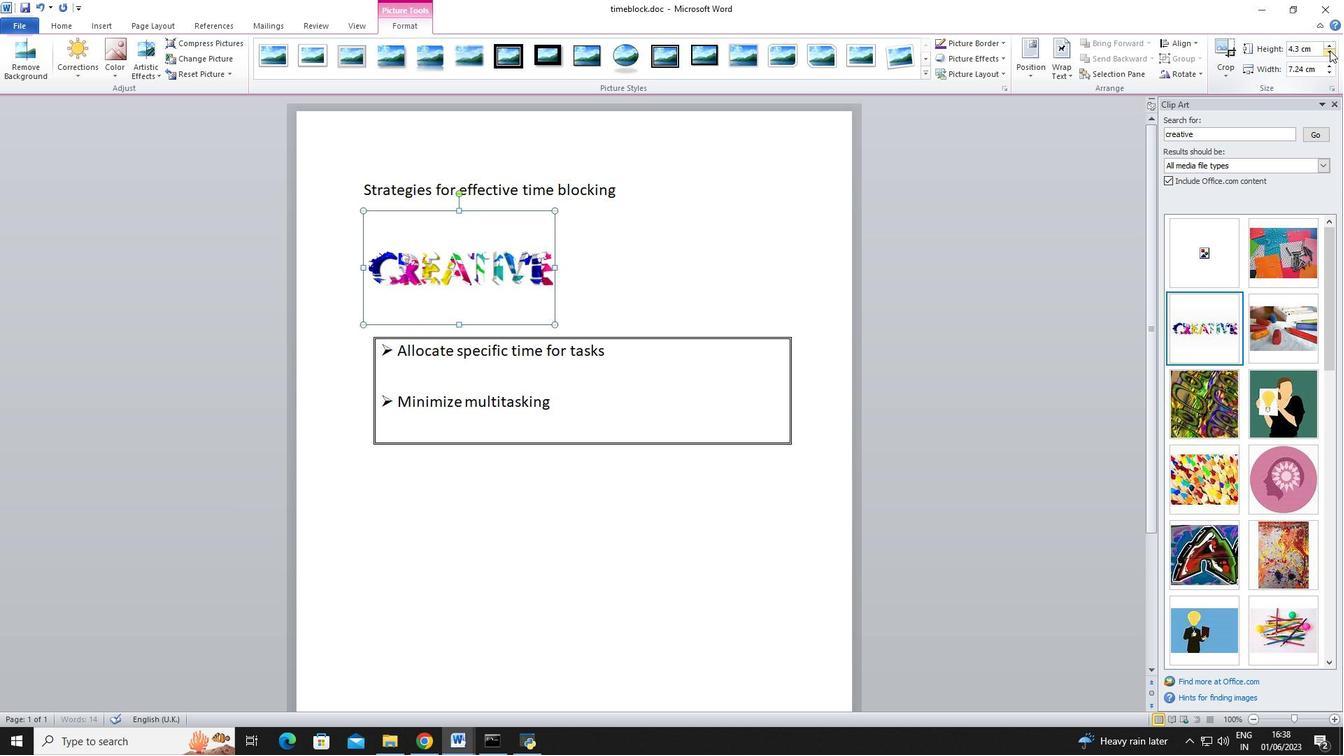
Action: Mouse pressed left at (1329, 50)
Screenshot: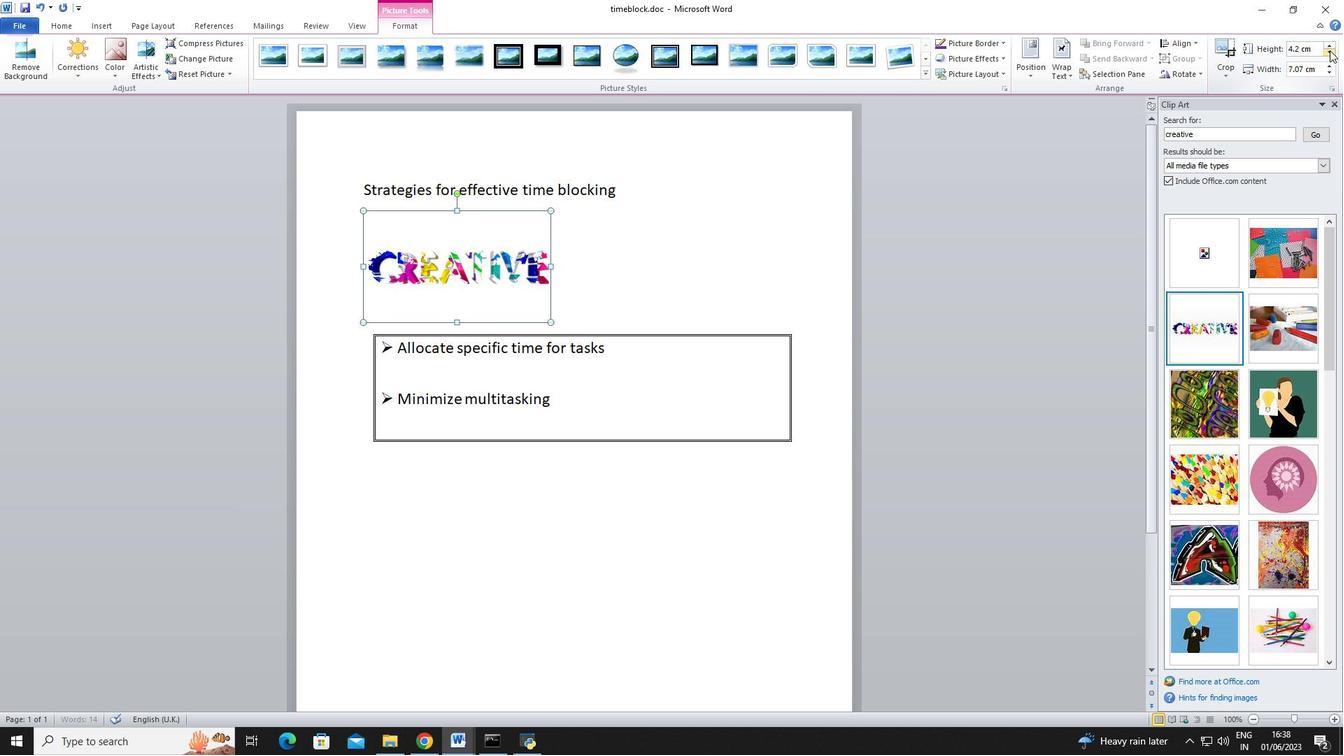 
Action: Mouse pressed left at (1329, 50)
Screenshot: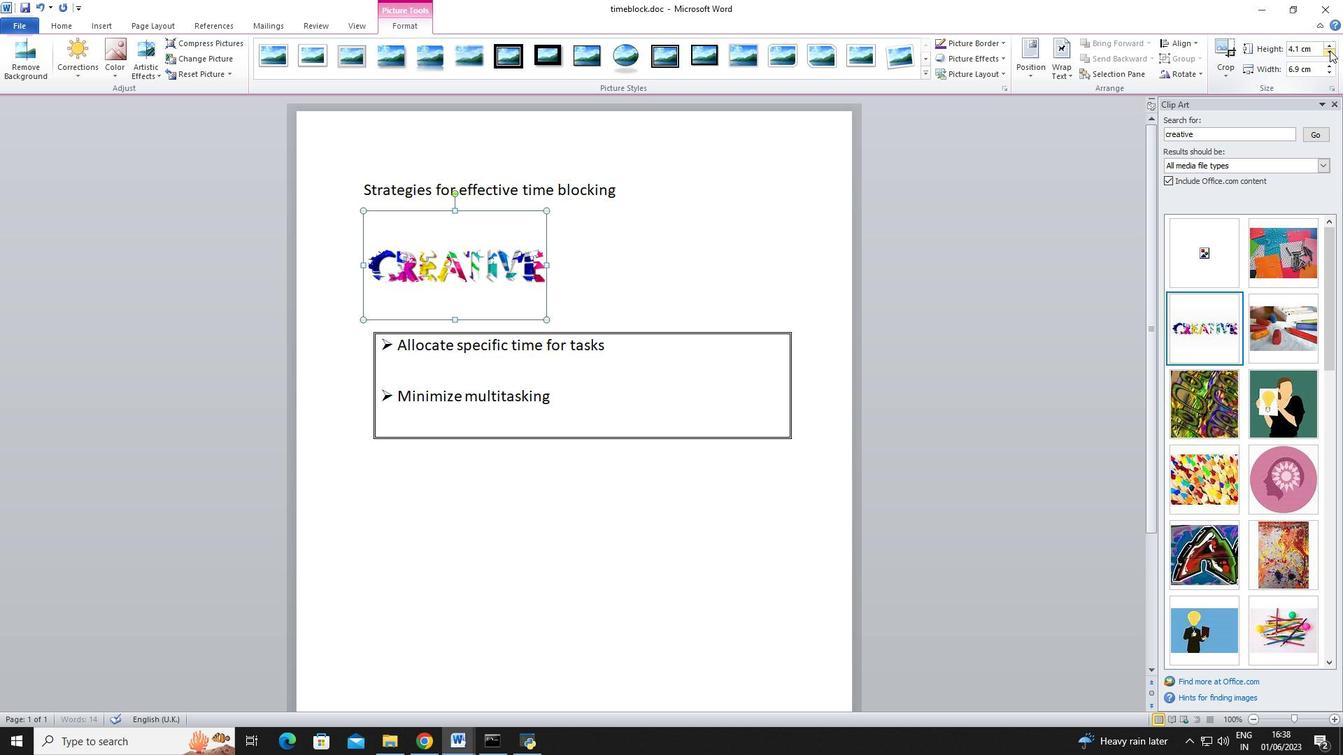
Action: Mouse pressed left at (1329, 50)
Screenshot: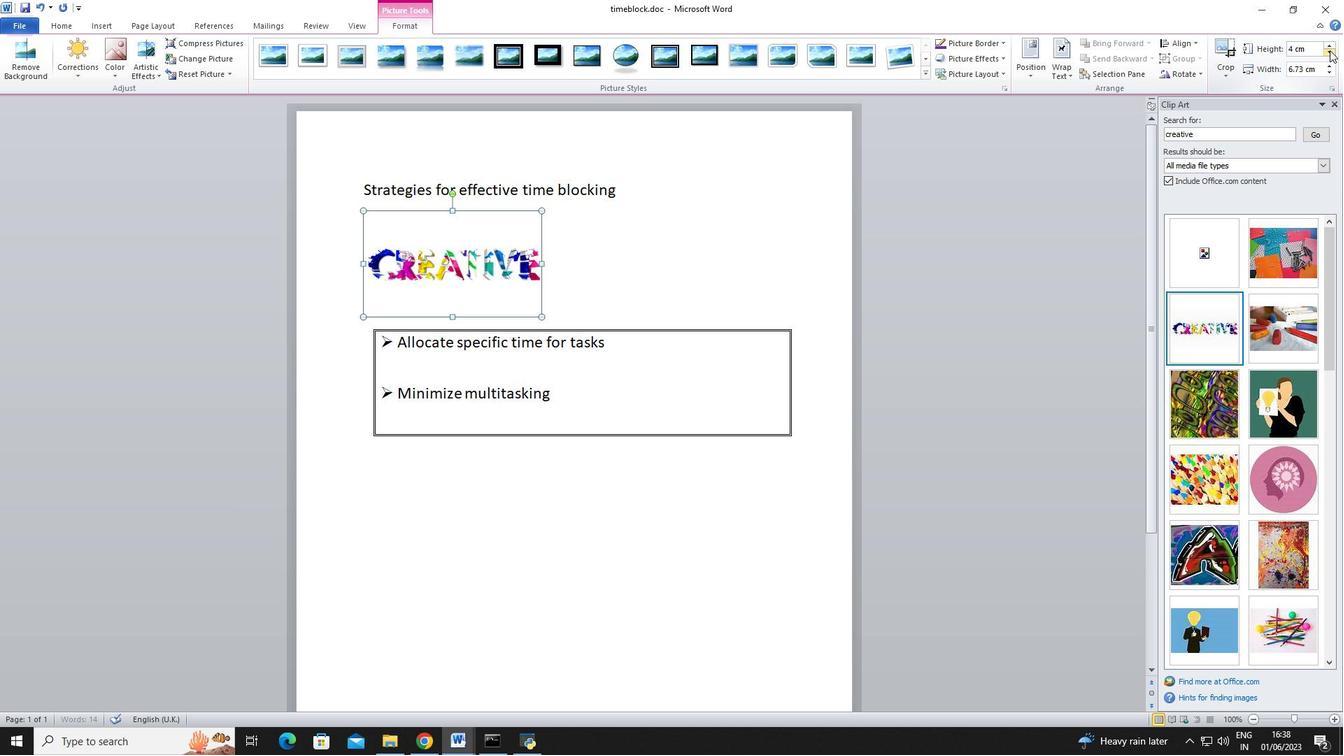 
Action: Mouse pressed left at (1329, 50)
Screenshot: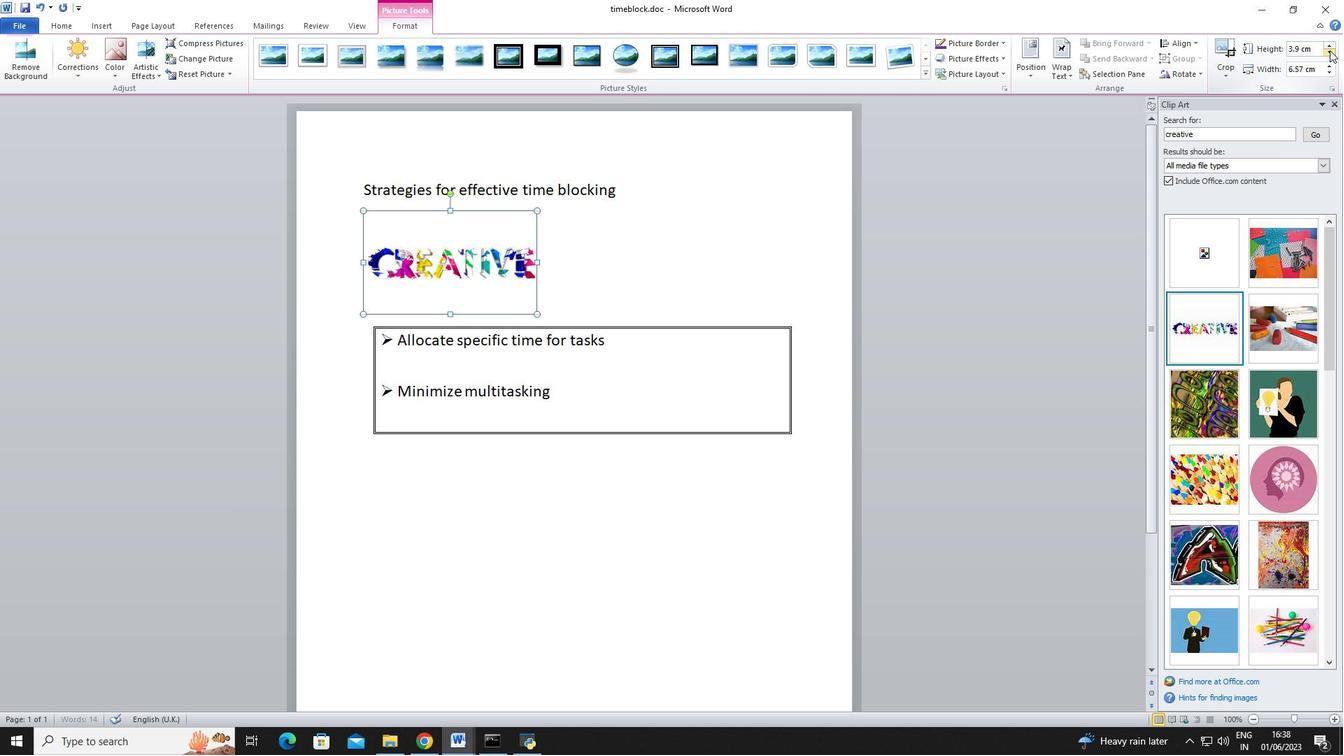 
Action: Mouse pressed left at (1329, 50)
Screenshot: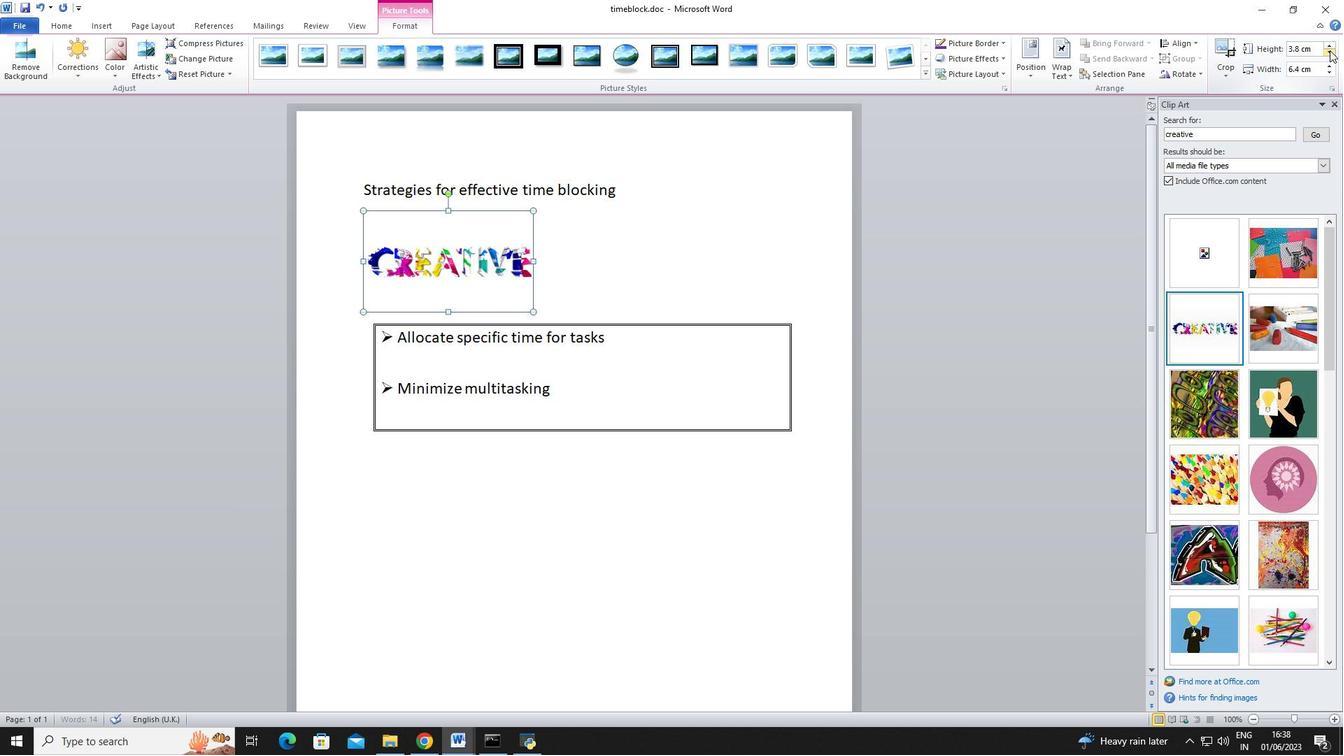 
Action: Mouse pressed left at (1329, 50)
Screenshot: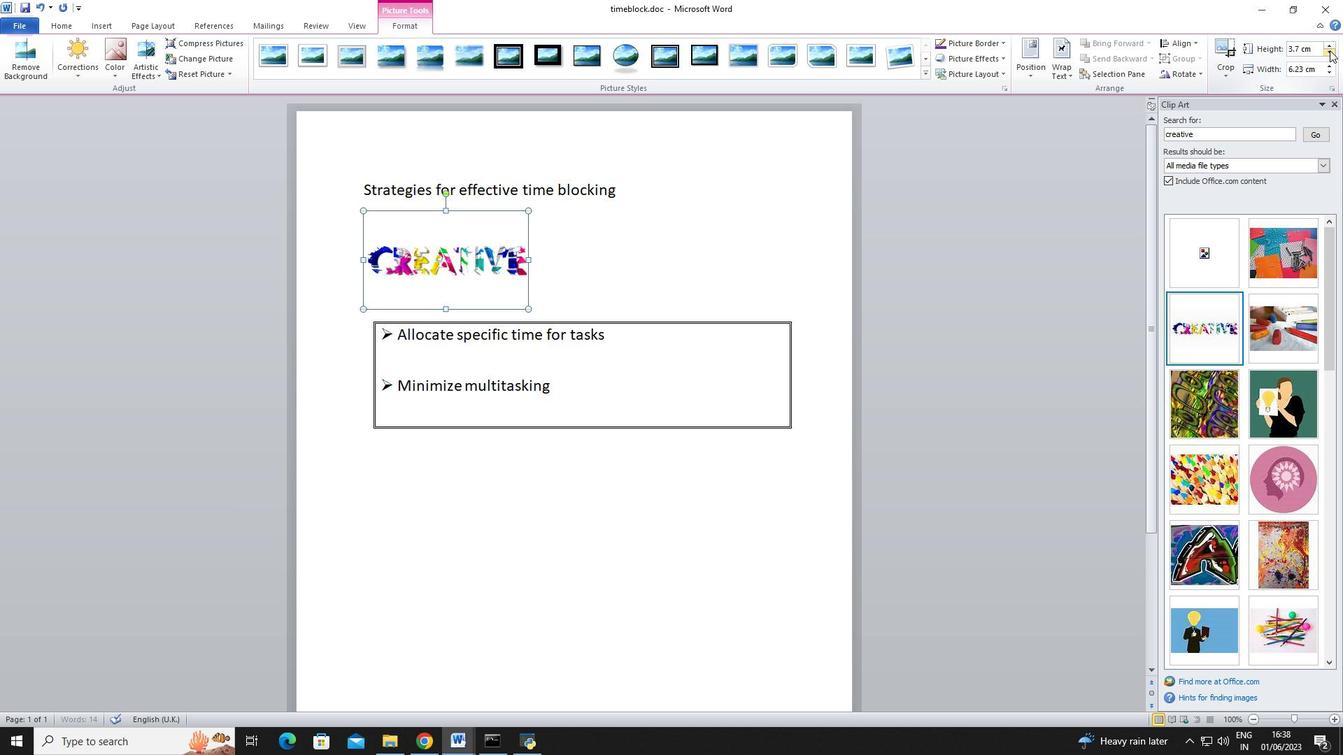 
Action: Mouse pressed left at (1329, 50)
Screenshot: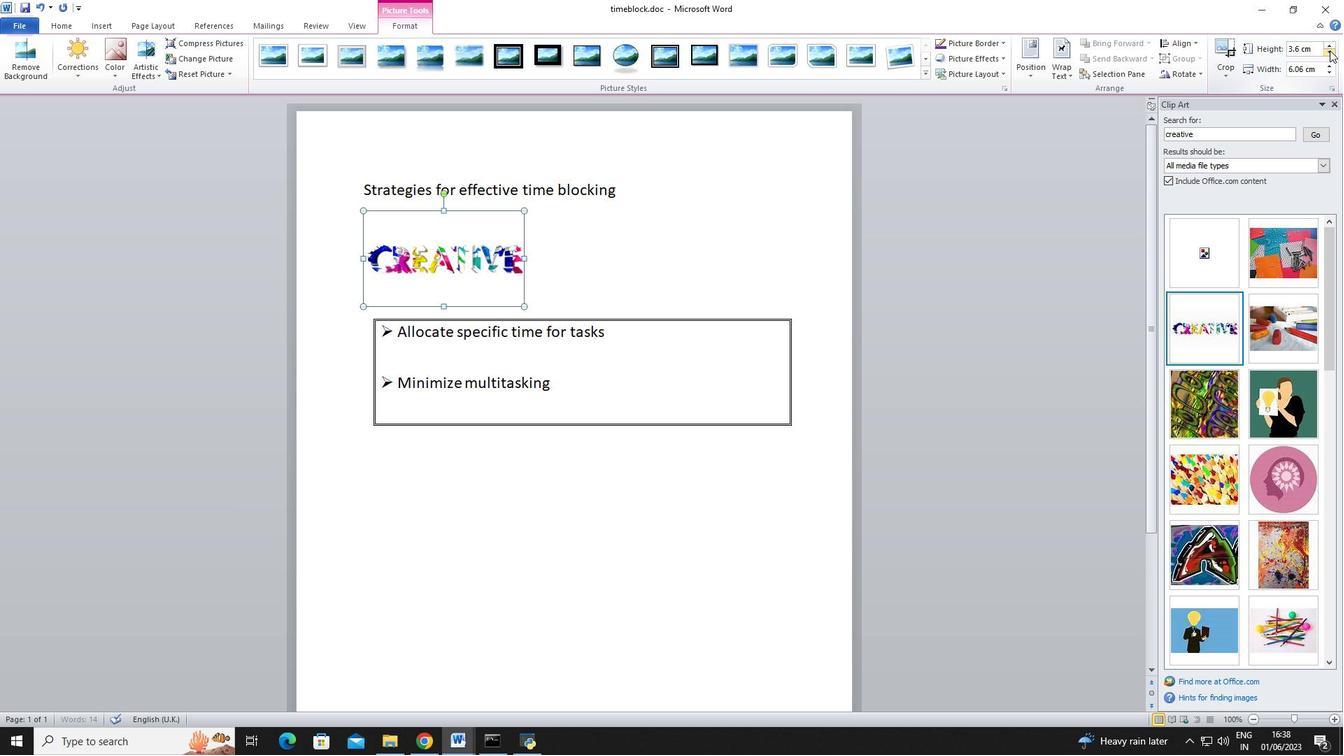 
Action: Mouse pressed left at (1329, 50)
Screenshot: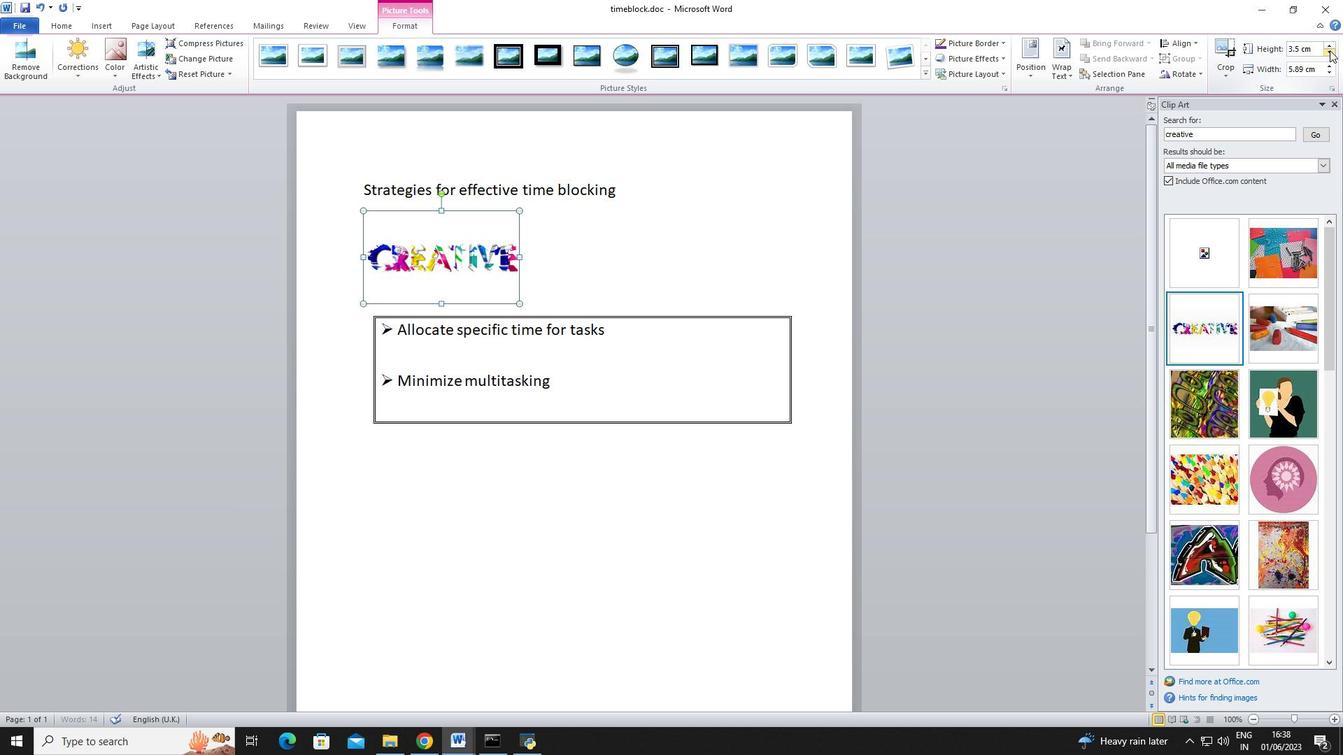 
Action: Mouse pressed left at (1329, 50)
Screenshot: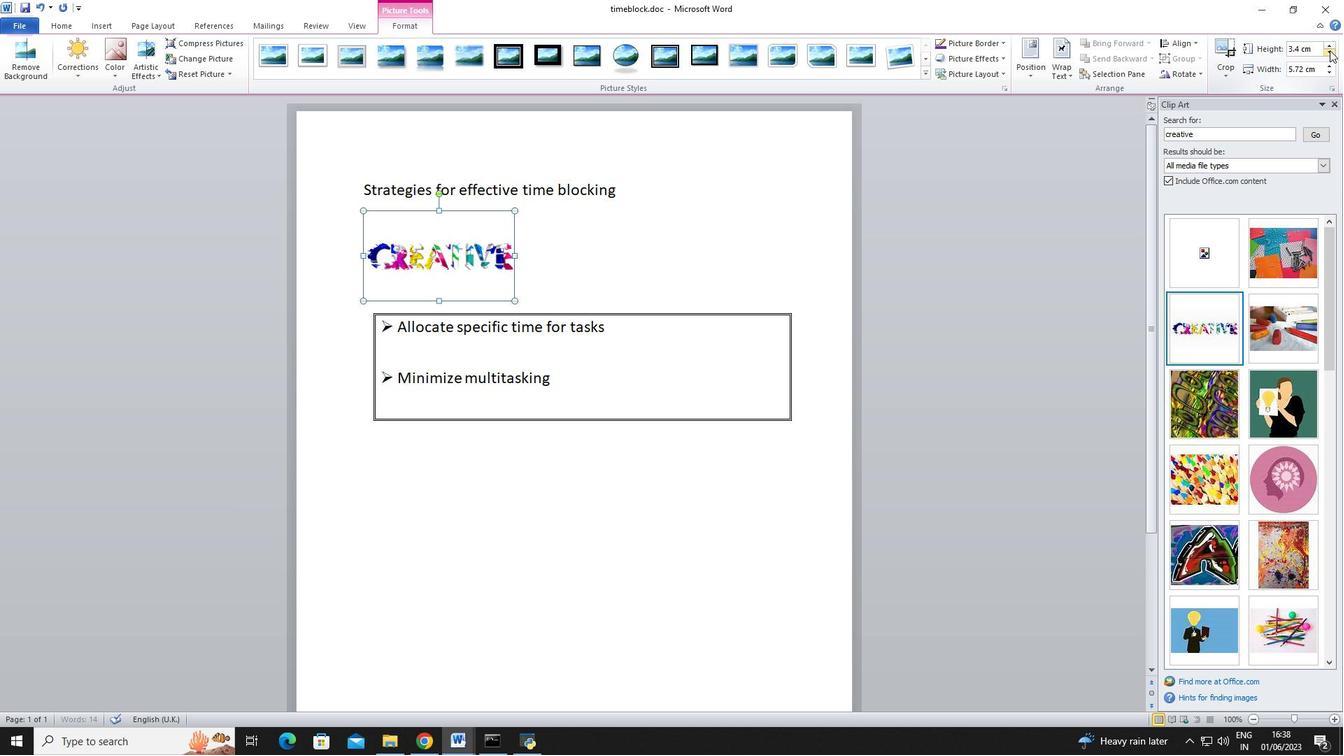 
Action: Mouse pressed left at (1329, 50)
Screenshot: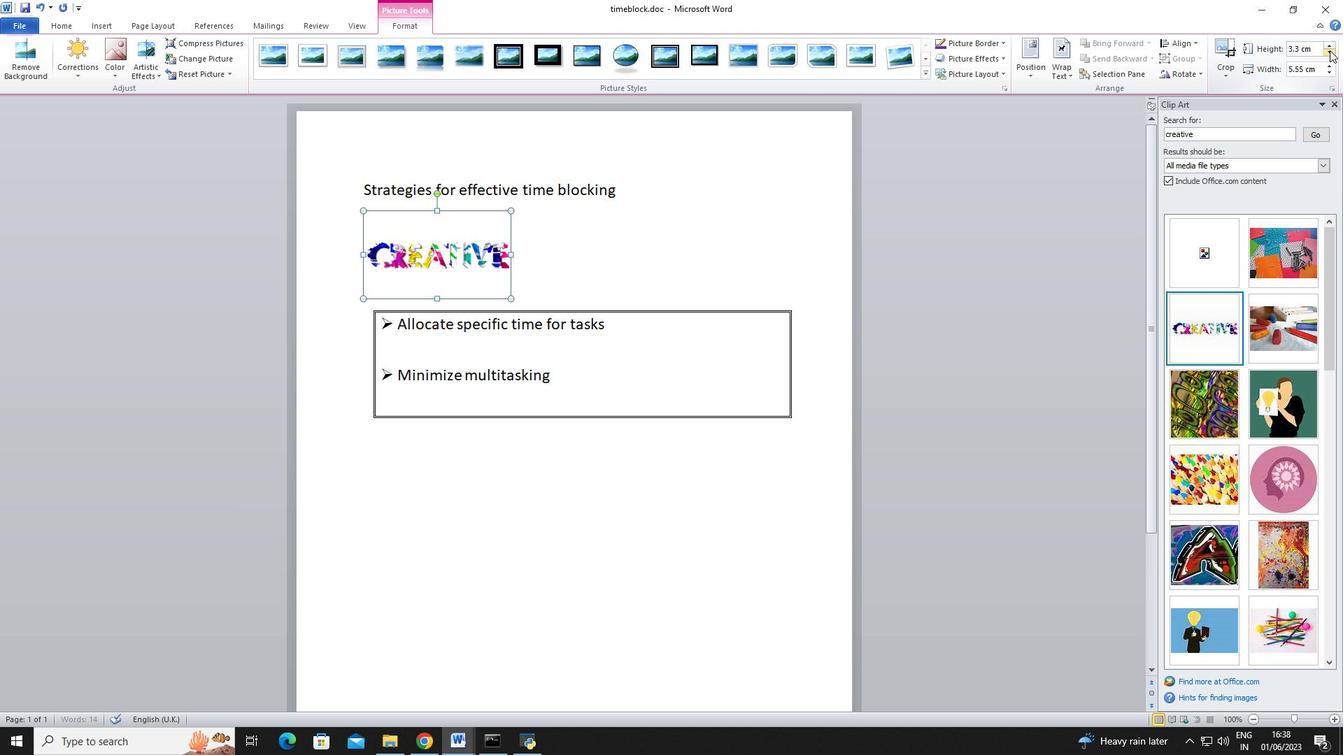 
Action: Mouse pressed left at (1329, 50)
Screenshot: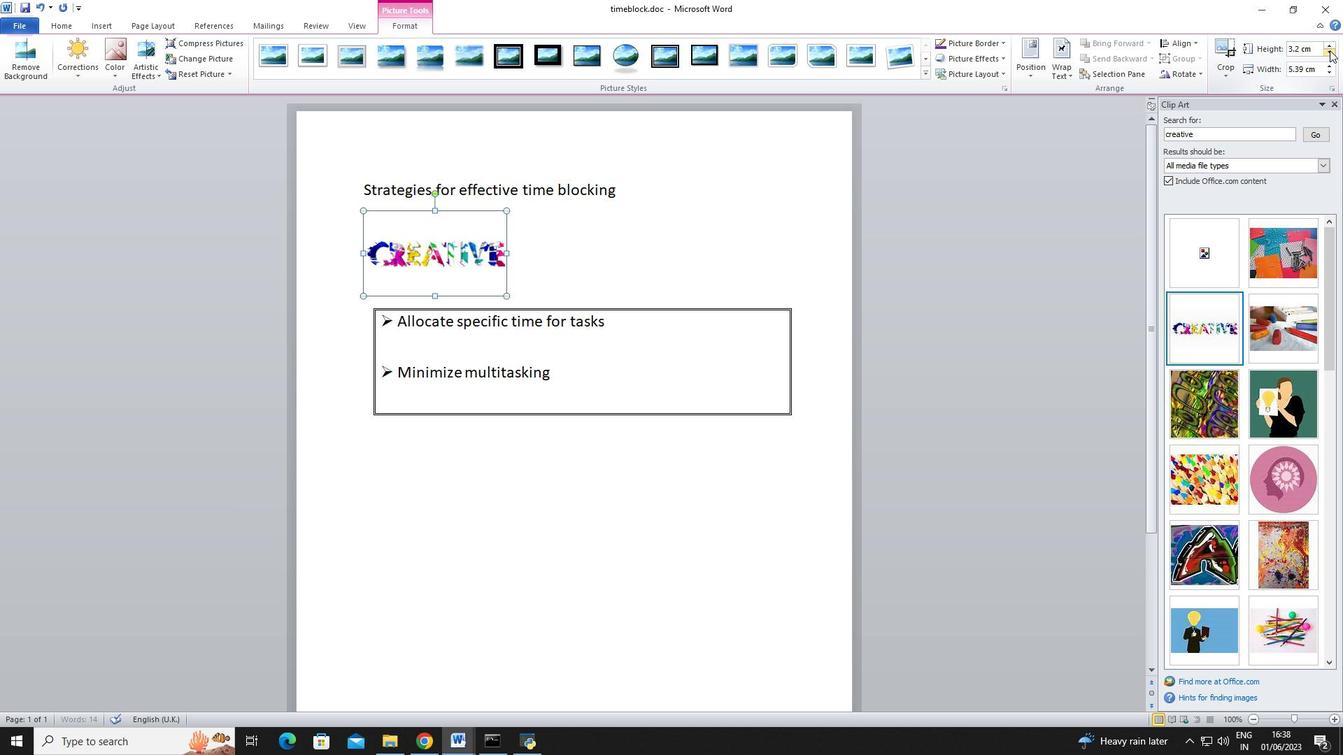 
